 Task: Create a due date automation trigger when advanced on, on the monday after a card is due add fields without custom field "Resume" set to a number lower or equal to 1 and lower or equal to 10 at 11:00 AM.
Action: Mouse moved to (1159, 350)
Screenshot: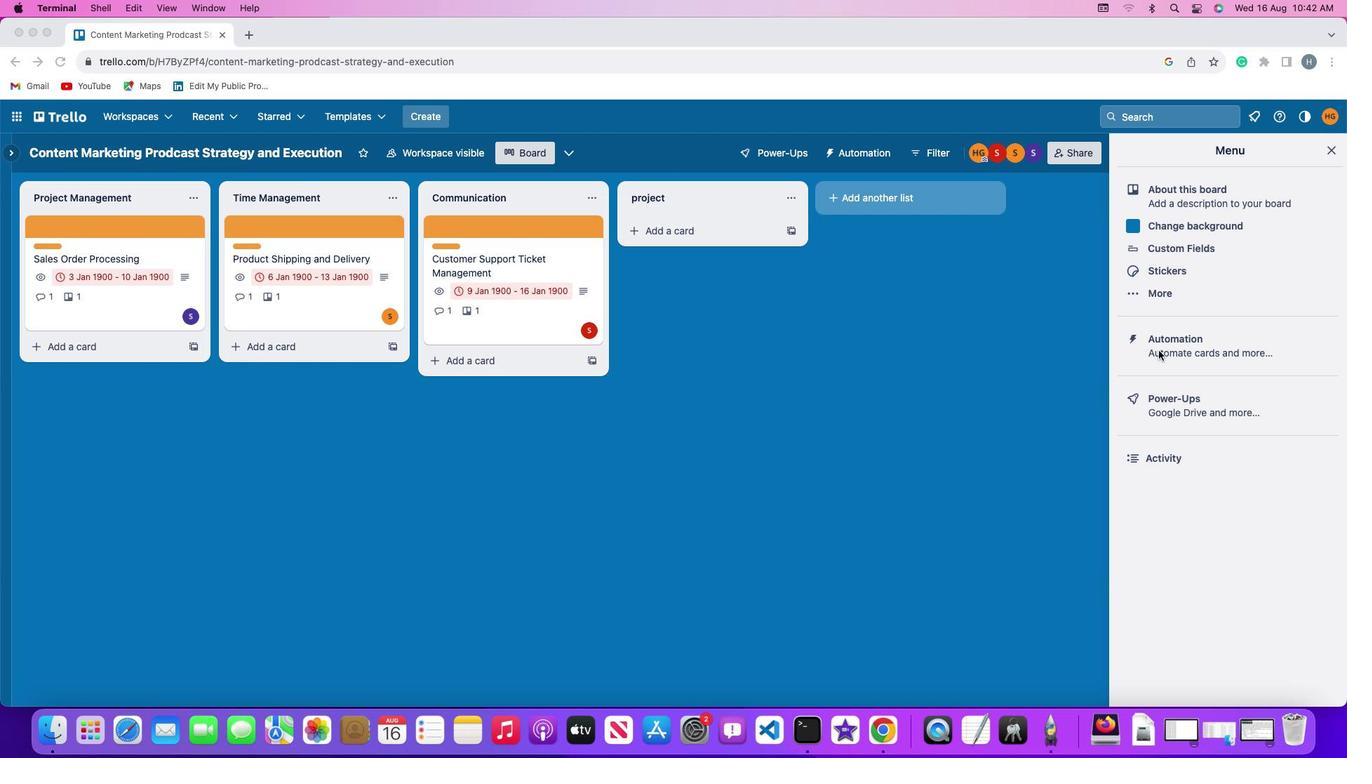 
Action: Mouse pressed left at (1159, 350)
Screenshot: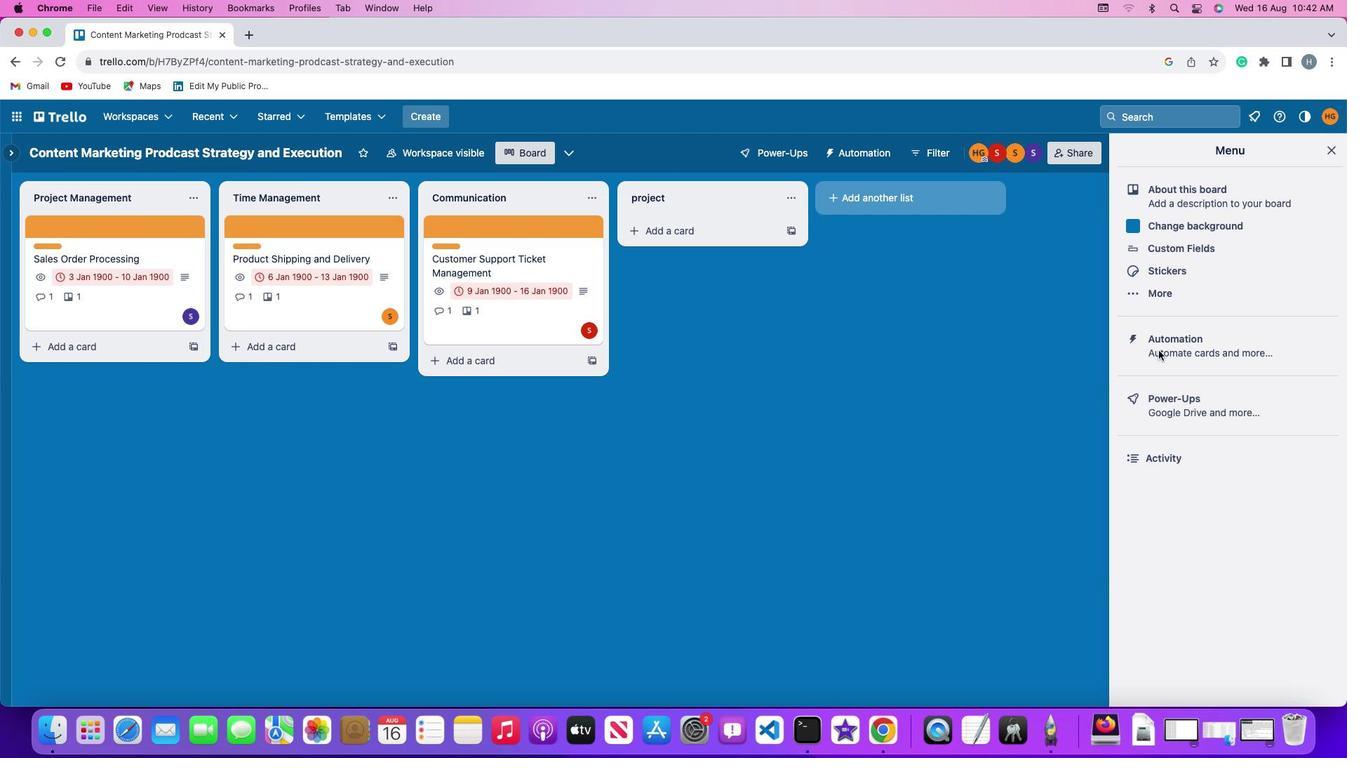 
Action: Mouse pressed left at (1159, 350)
Screenshot: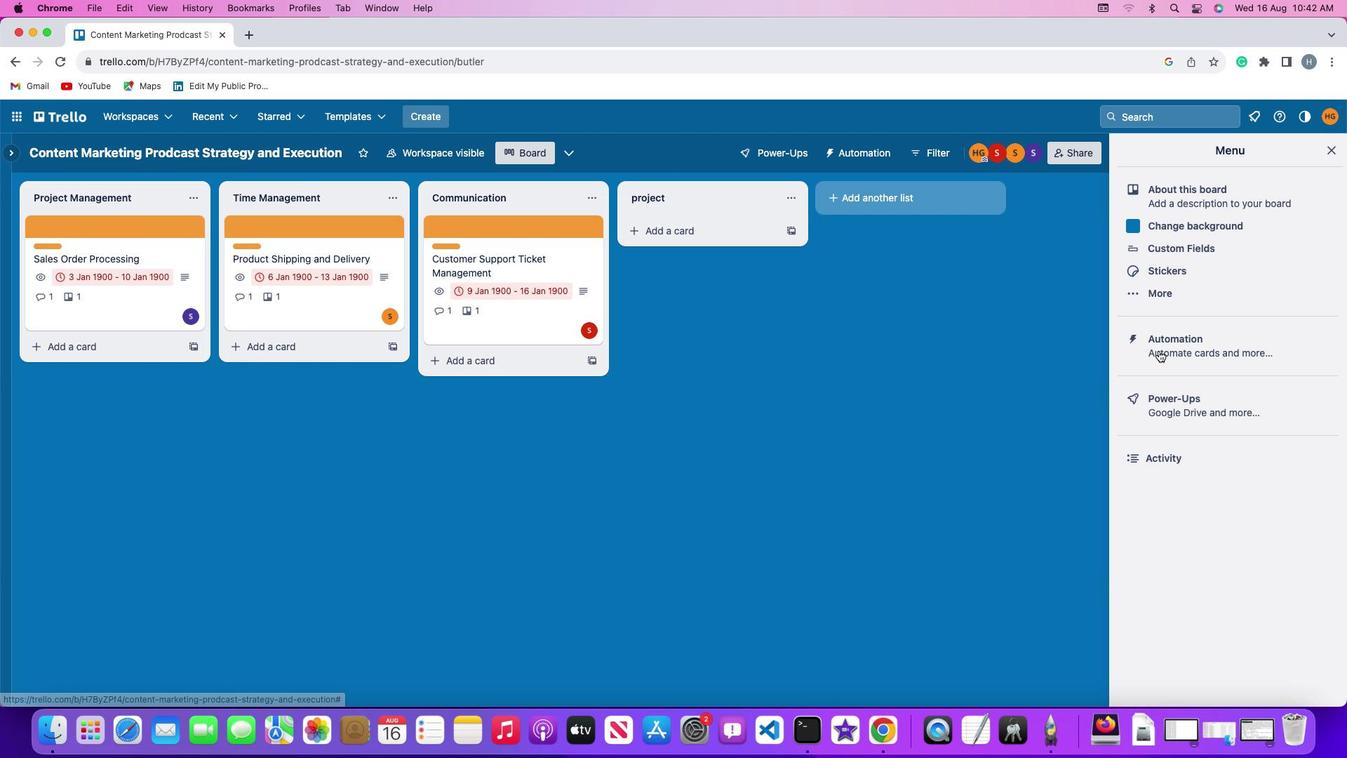 
Action: Mouse moved to (108, 331)
Screenshot: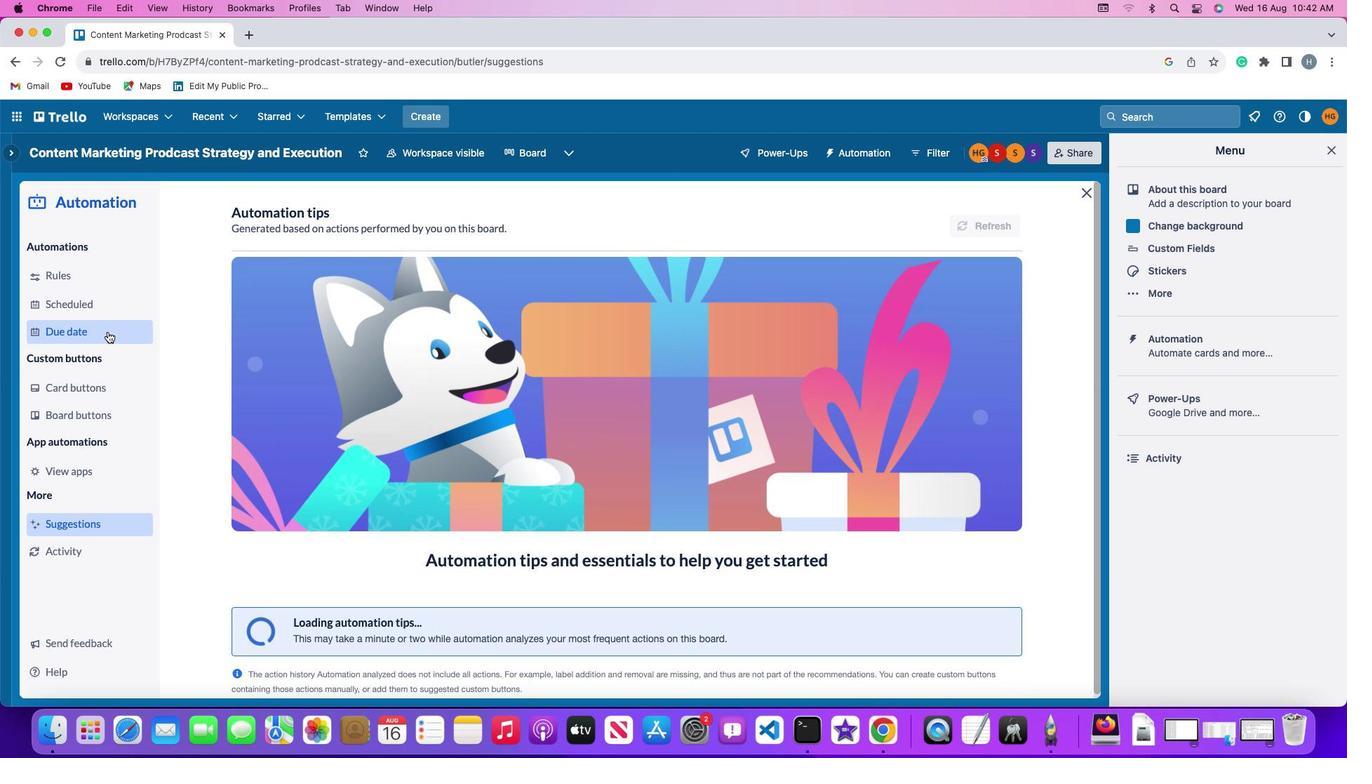 
Action: Mouse pressed left at (108, 331)
Screenshot: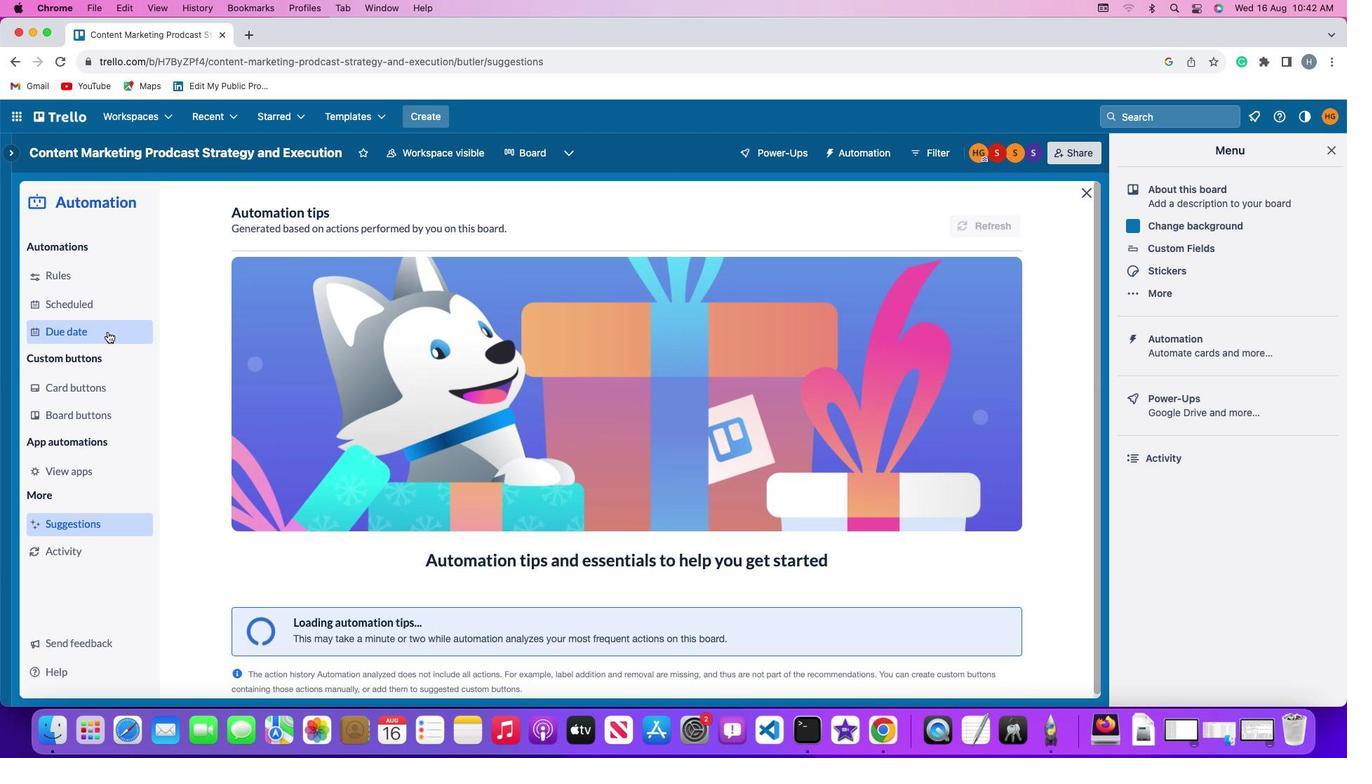 
Action: Mouse moved to (929, 222)
Screenshot: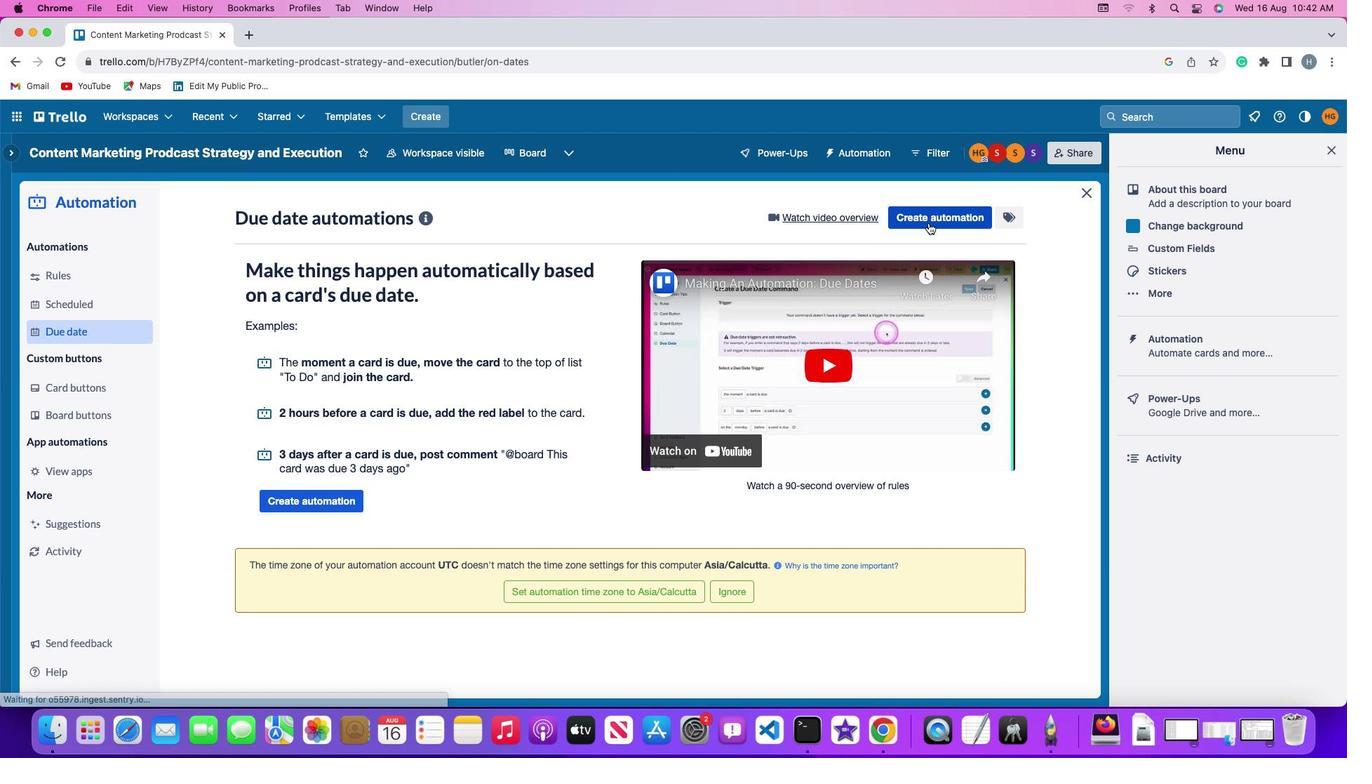 
Action: Mouse pressed left at (929, 222)
Screenshot: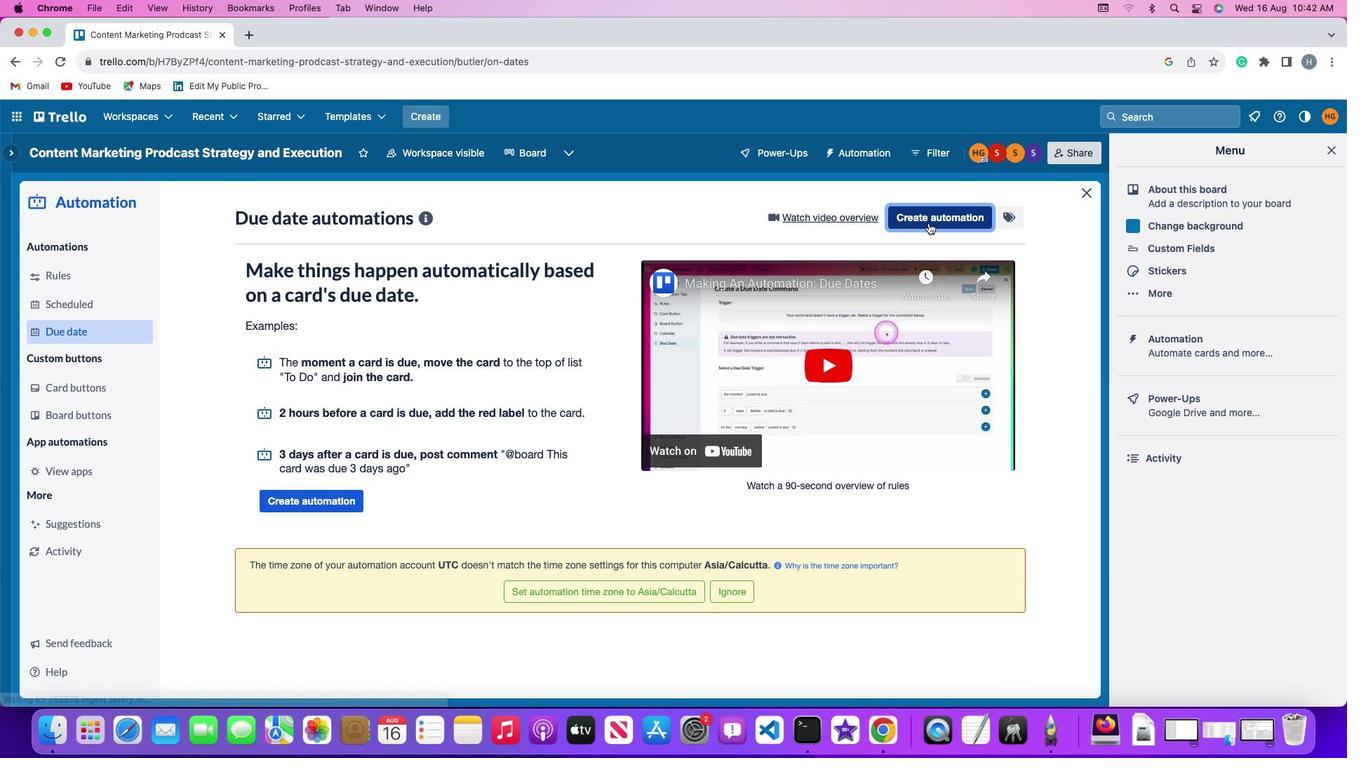 
Action: Mouse moved to (343, 353)
Screenshot: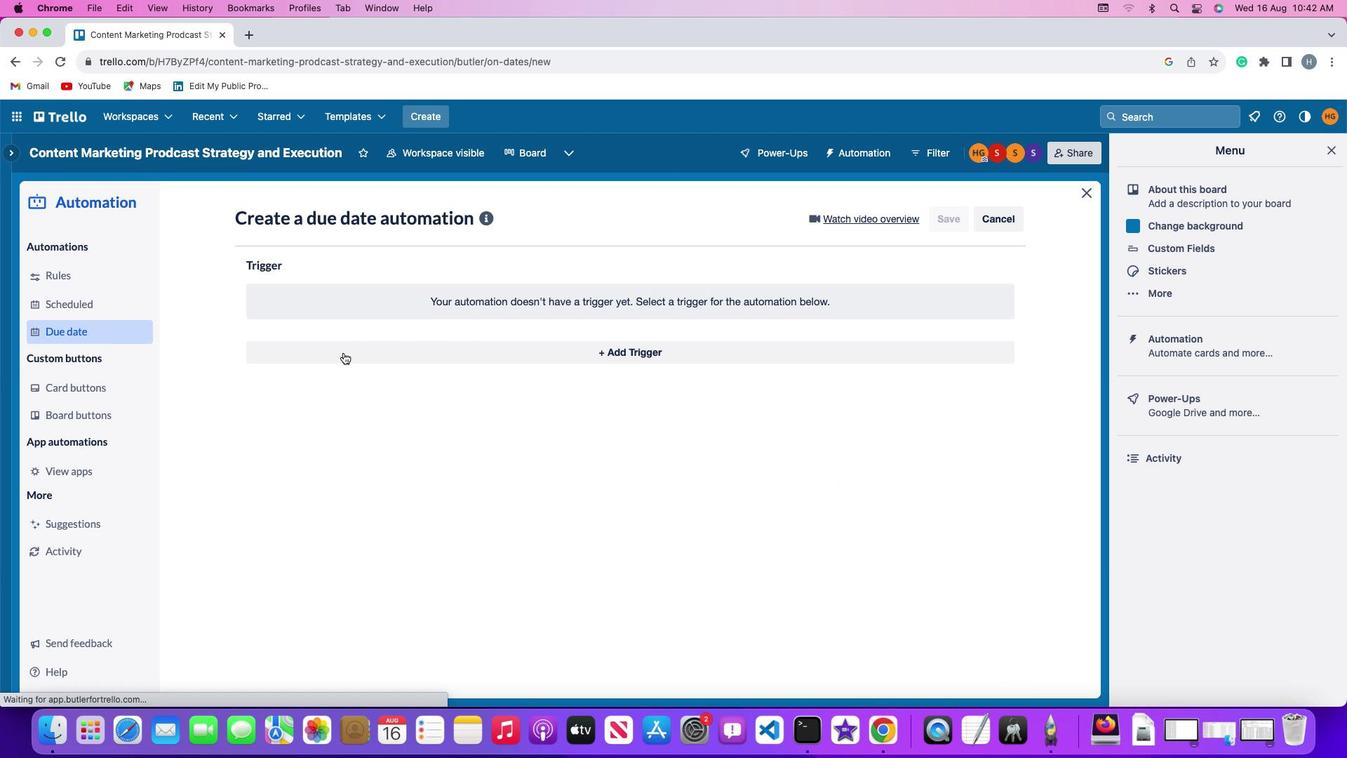 
Action: Mouse pressed left at (343, 353)
Screenshot: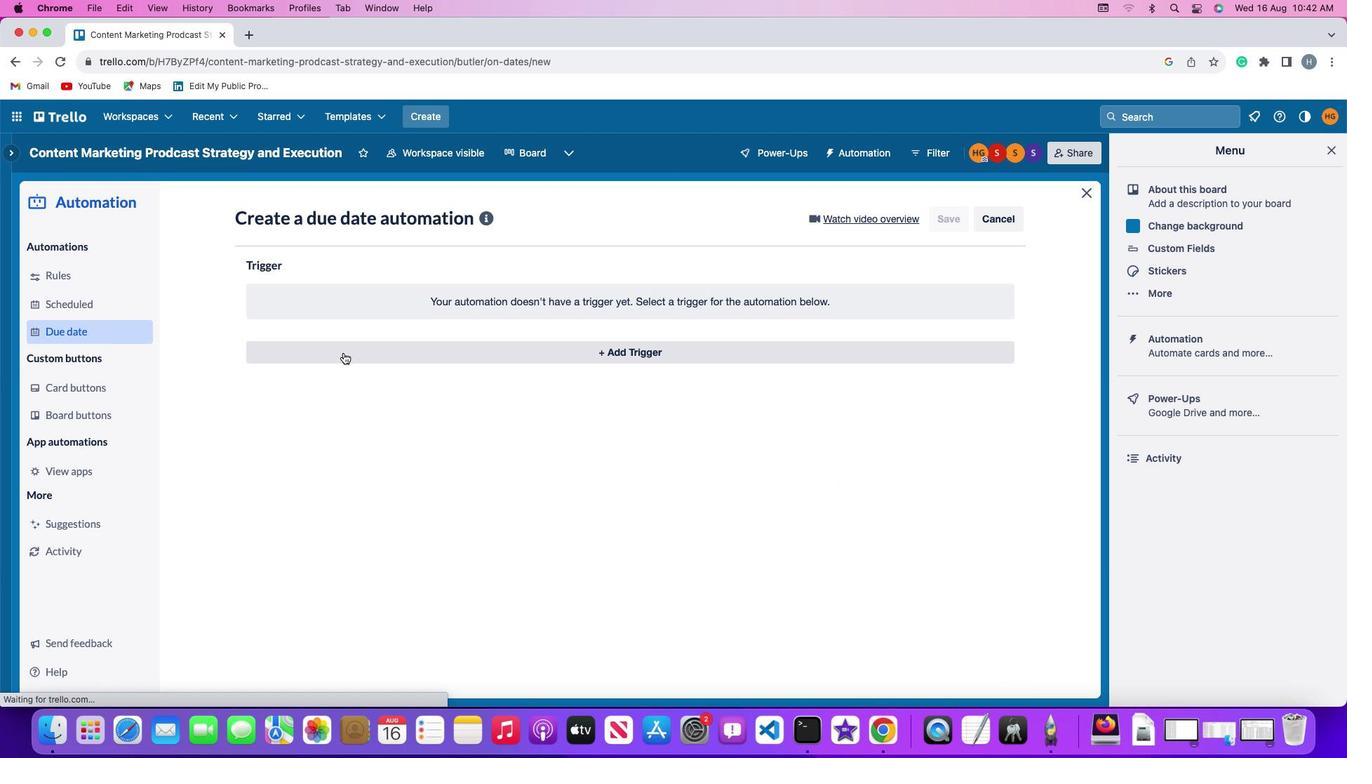 
Action: Mouse moved to (307, 613)
Screenshot: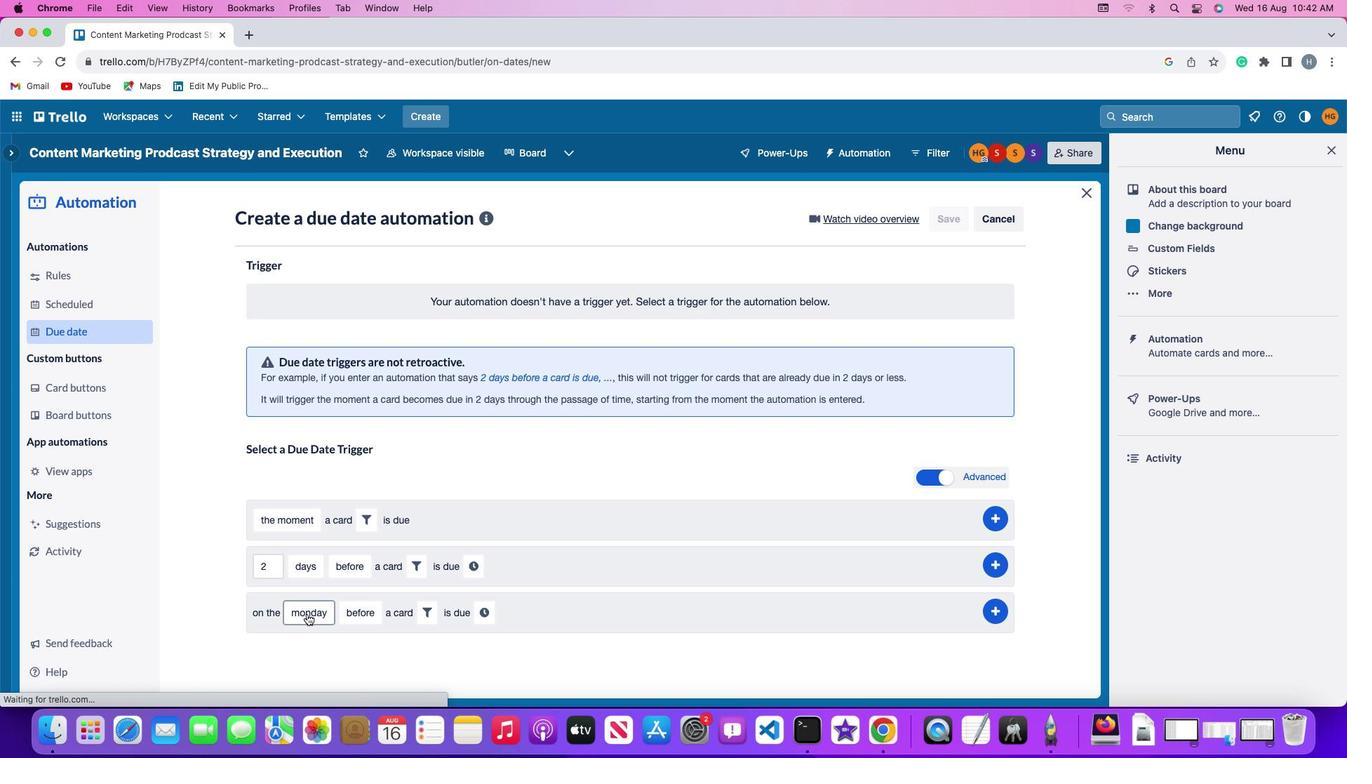 
Action: Mouse pressed left at (307, 613)
Screenshot: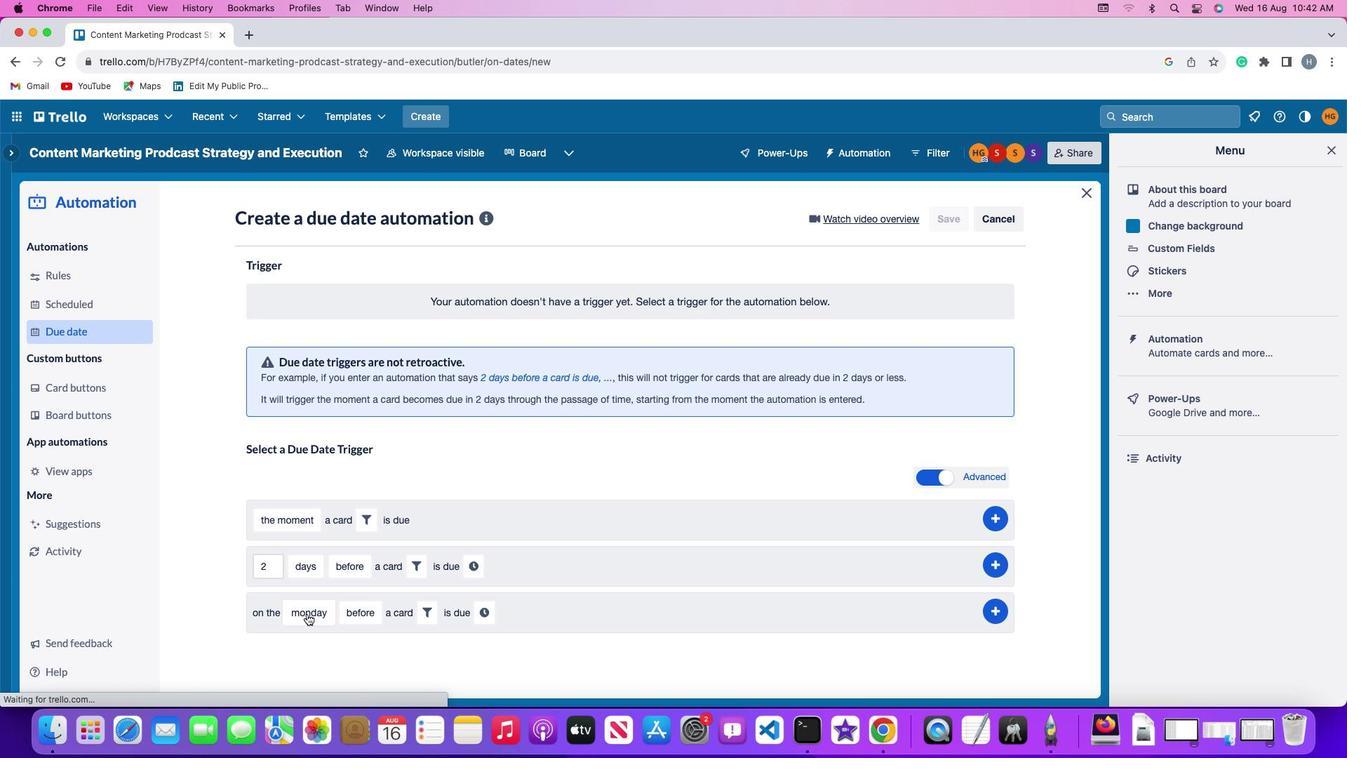 
Action: Mouse moved to (315, 420)
Screenshot: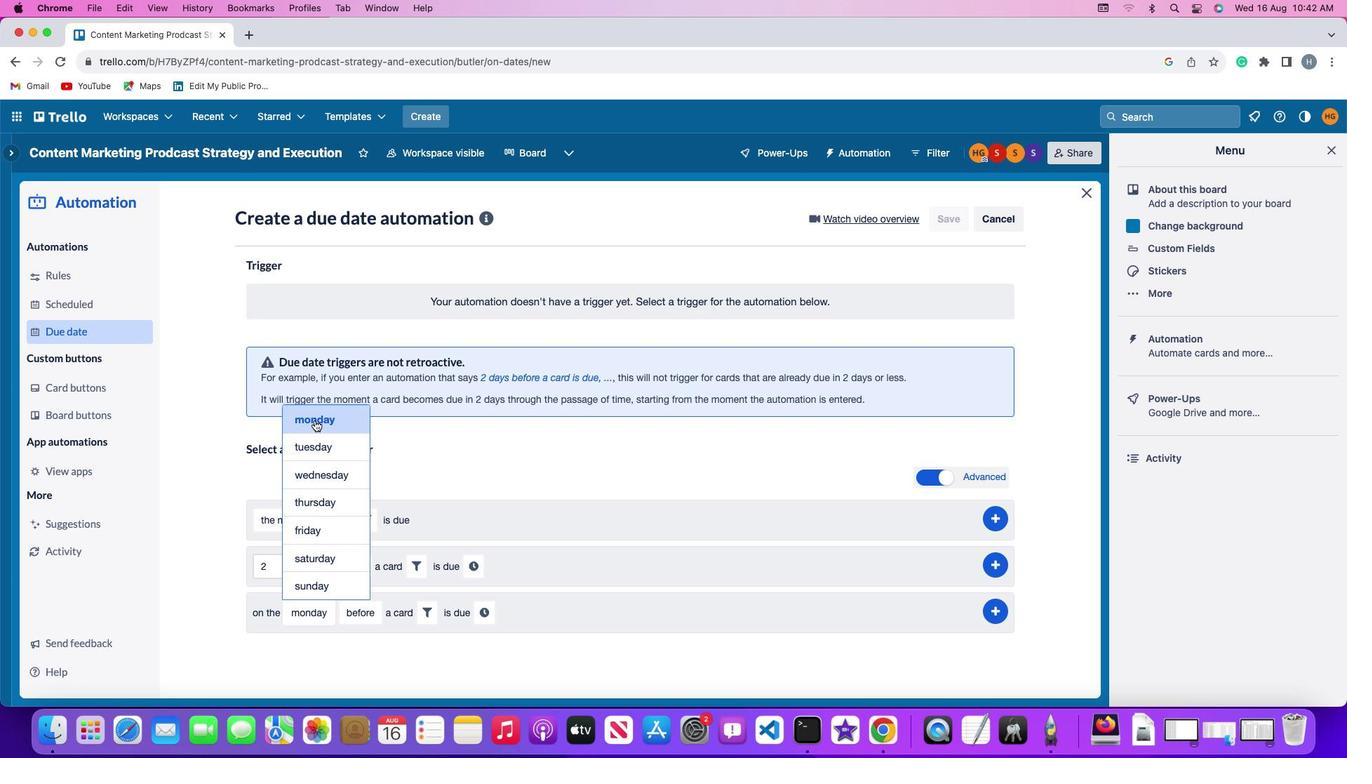 
Action: Mouse pressed left at (315, 420)
Screenshot: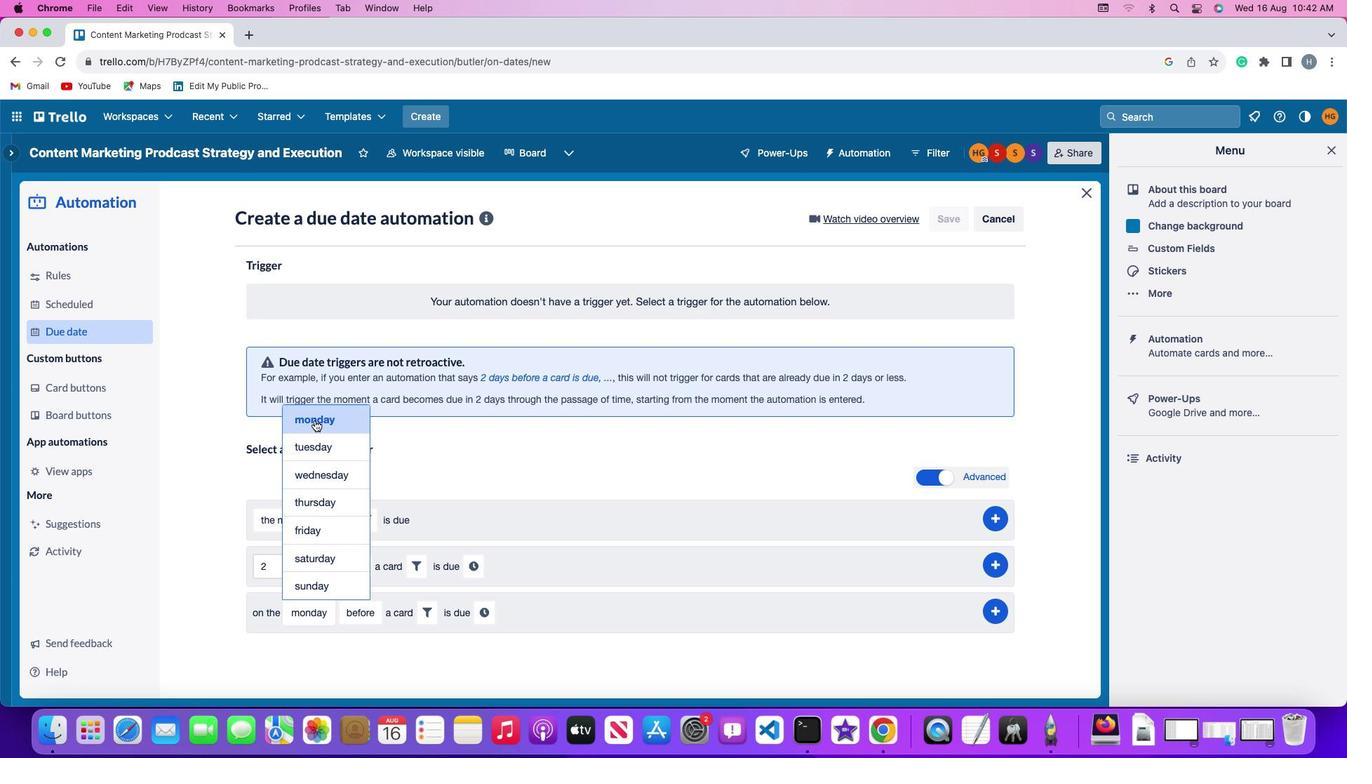 
Action: Mouse moved to (358, 609)
Screenshot: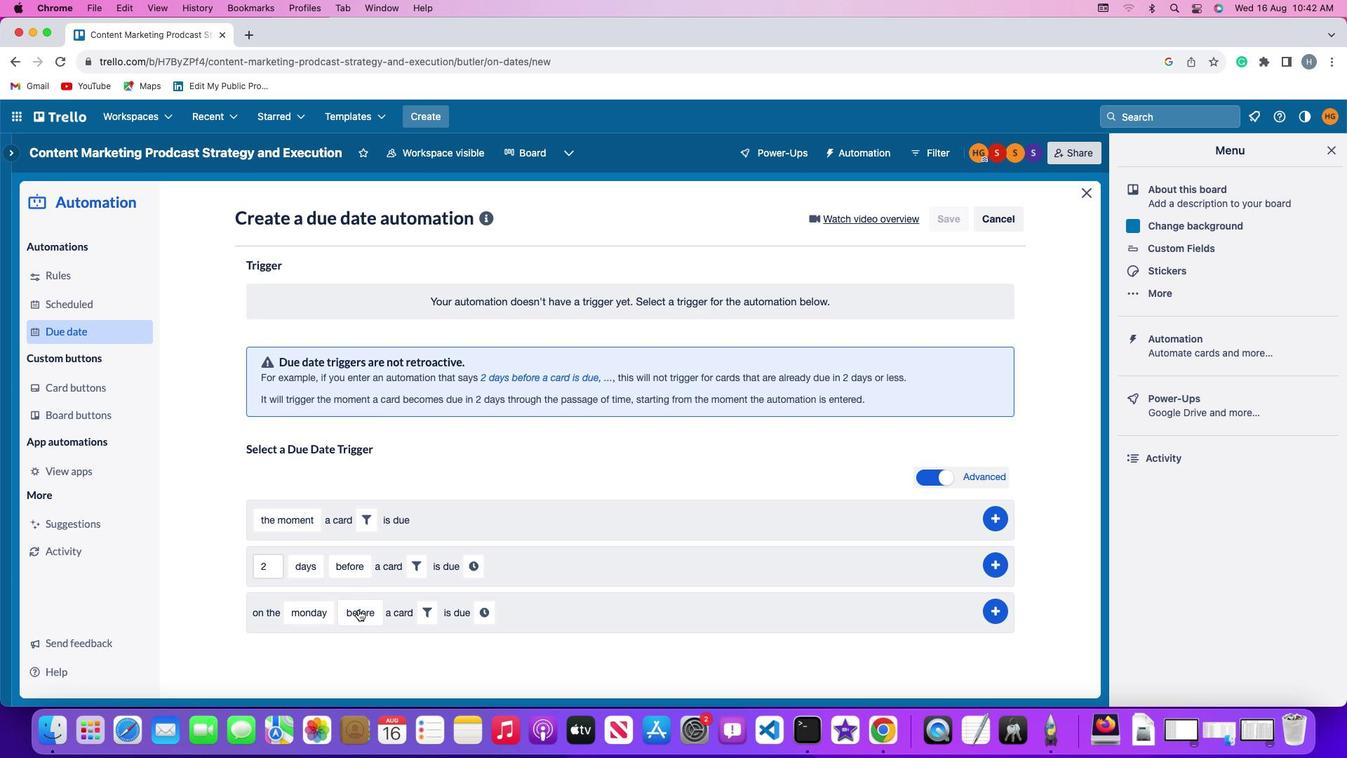 
Action: Mouse pressed left at (358, 609)
Screenshot: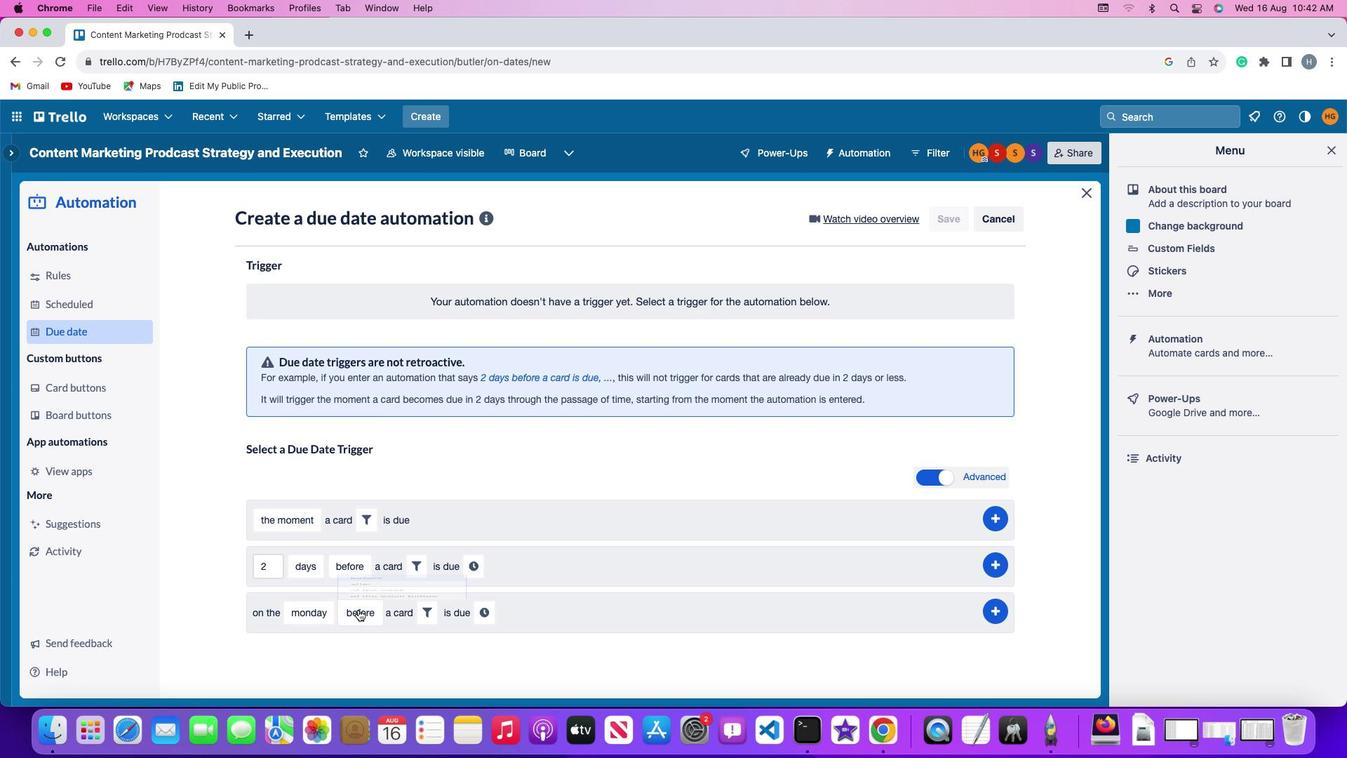 
Action: Mouse moved to (378, 533)
Screenshot: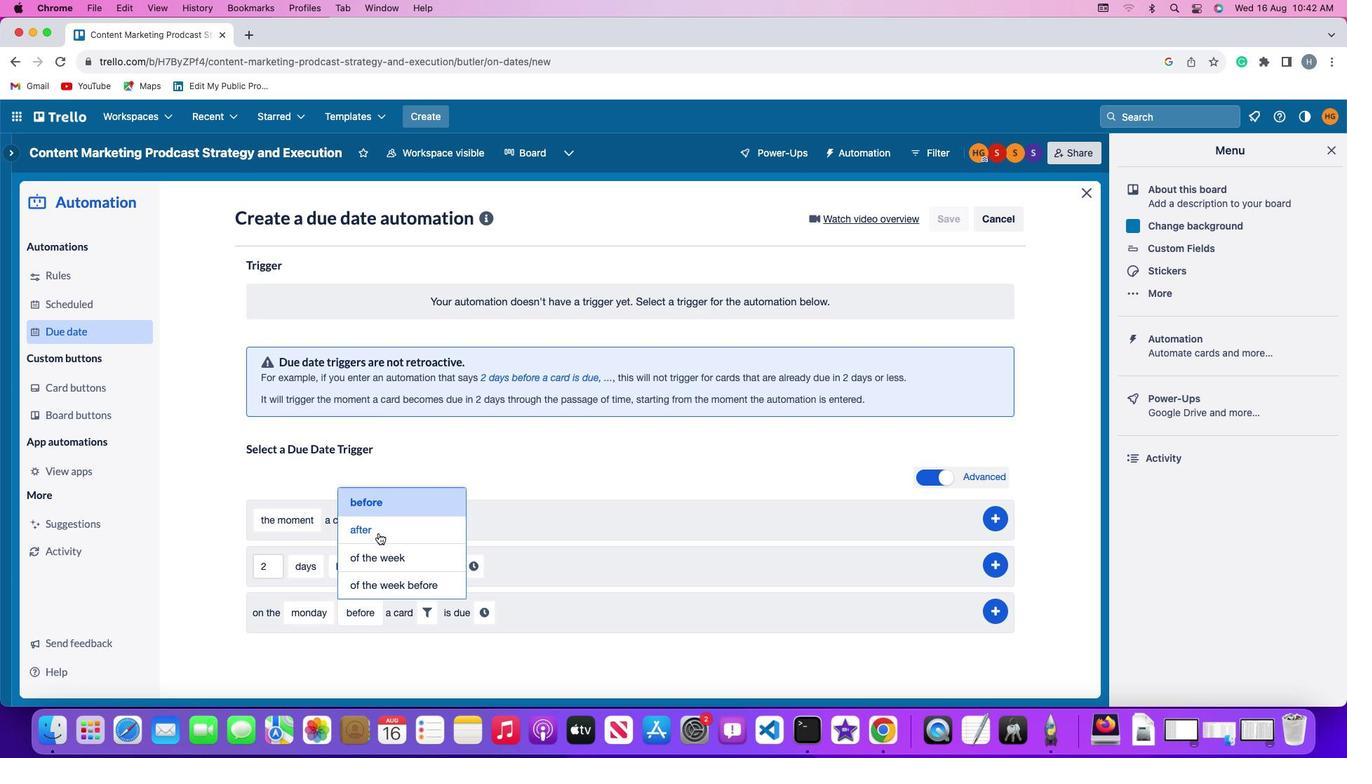 
Action: Mouse pressed left at (378, 533)
Screenshot: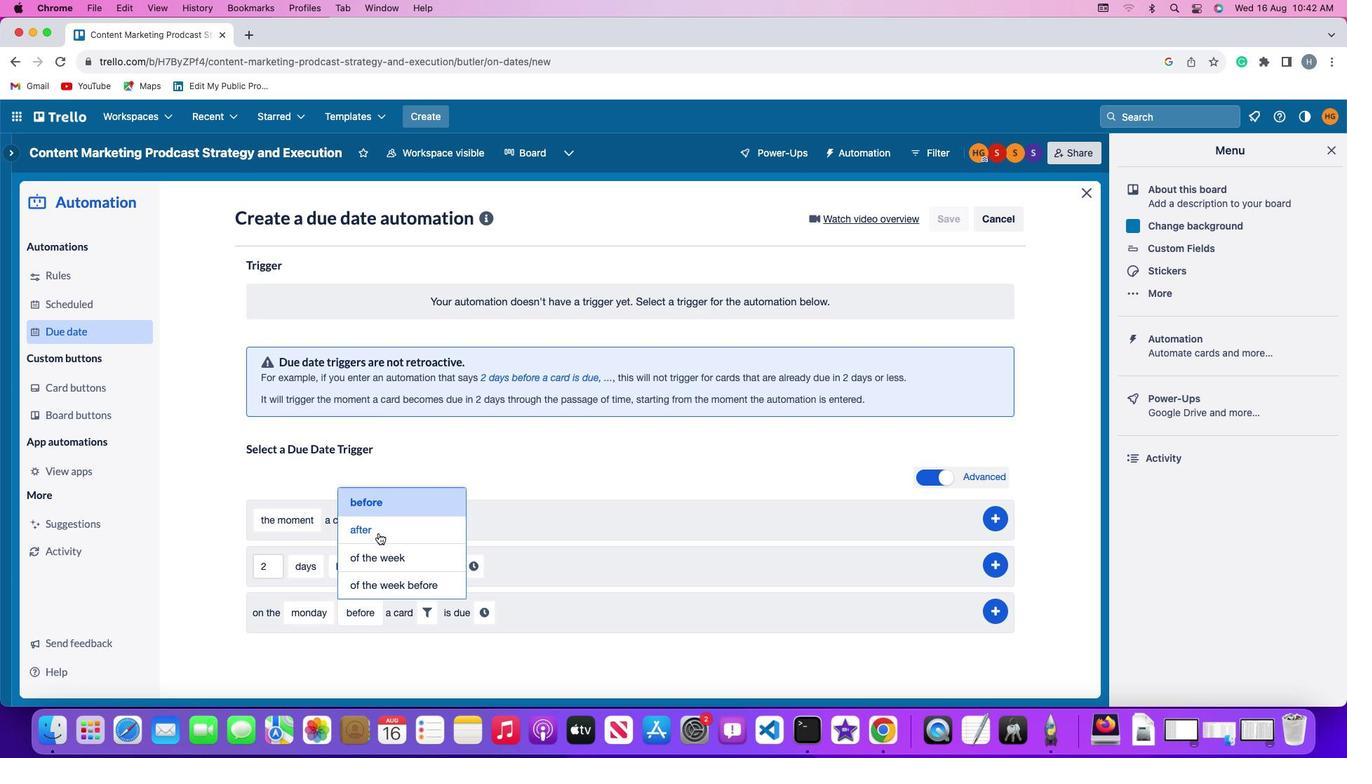 
Action: Mouse moved to (419, 617)
Screenshot: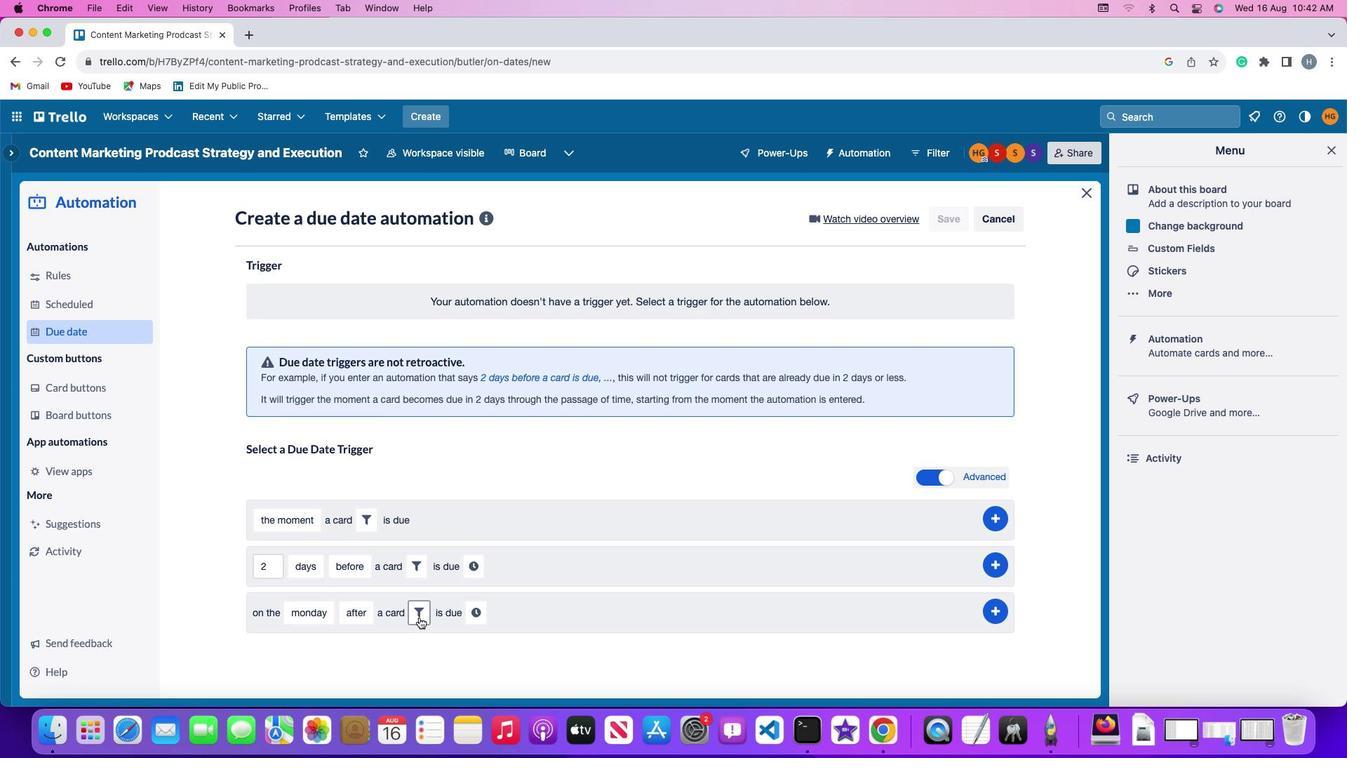 
Action: Mouse pressed left at (419, 617)
Screenshot: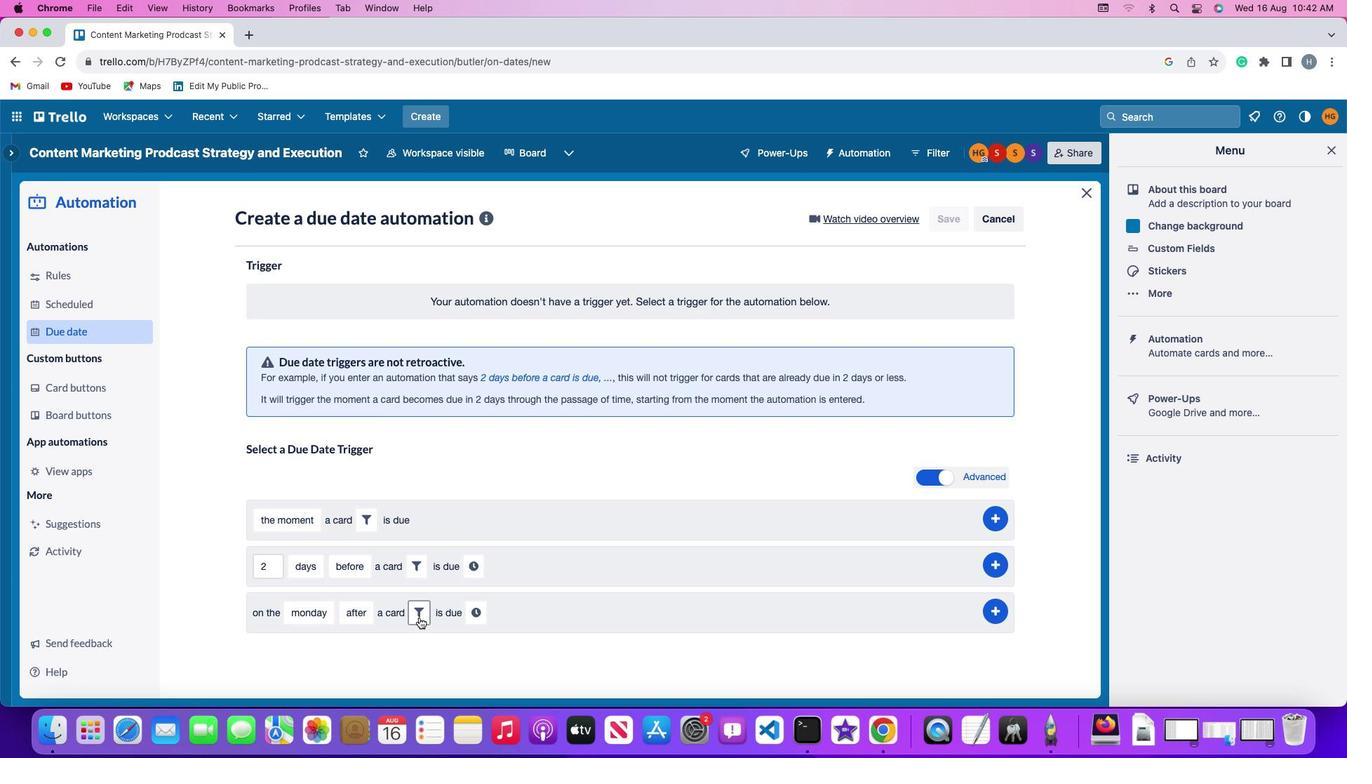 
Action: Mouse moved to (643, 653)
Screenshot: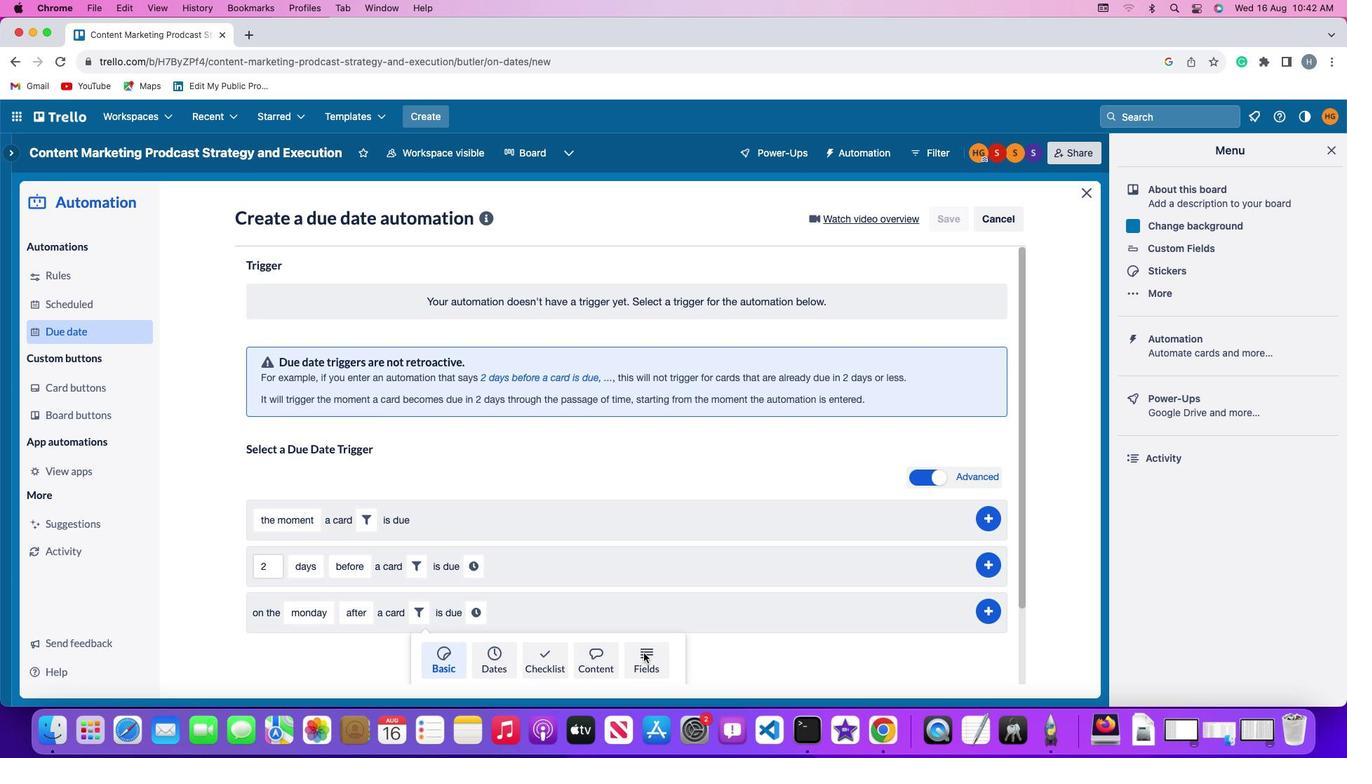 
Action: Mouse pressed left at (643, 653)
Screenshot: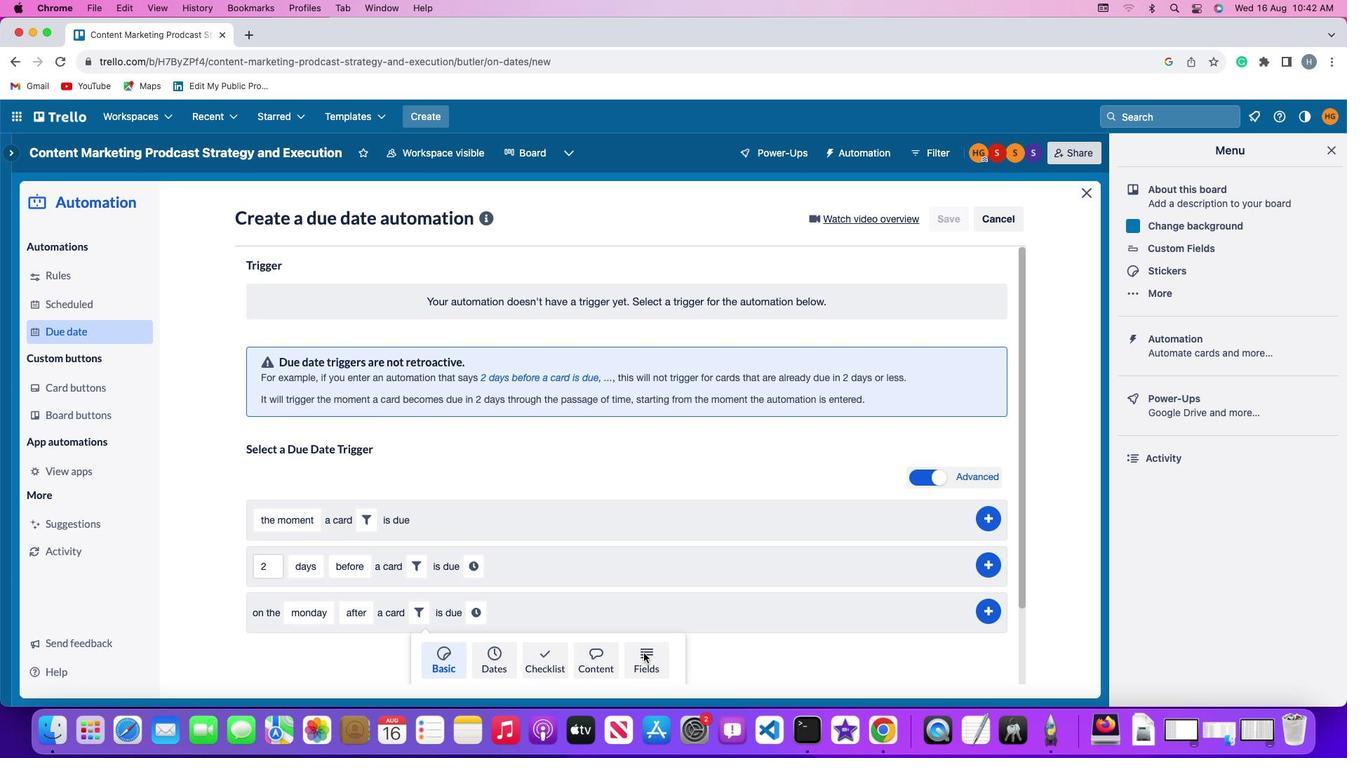 
Action: Mouse moved to (390, 649)
Screenshot: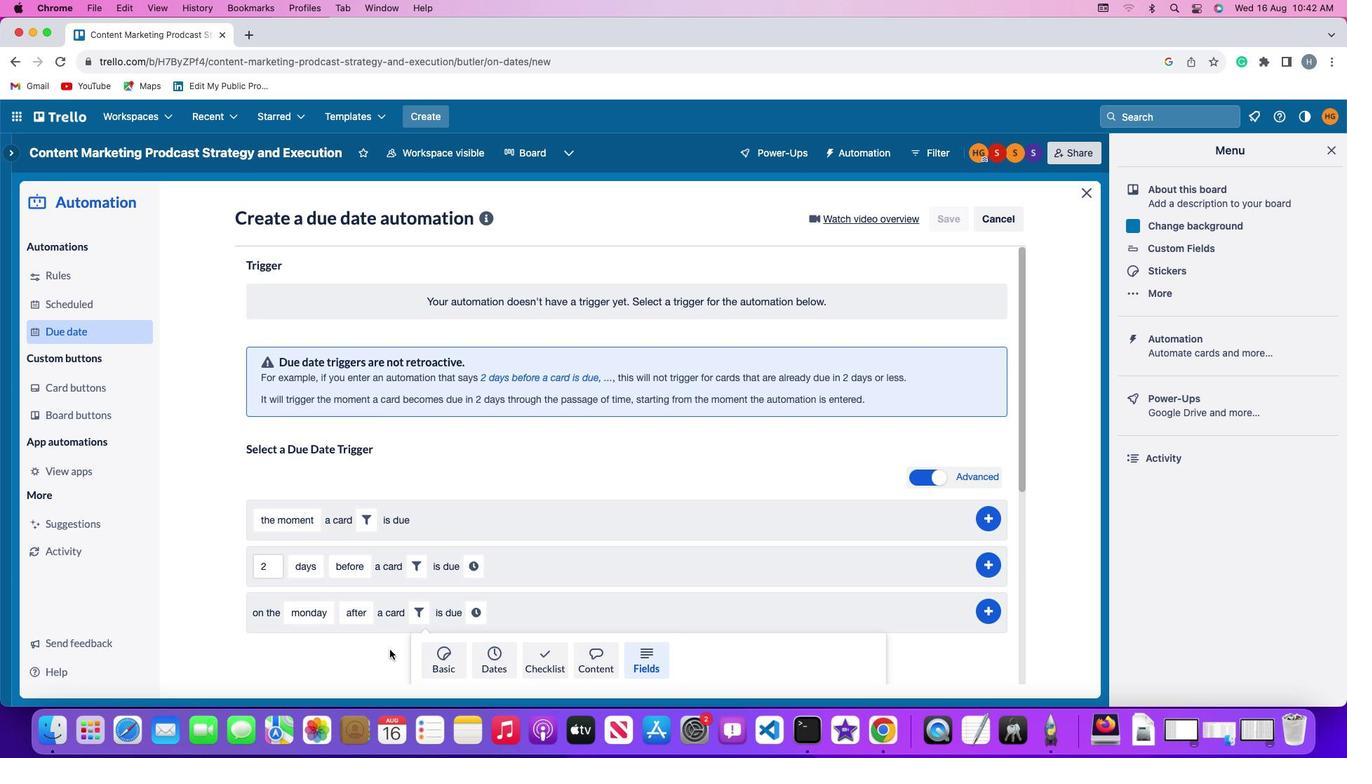 
Action: Mouse scrolled (390, 649) with delta (0, 0)
Screenshot: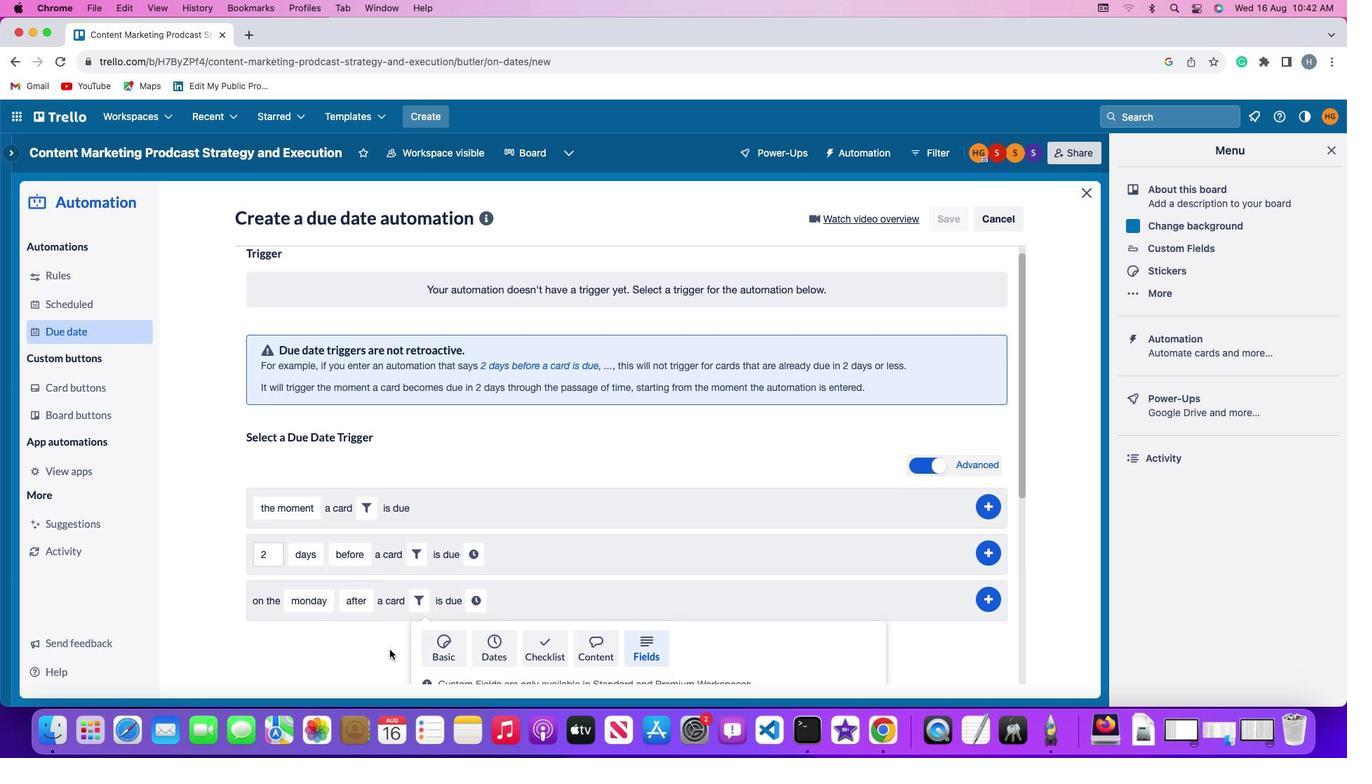 
Action: Mouse scrolled (390, 649) with delta (0, 0)
Screenshot: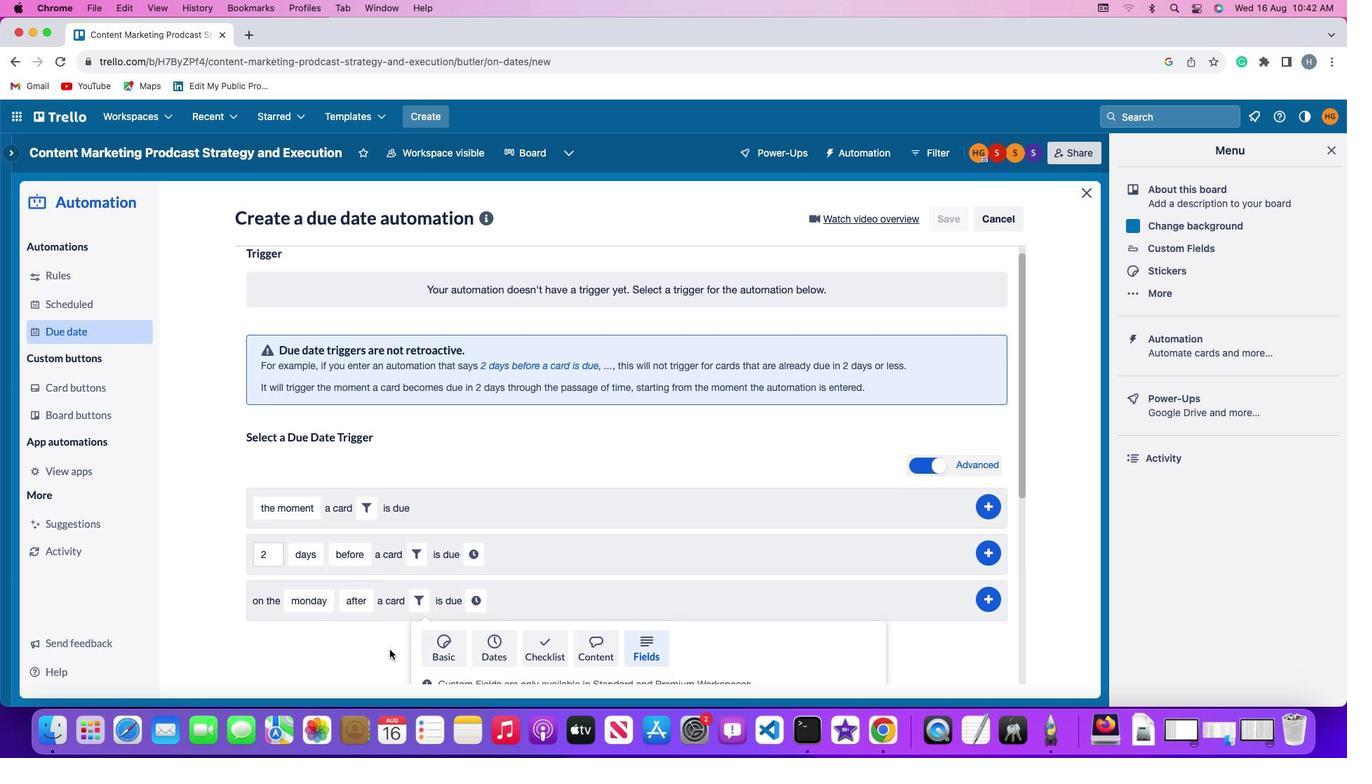 
Action: Mouse scrolled (390, 649) with delta (0, -2)
Screenshot: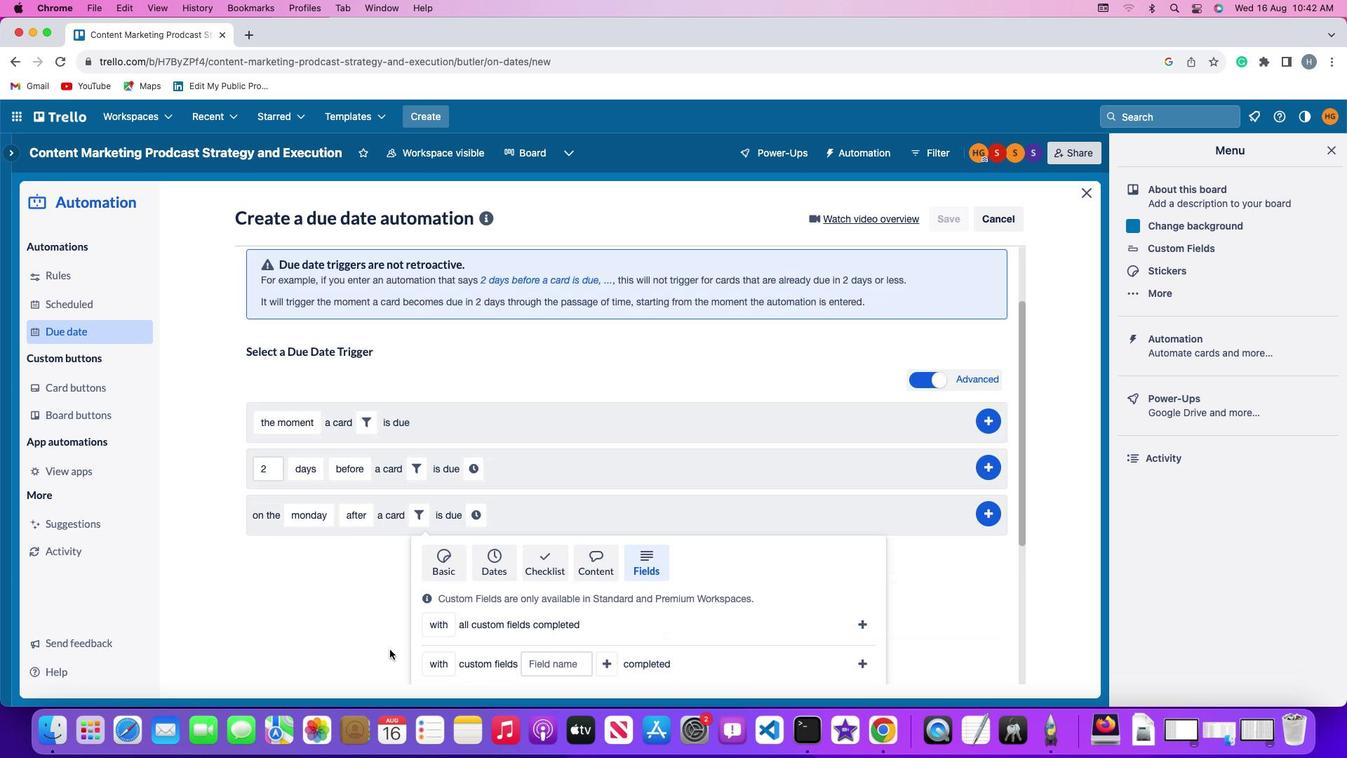 
Action: Mouse scrolled (390, 649) with delta (0, -3)
Screenshot: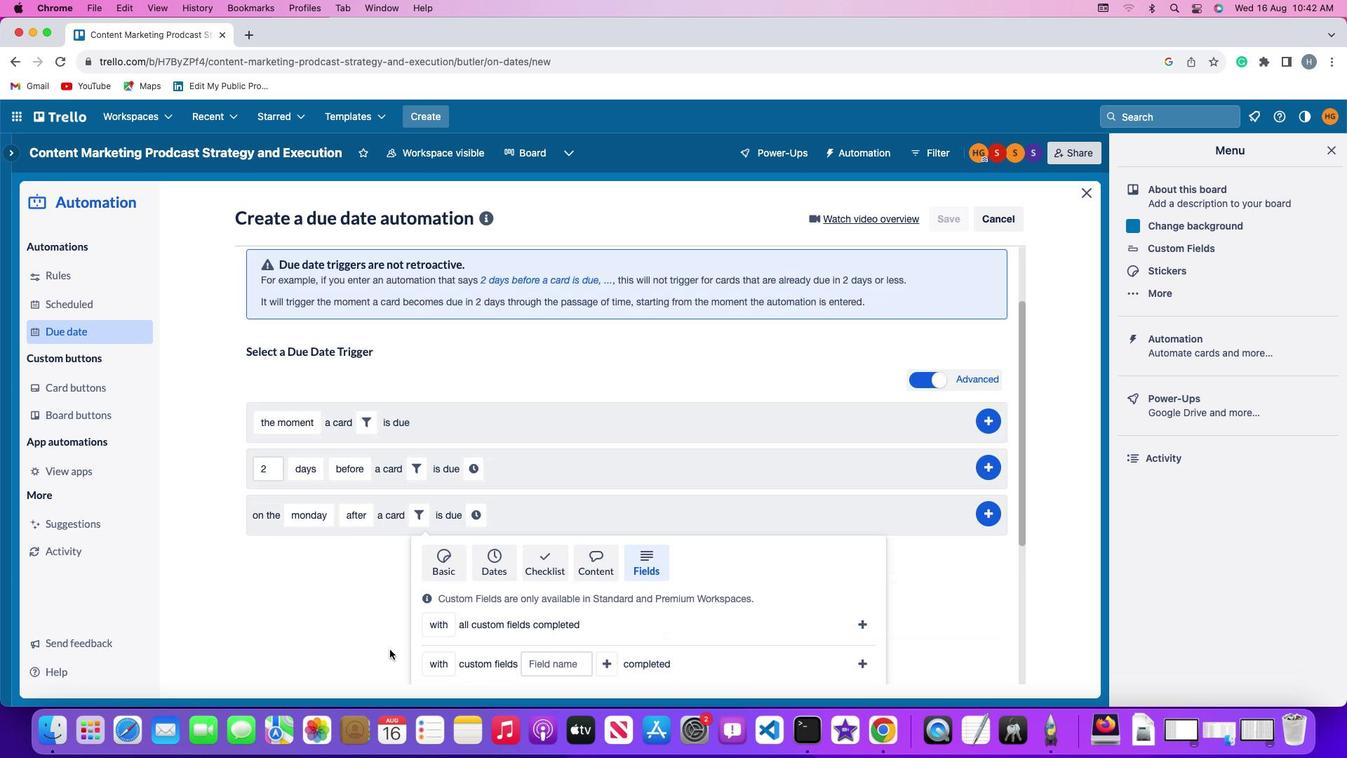 
Action: Mouse scrolled (390, 649) with delta (0, -4)
Screenshot: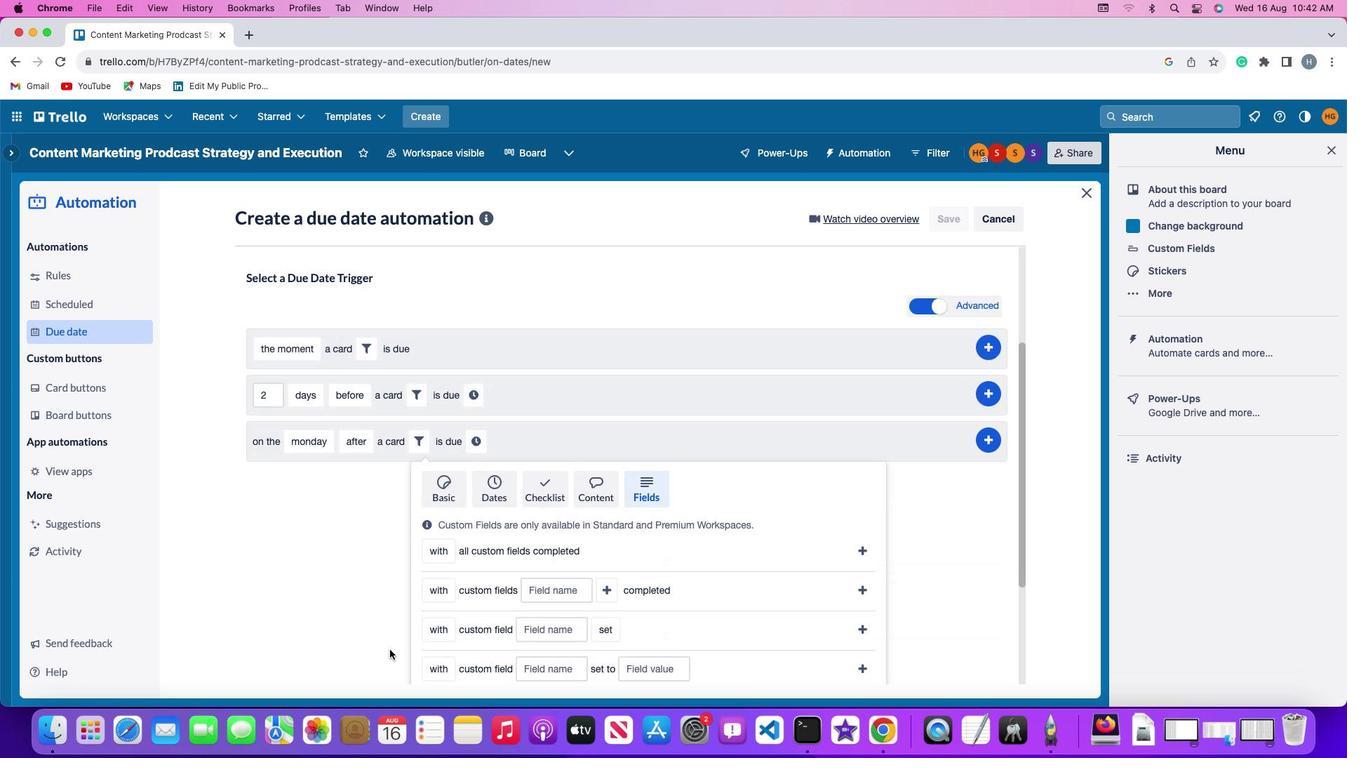 
Action: Mouse scrolled (390, 649) with delta (0, 0)
Screenshot: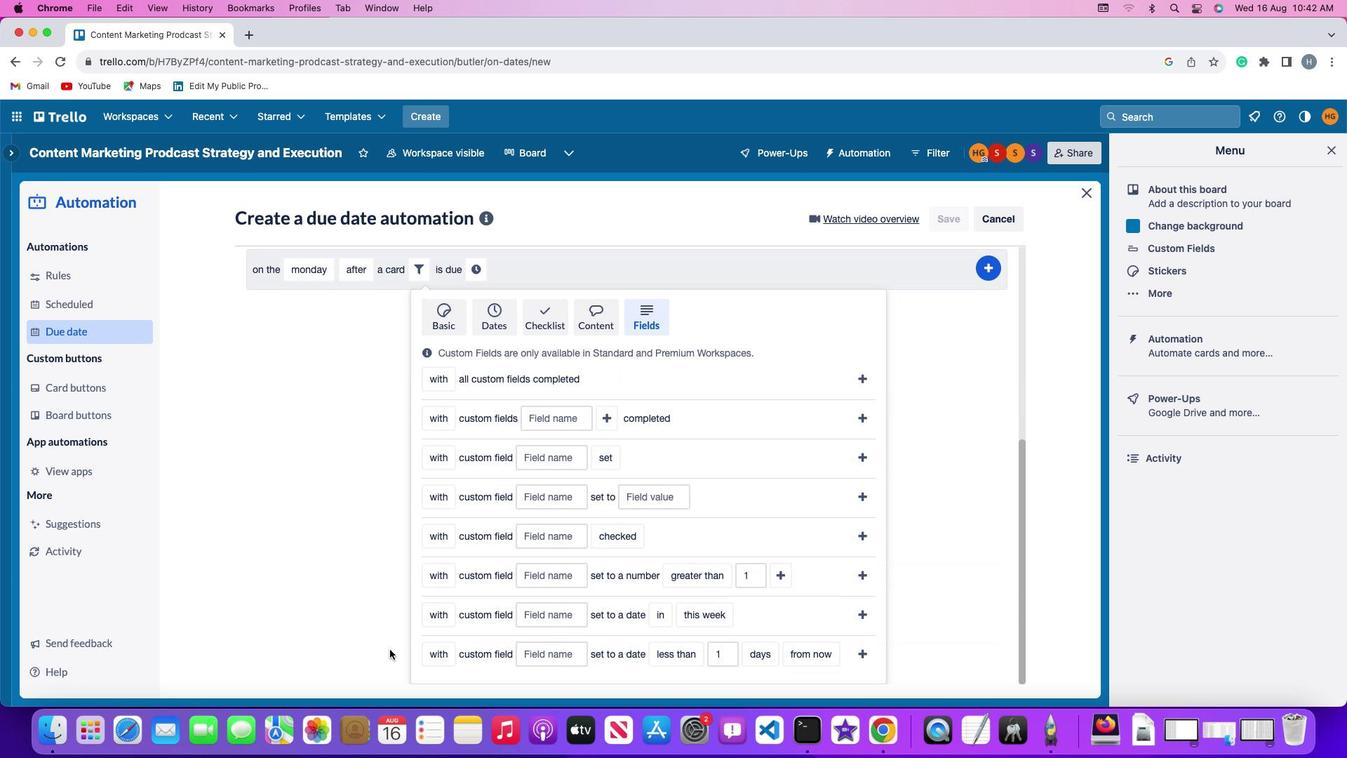 
Action: Mouse scrolled (390, 649) with delta (0, 0)
Screenshot: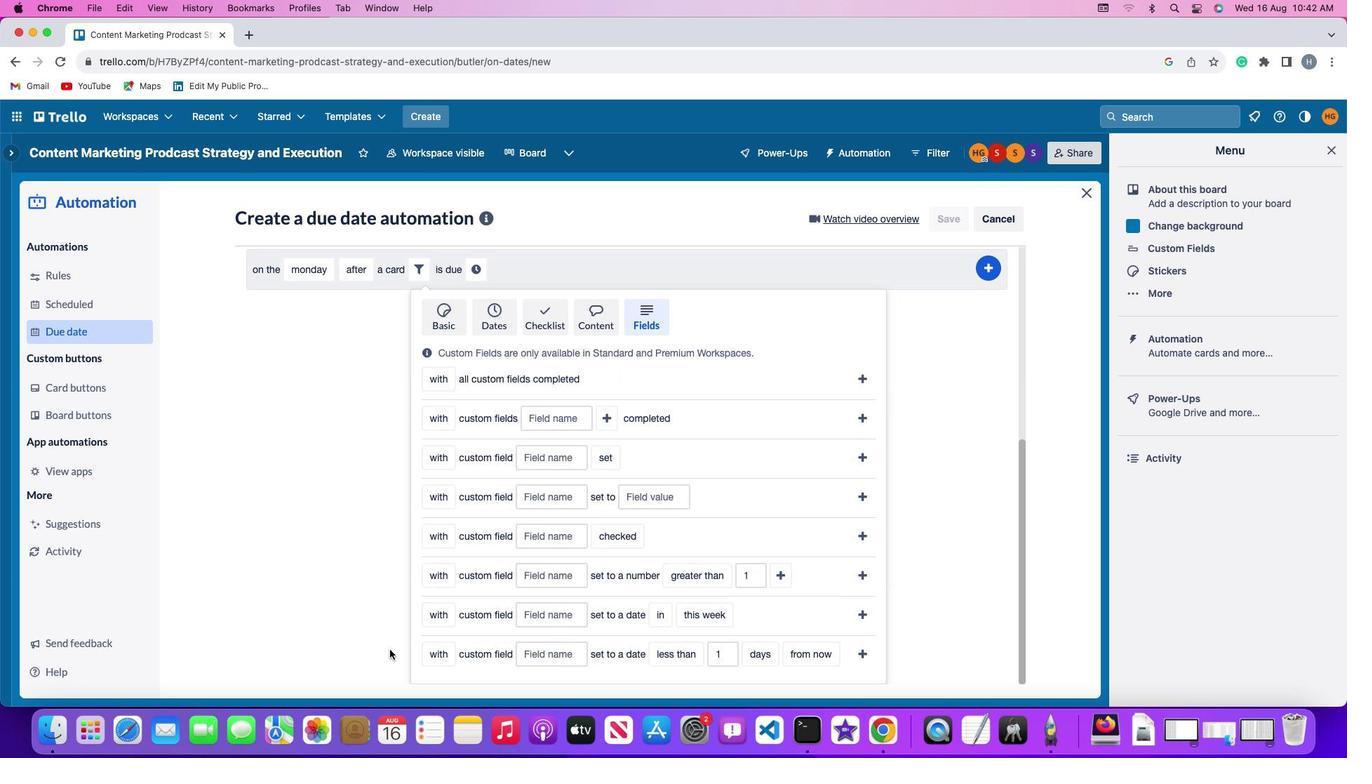 
Action: Mouse scrolled (390, 649) with delta (0, -2)
Screenshot: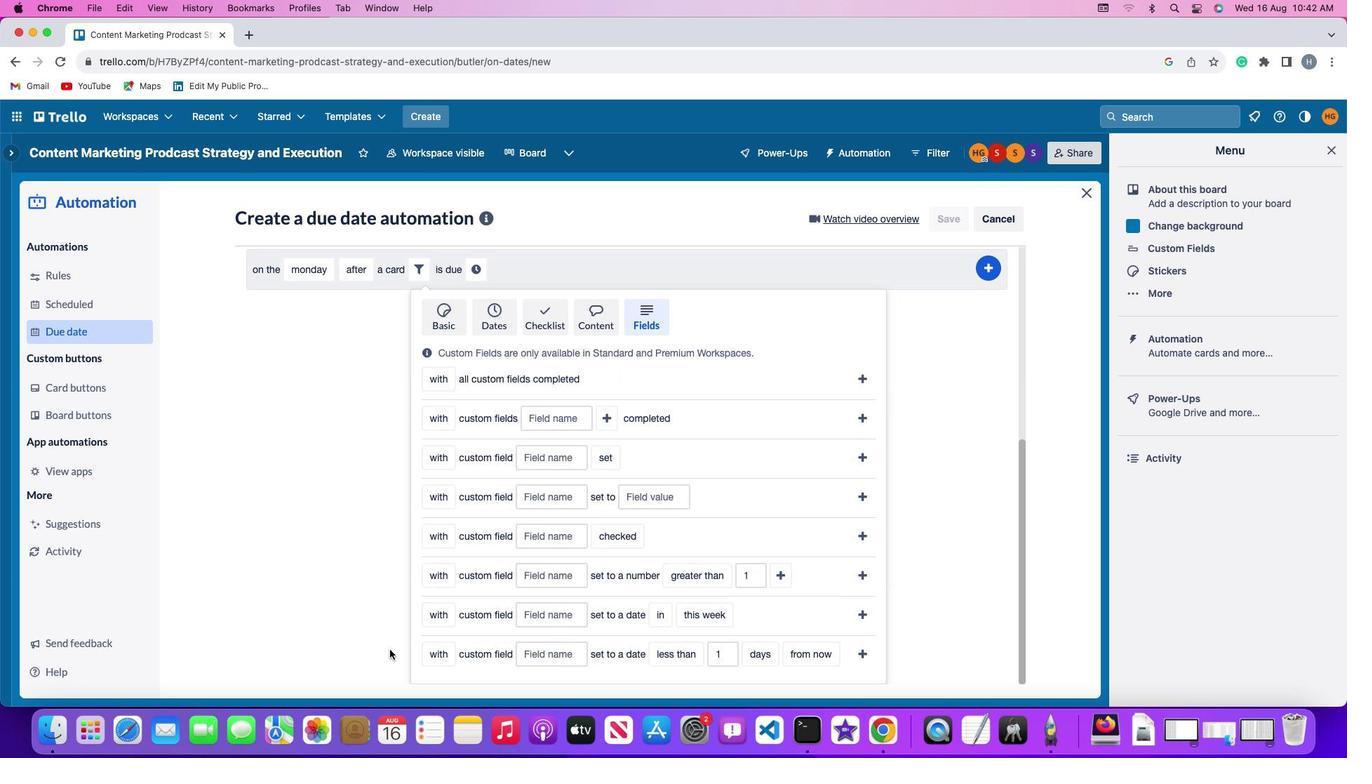 
Action: Mouse scrolled (390, 649) with delta (0, -3)
Screenshot: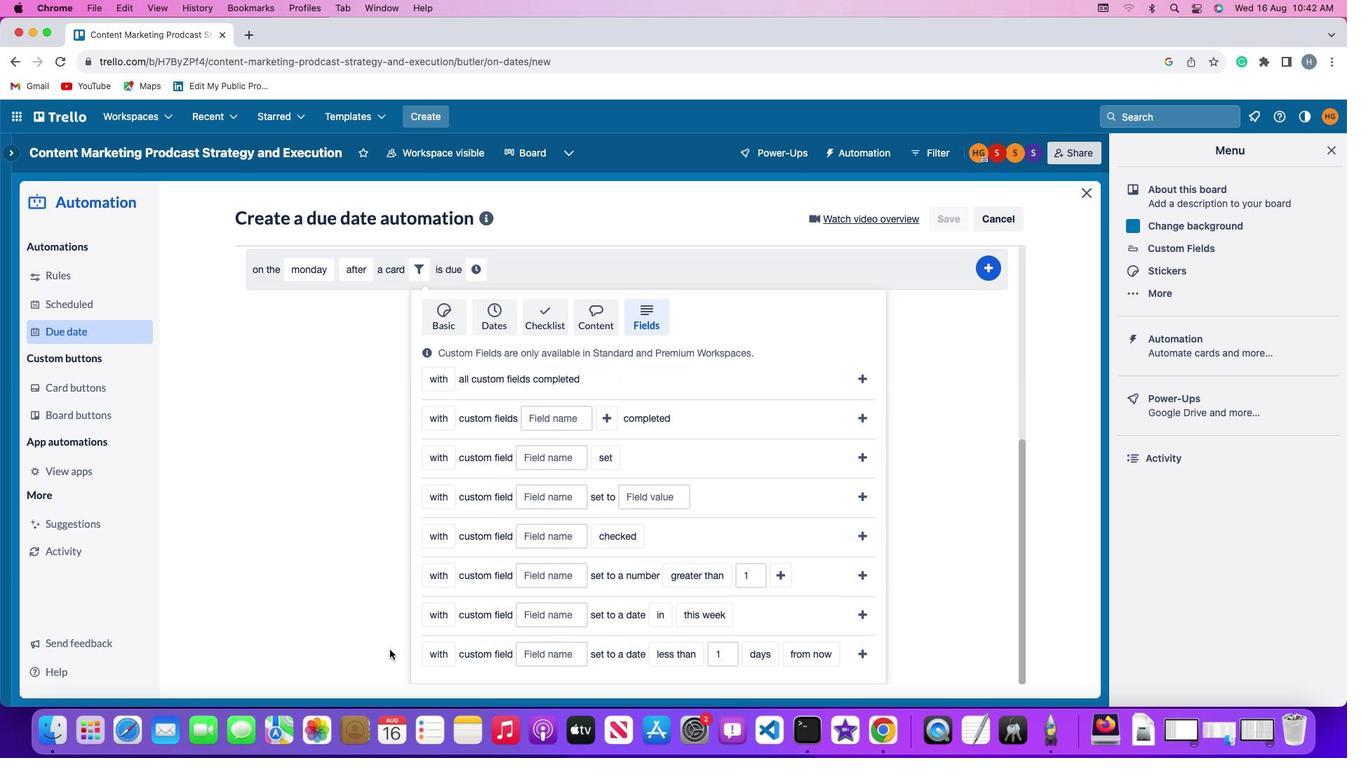 
Action: Mouse scrolled (390, 649) with delta (0, -4)
Screenshot: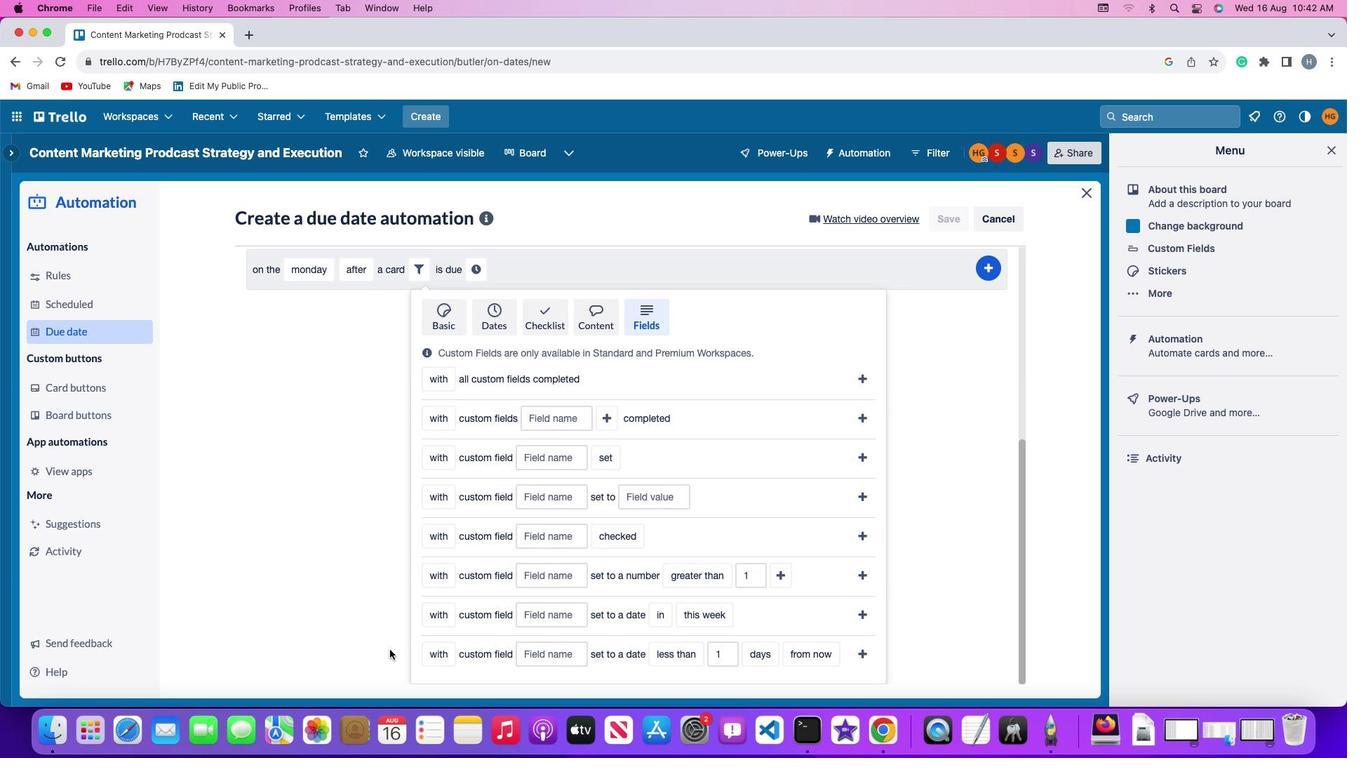 
Action: Mouse moved to (431, 574)
Screenshot: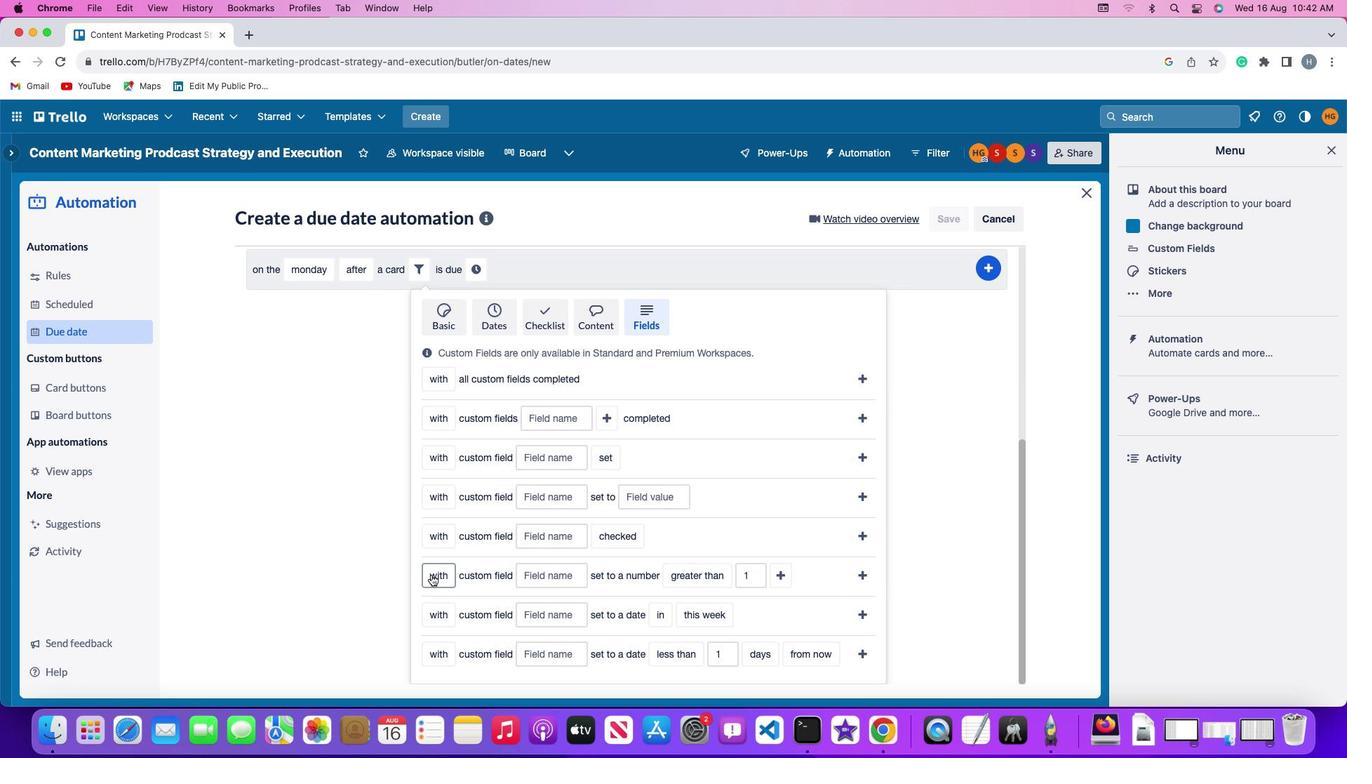 
Action: Mouse pressed left at (431, 574)
Screenshot: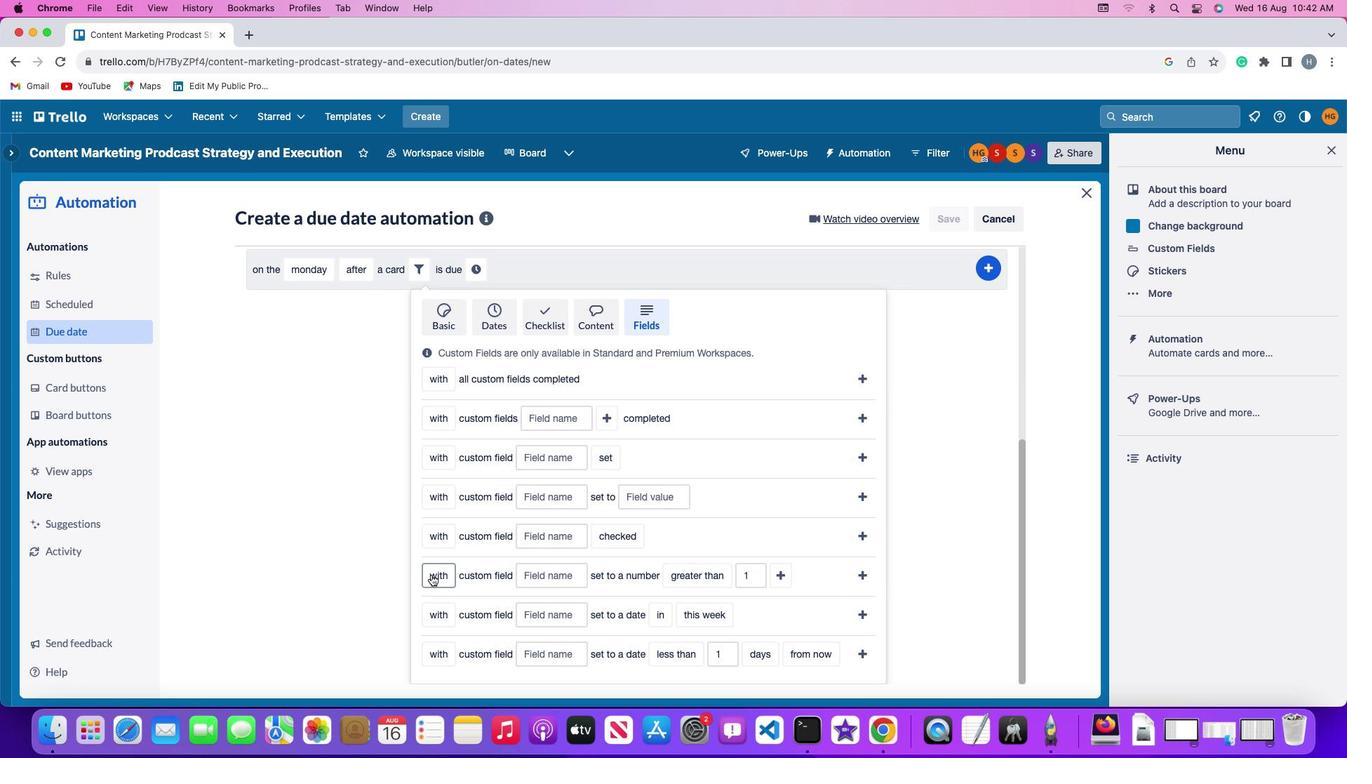 
Action: Mouse moved to (449, 636)
Screenshot: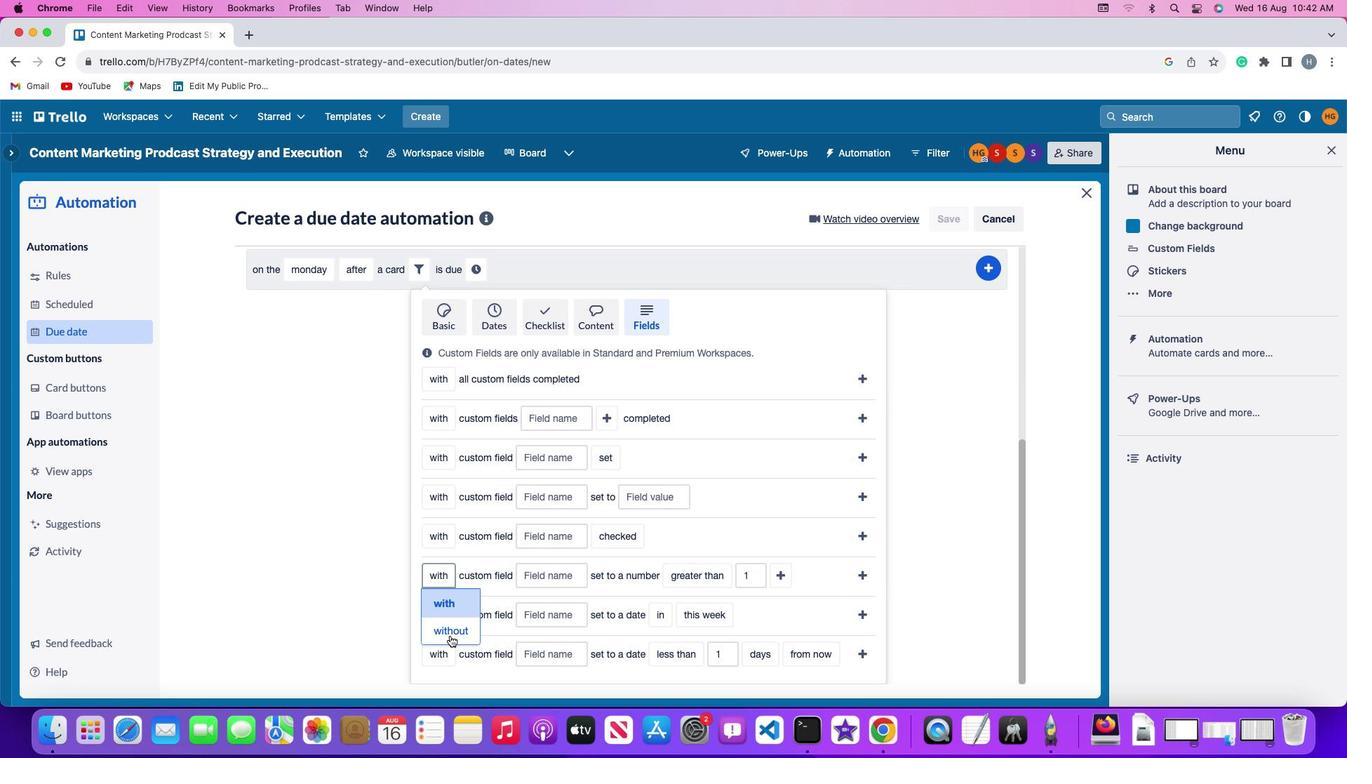
Action: Mouse pressed left at (449, 636)
Screenshot: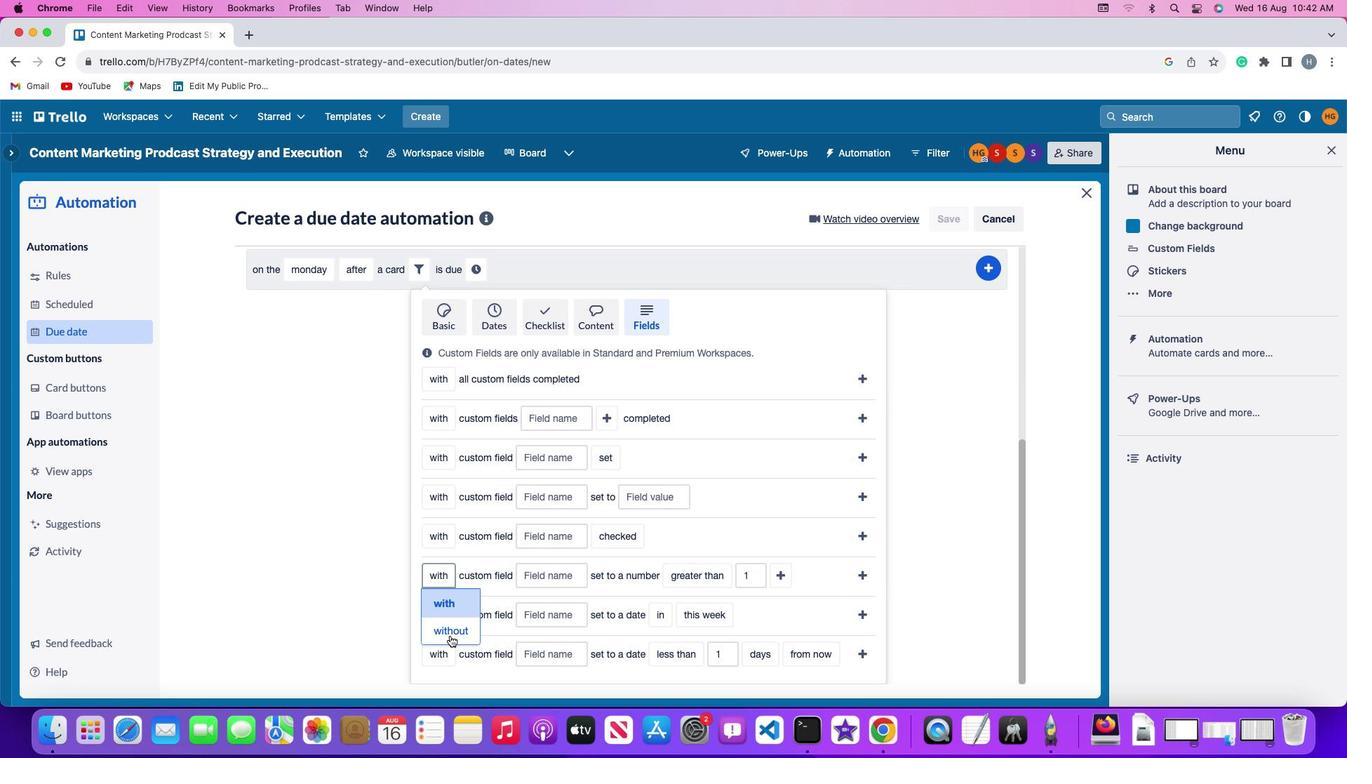 
Action: Mouse moved to (553, 570)
Screenshot: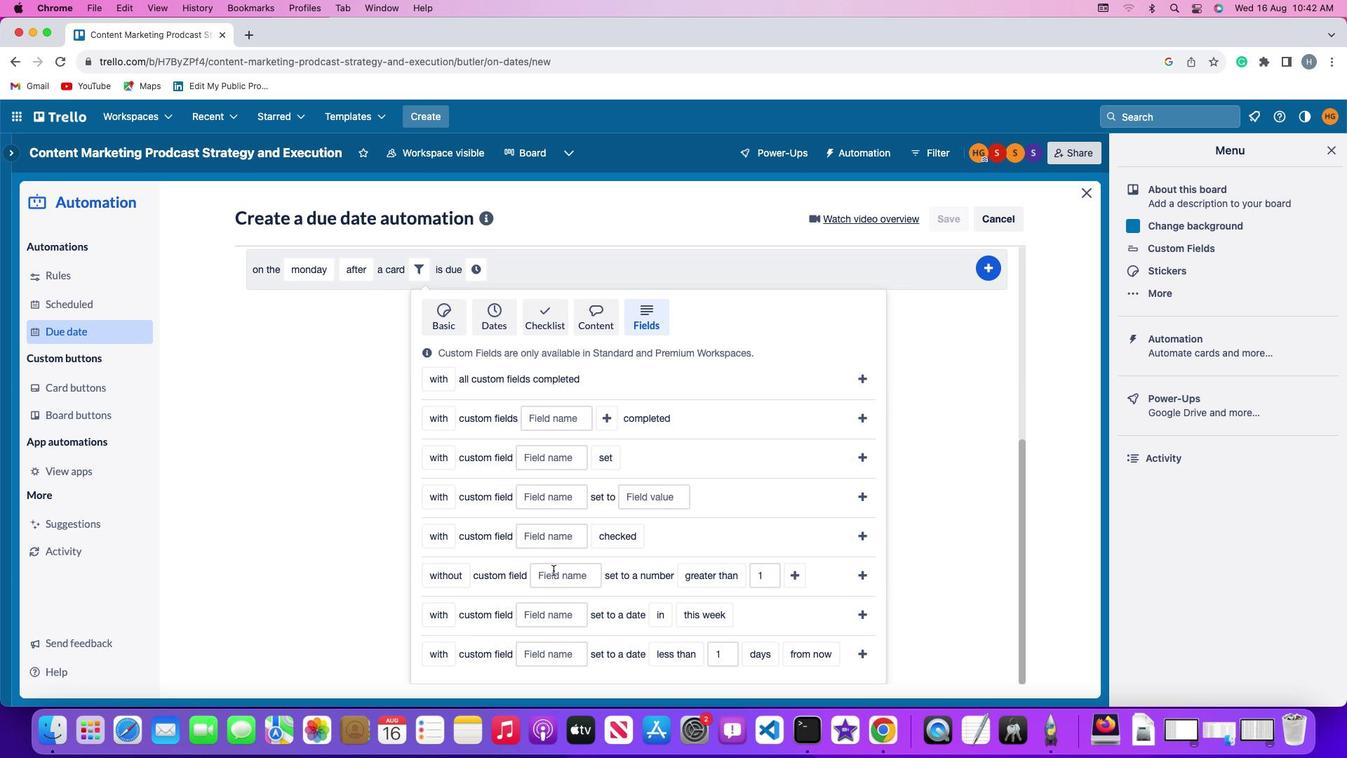 
Action: Mouse pressed left at (553, 570)
Screenshot: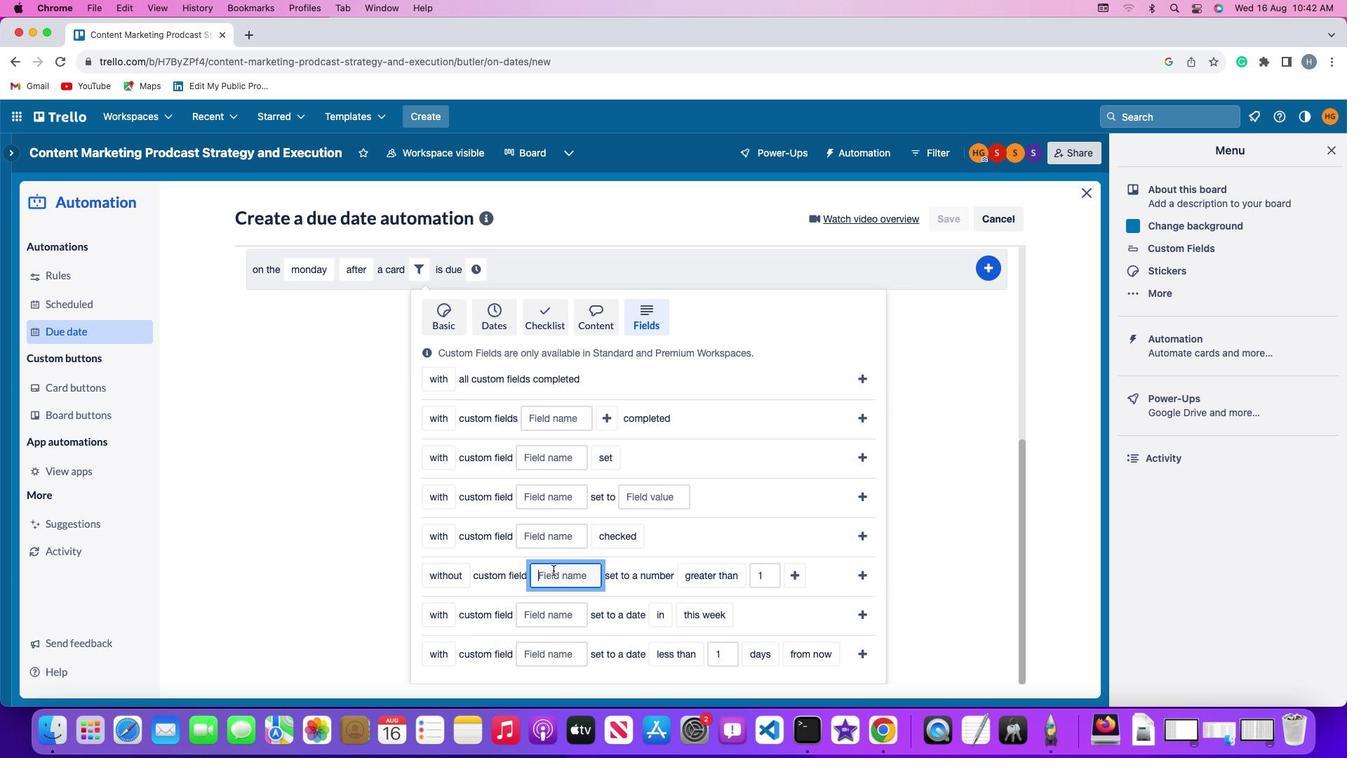
Action: Key pressed Key.shift'R''e''s''u''m''e'
Screenshot: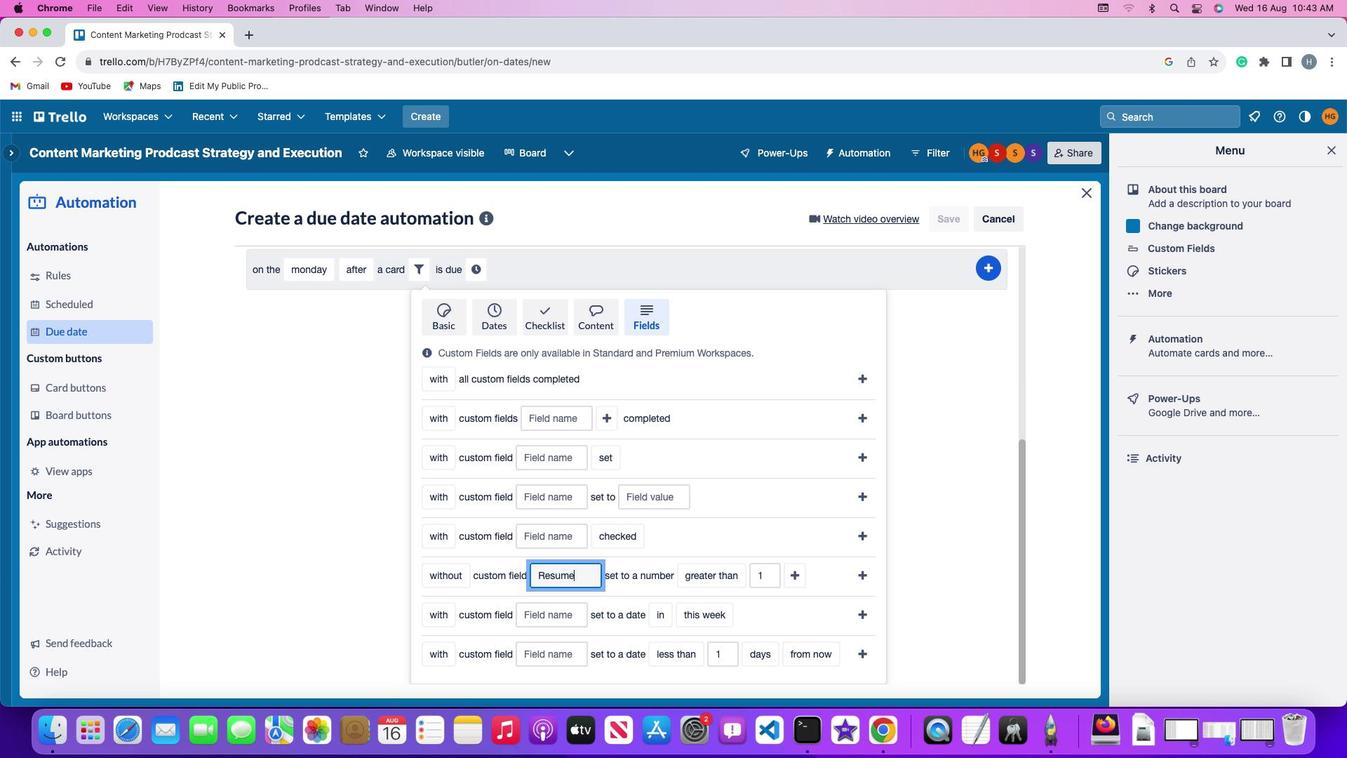 
Action: Mouse moved to (715, 572)
Screenshot: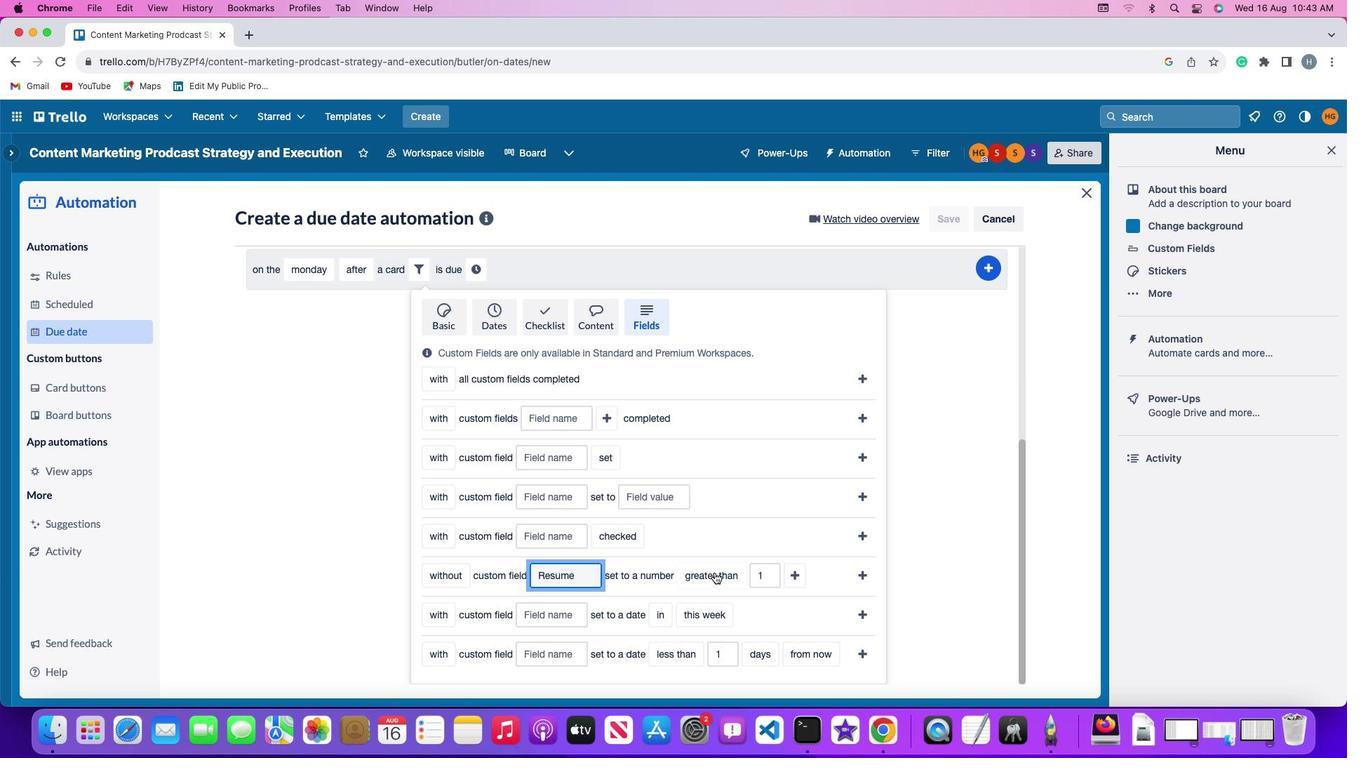 
Action: Mouse pressed left at (715, 572)
Screenshot: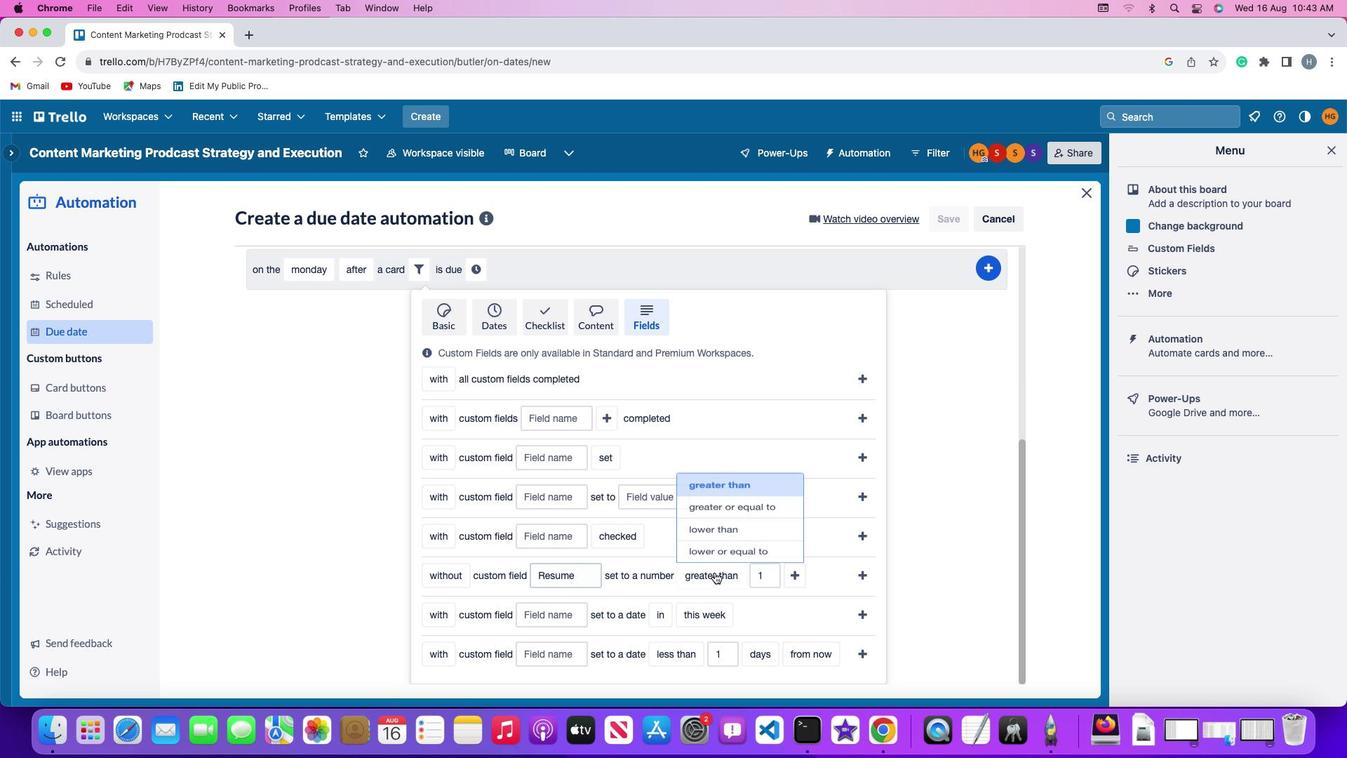 
Action: Mouse moved to (715, 537)
Screenshot: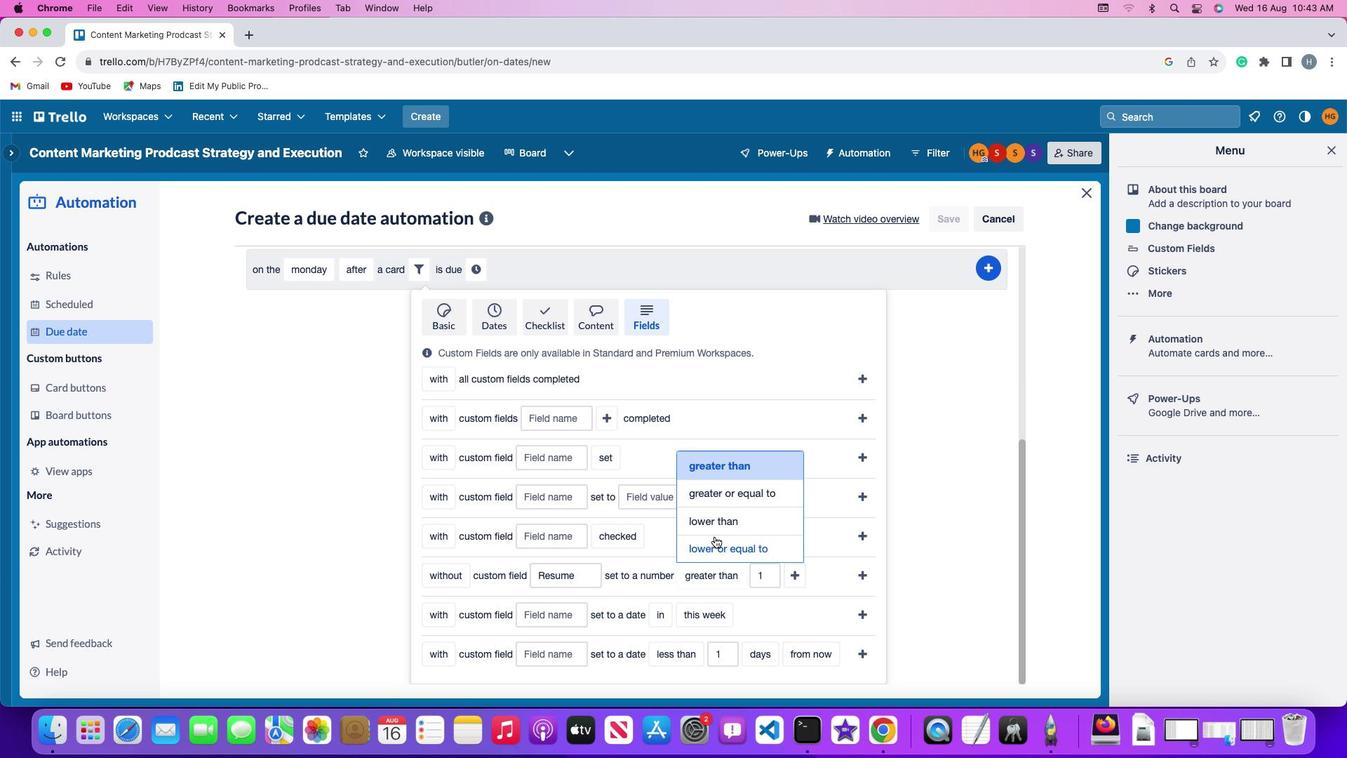 
Action: Mouse pressed left at (715, 537)
Screenshot: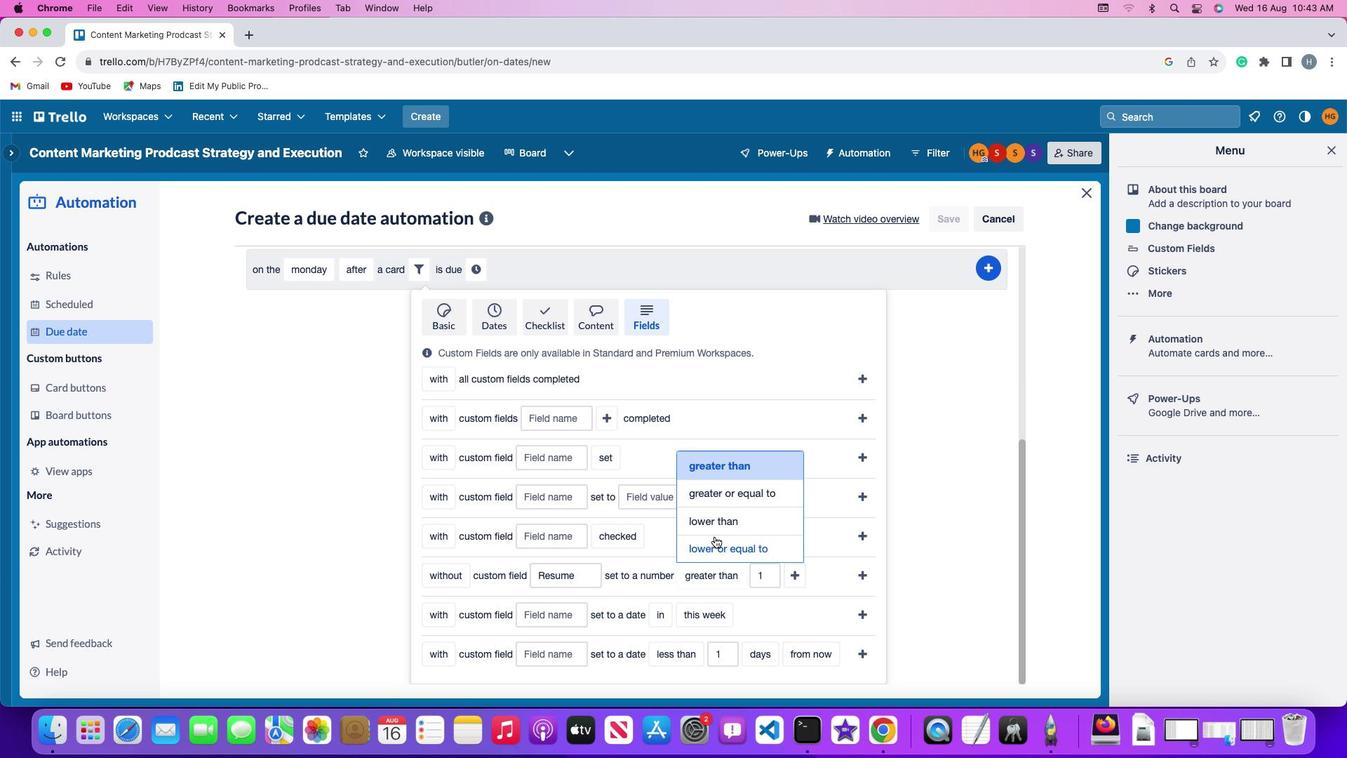 
Action: Mouse moved to (780, 573)
Screenshot: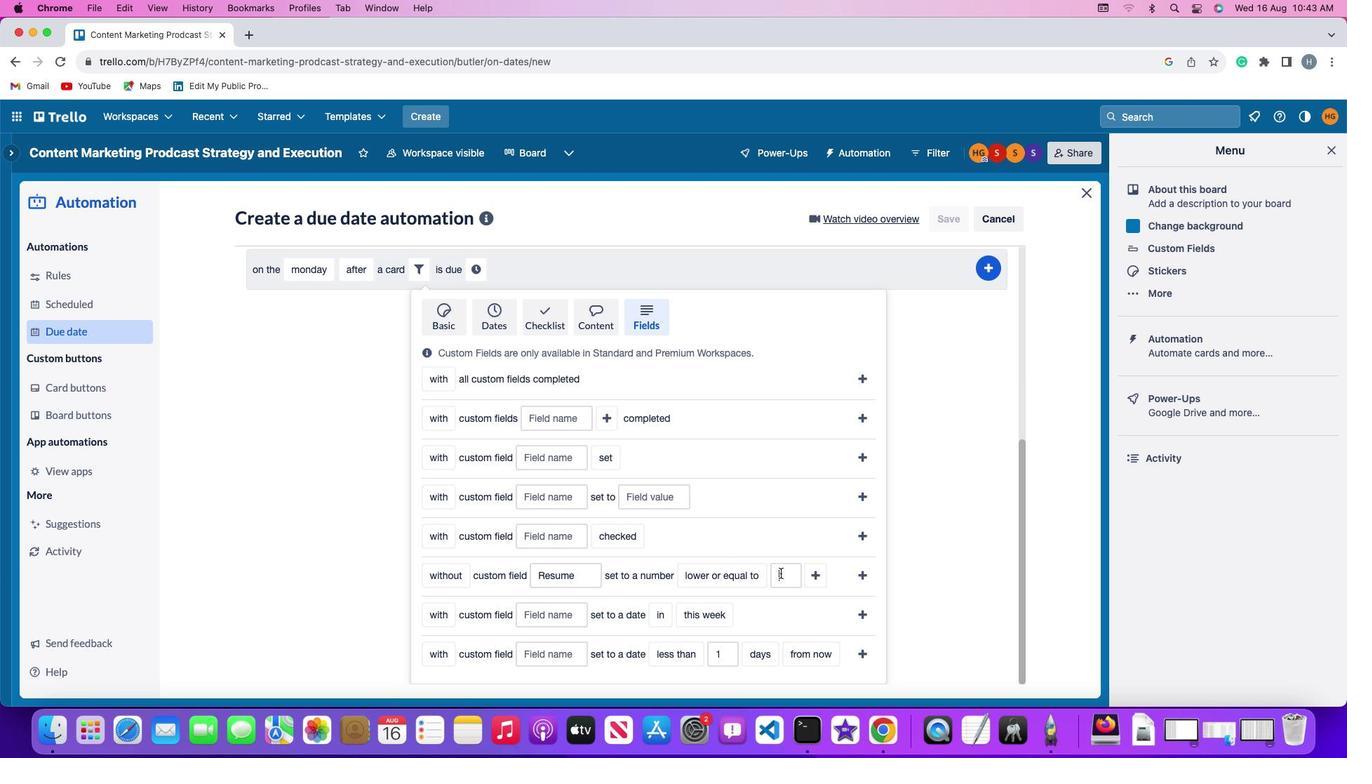 
Action: Mouse pressed left at (780, 573)
Screenshot: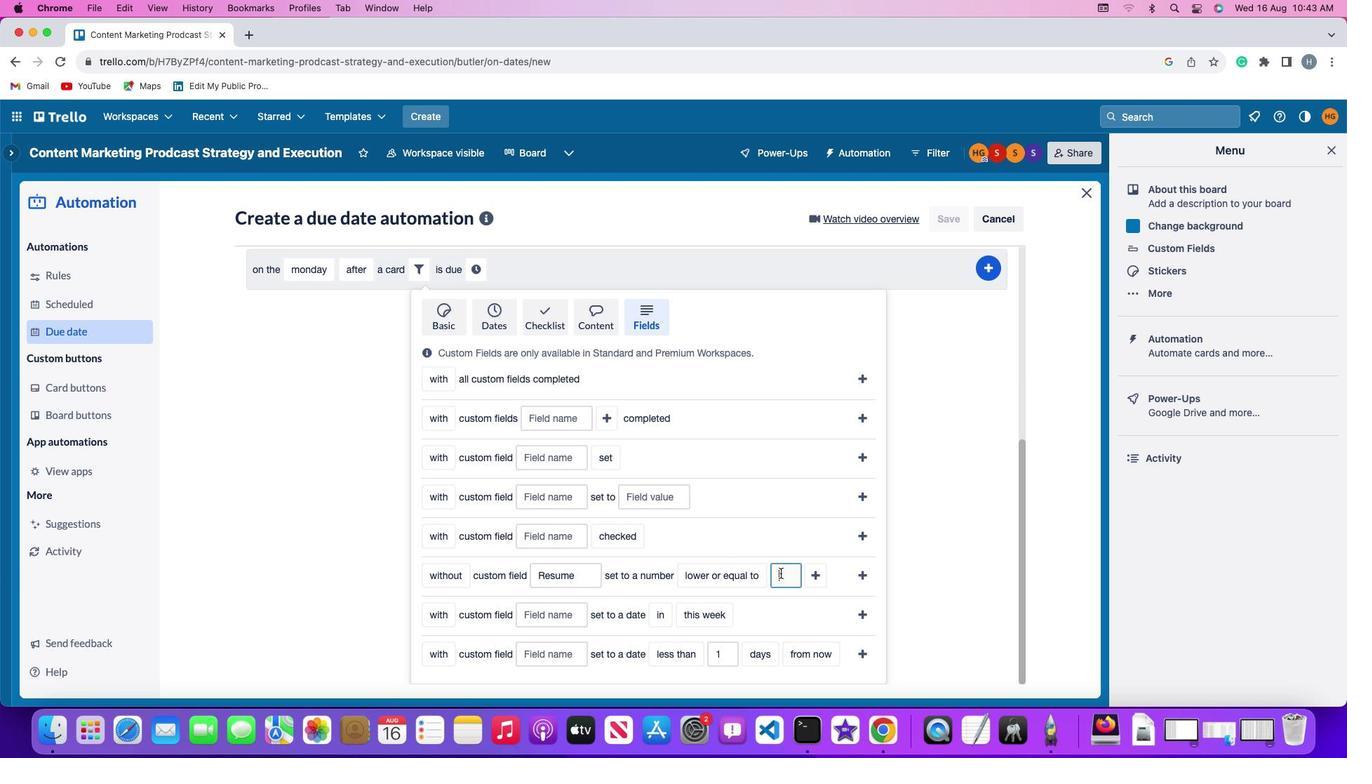 
Action: Mouse moved to (798, 579)
Screenshot: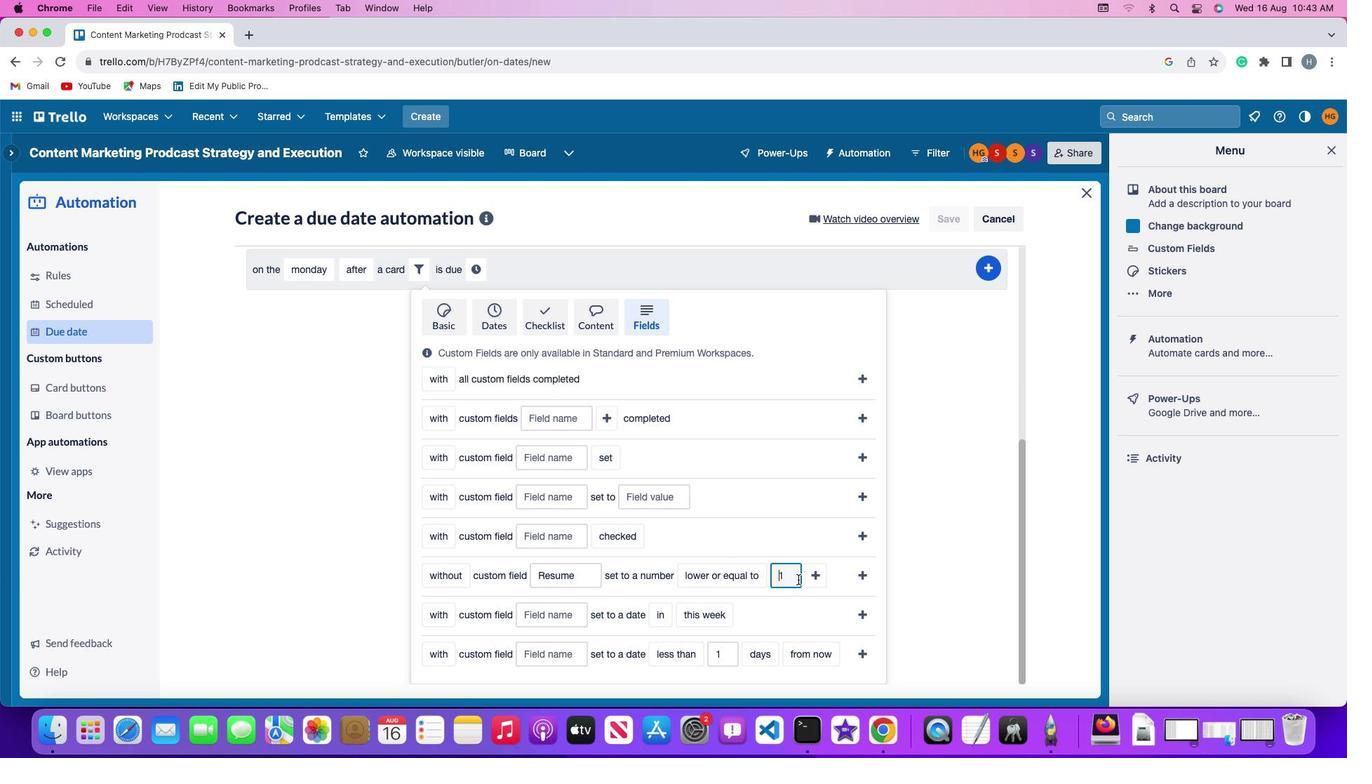 
Action: Mouse pressed left at (798, 579)
Screenshot: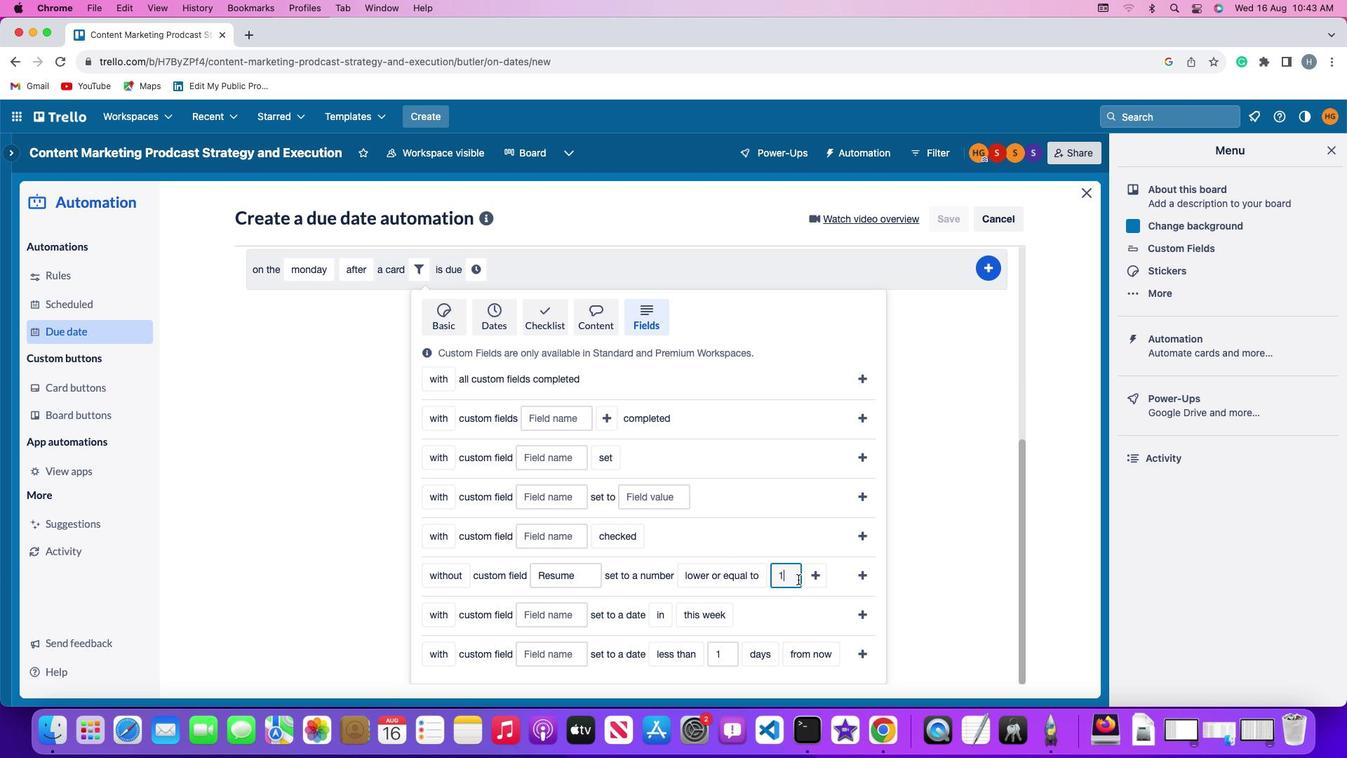 
Action: Mouse moved to (795, 578)
Screenshot: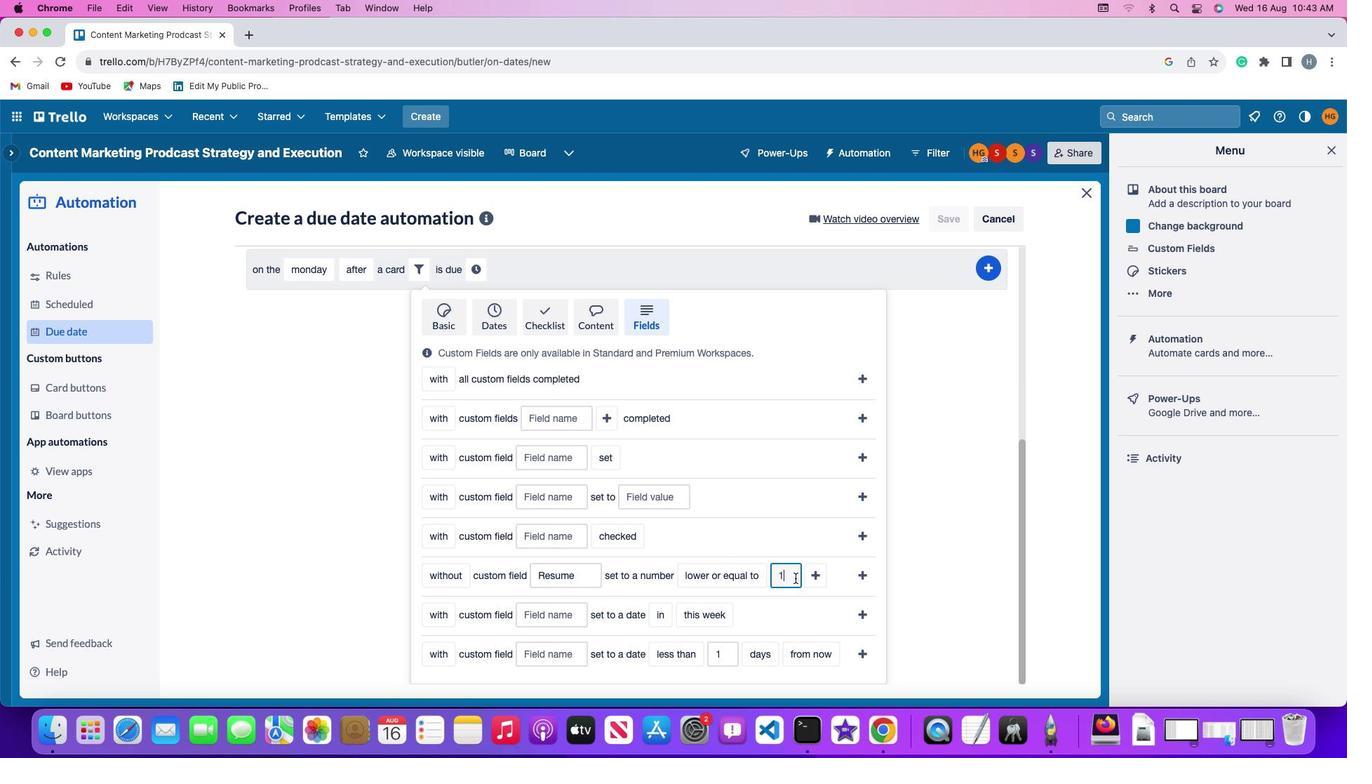 
Action: Key pressed Key.backspace
Screenshot: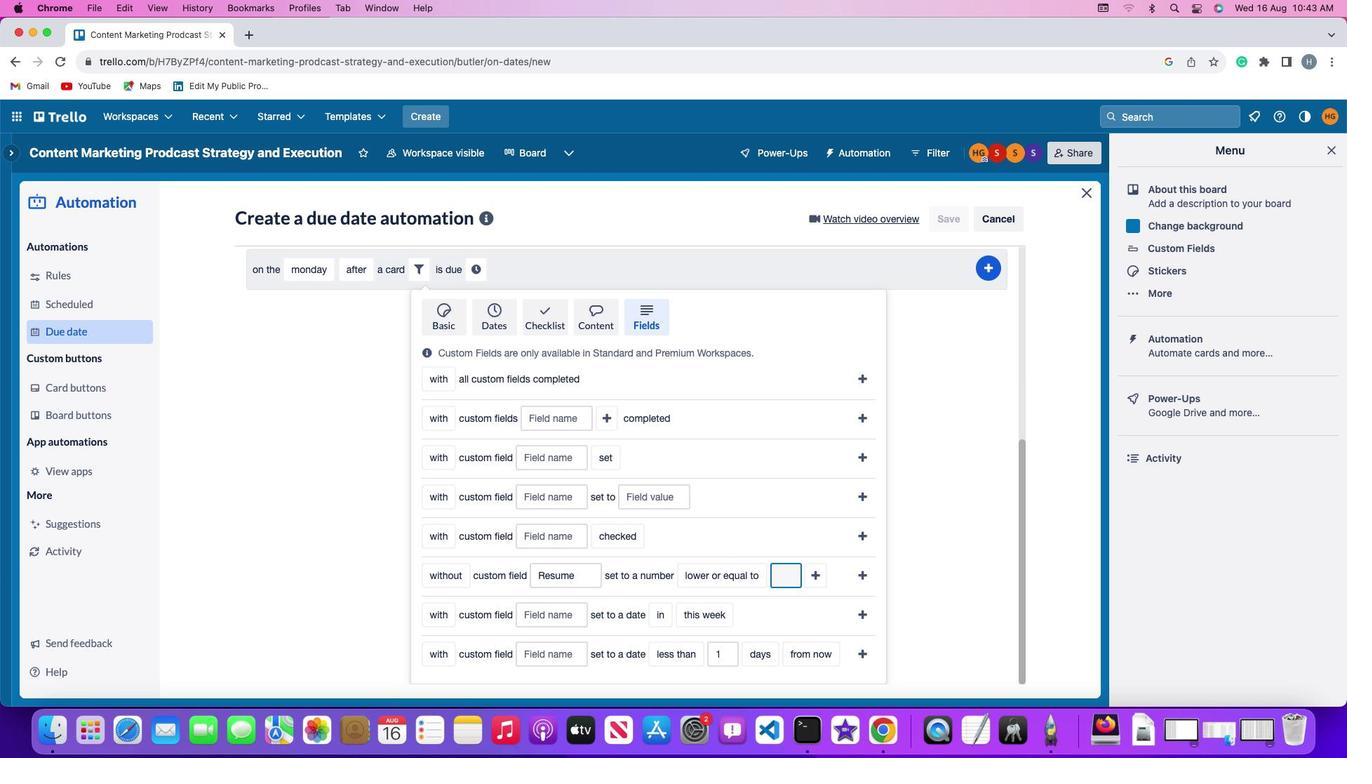 
Action: Mouse moved to (796, 577)
Screenshot: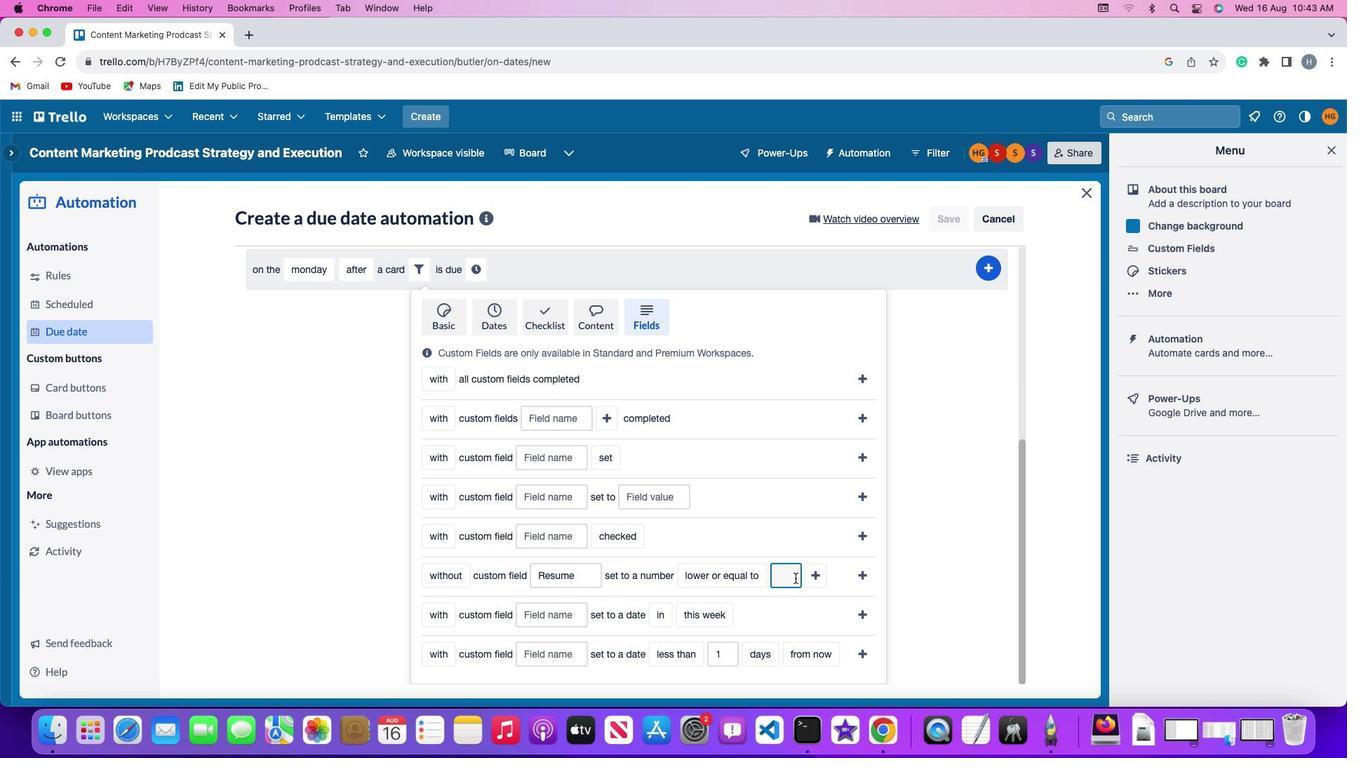 
Action: Key pressed '1'
Screenshot: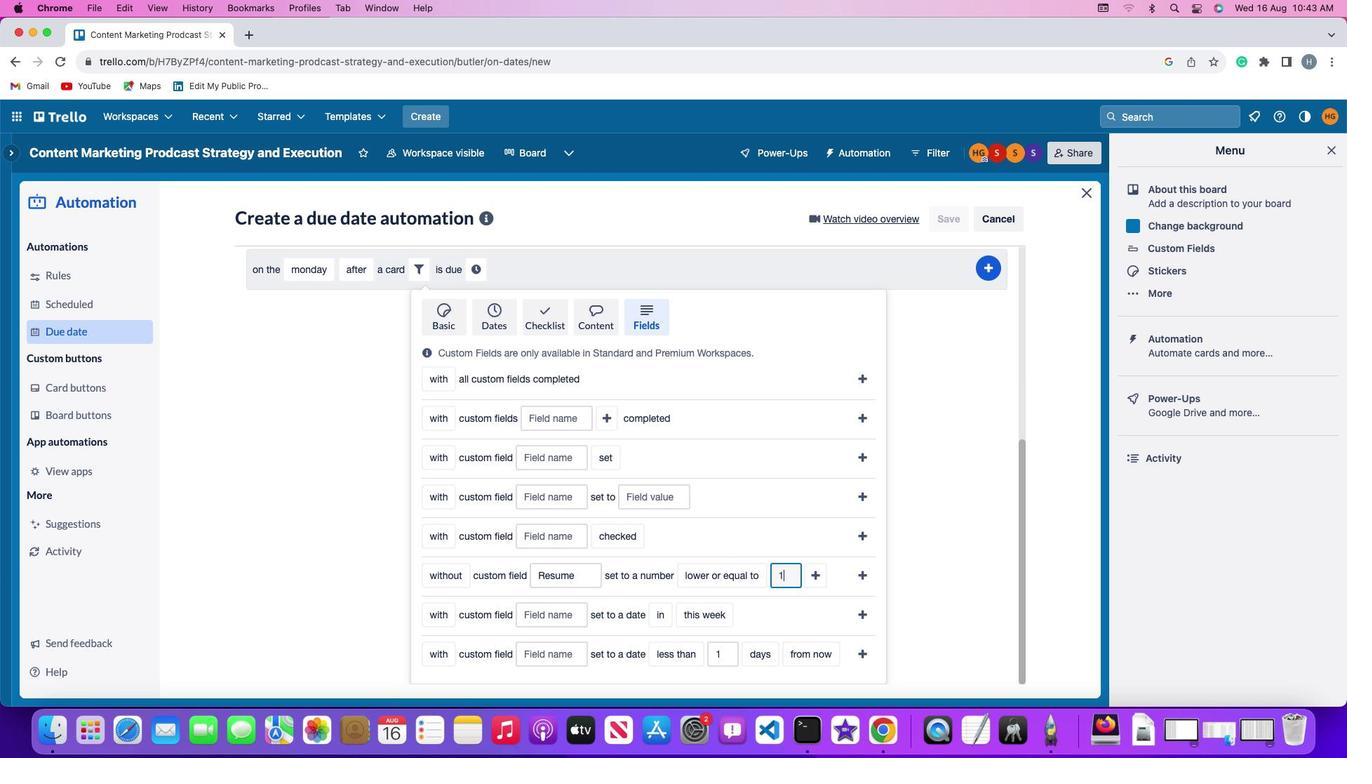 
Action: Mouse moved to (813, 574)
Screenshot: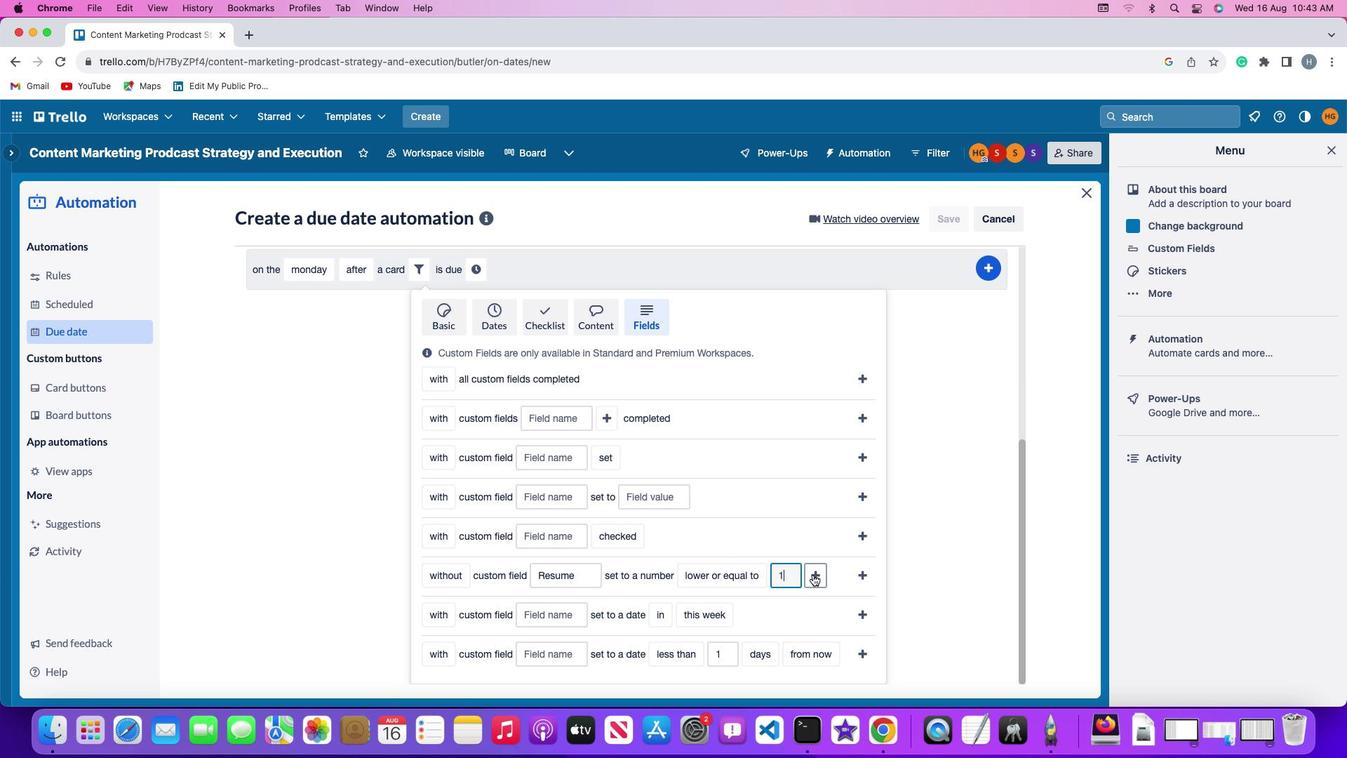 
Action: Mouse pressed left at (813, 574)
Screenshot: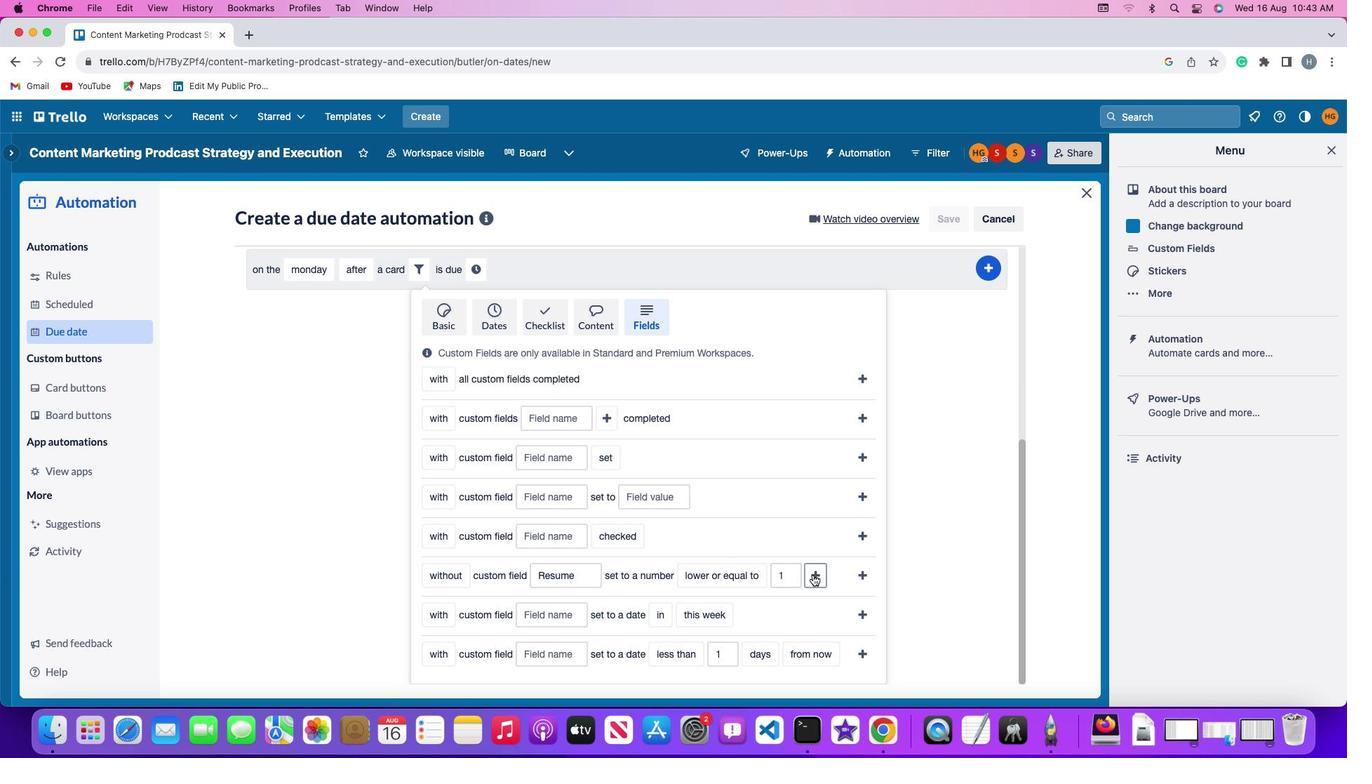 
Action: Mouse moved to (863, 584)
Screenshot: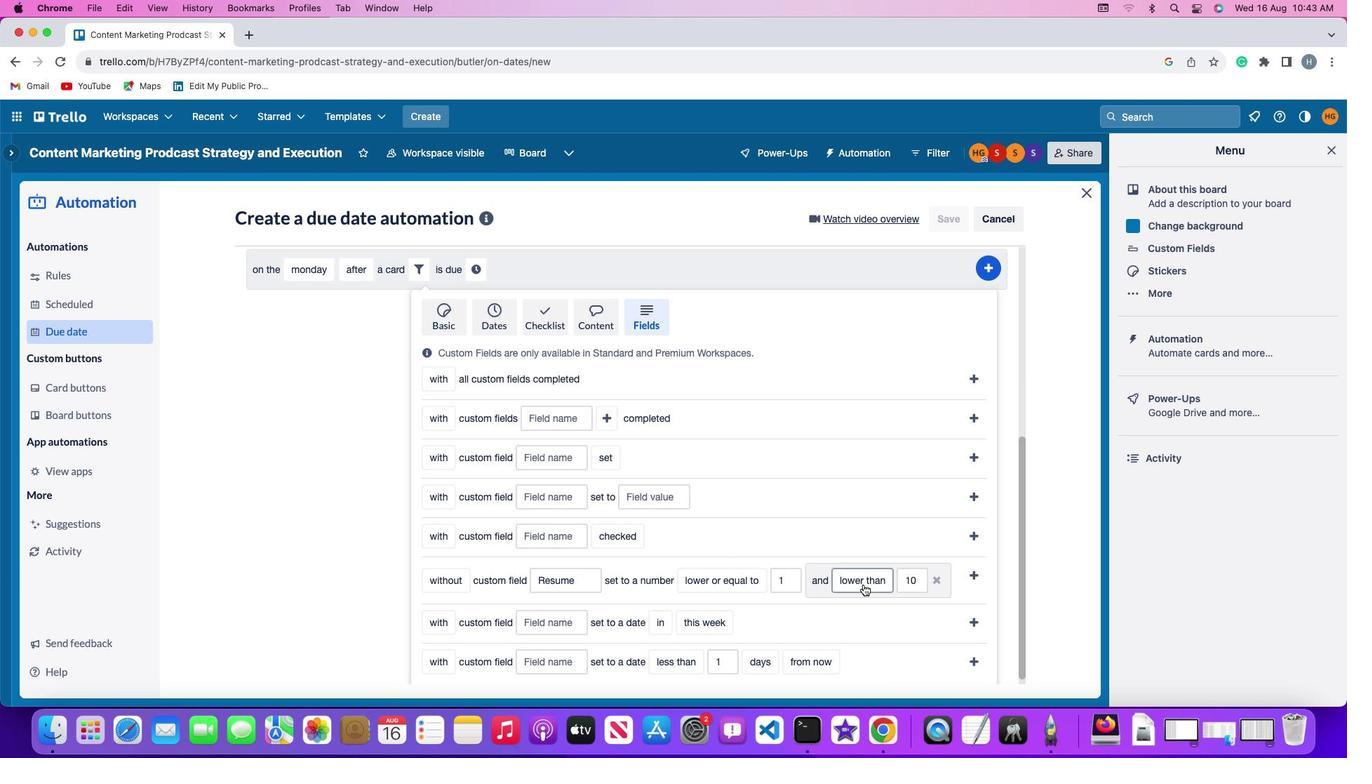 
Action: Mouse pressed left at (863, 584)
Screenshot: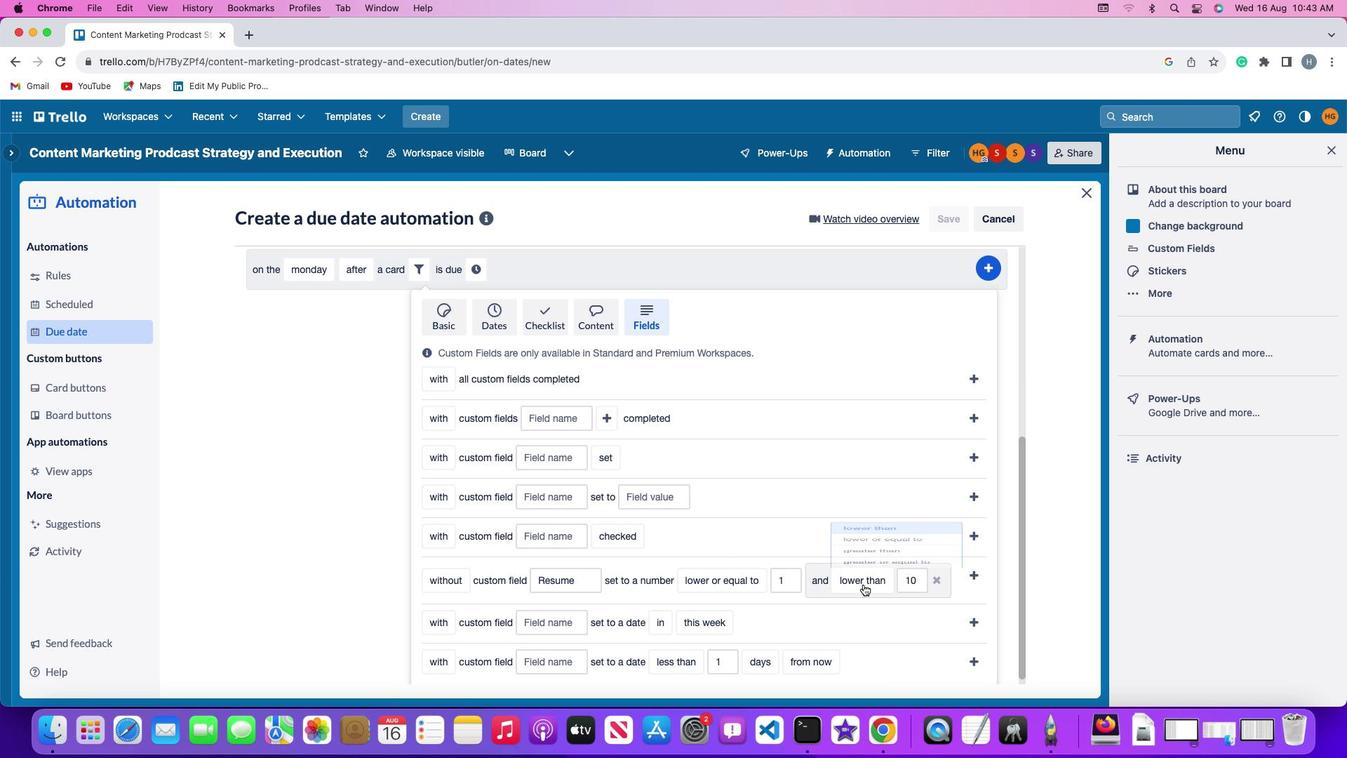 
Action: Mouse moved to (869, 492)
Screenshot: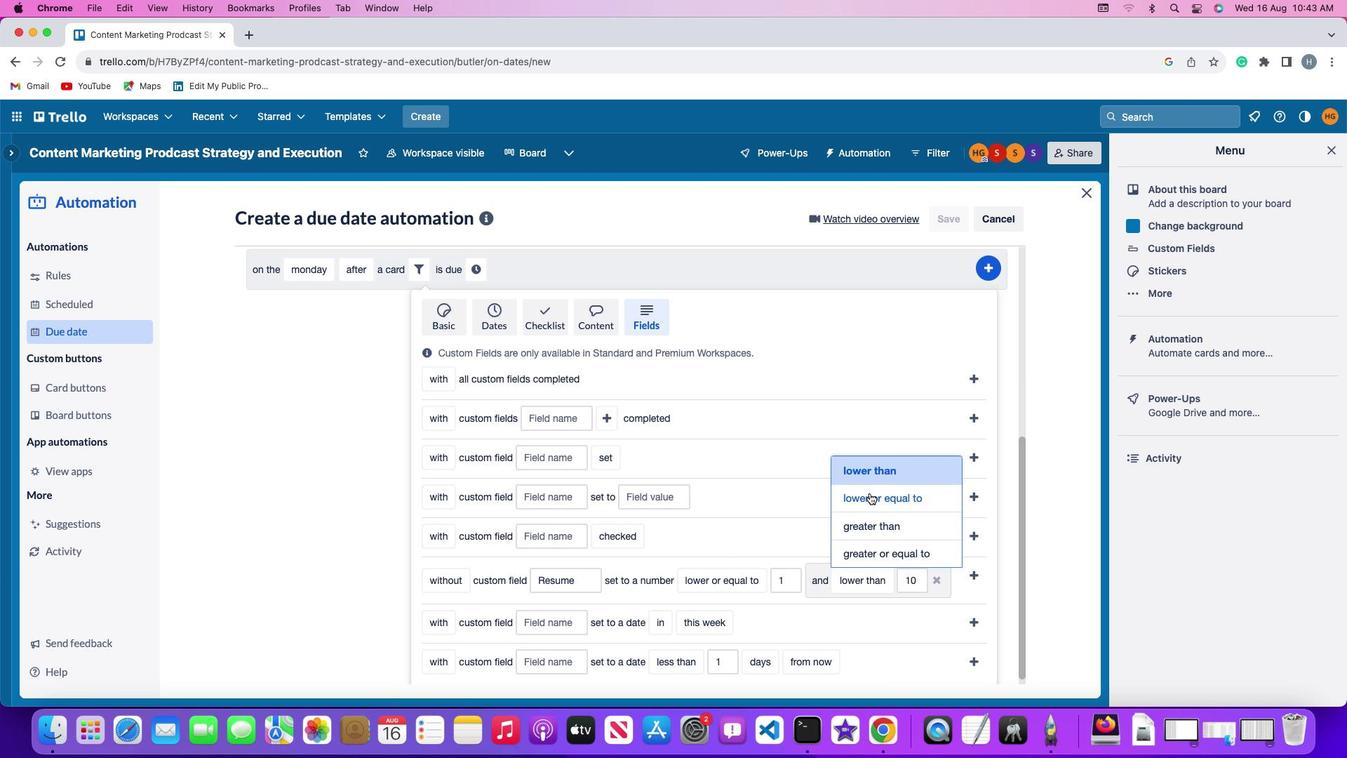 
Action: Mouse pressed left at (869, 492)
Screenshot: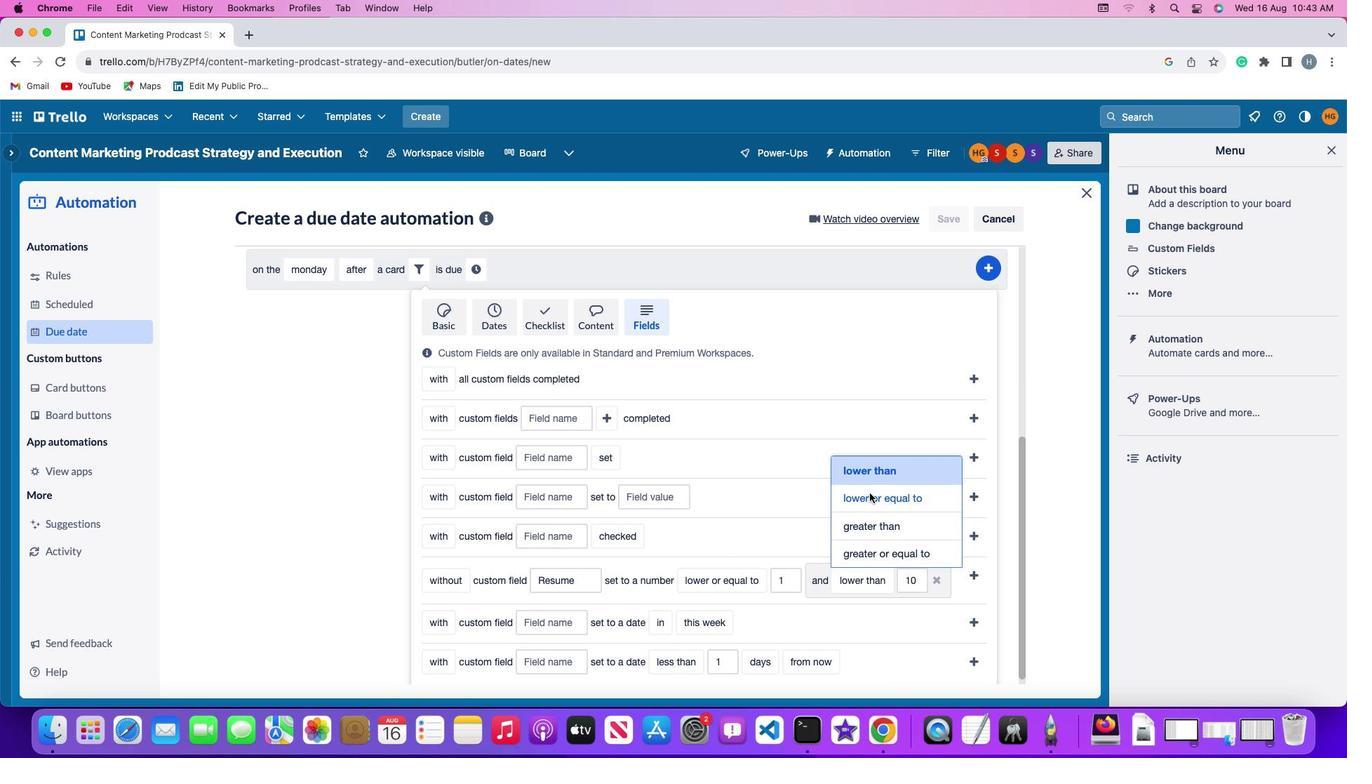 
Action: Mouse moved to (566, 601)
Screenshot: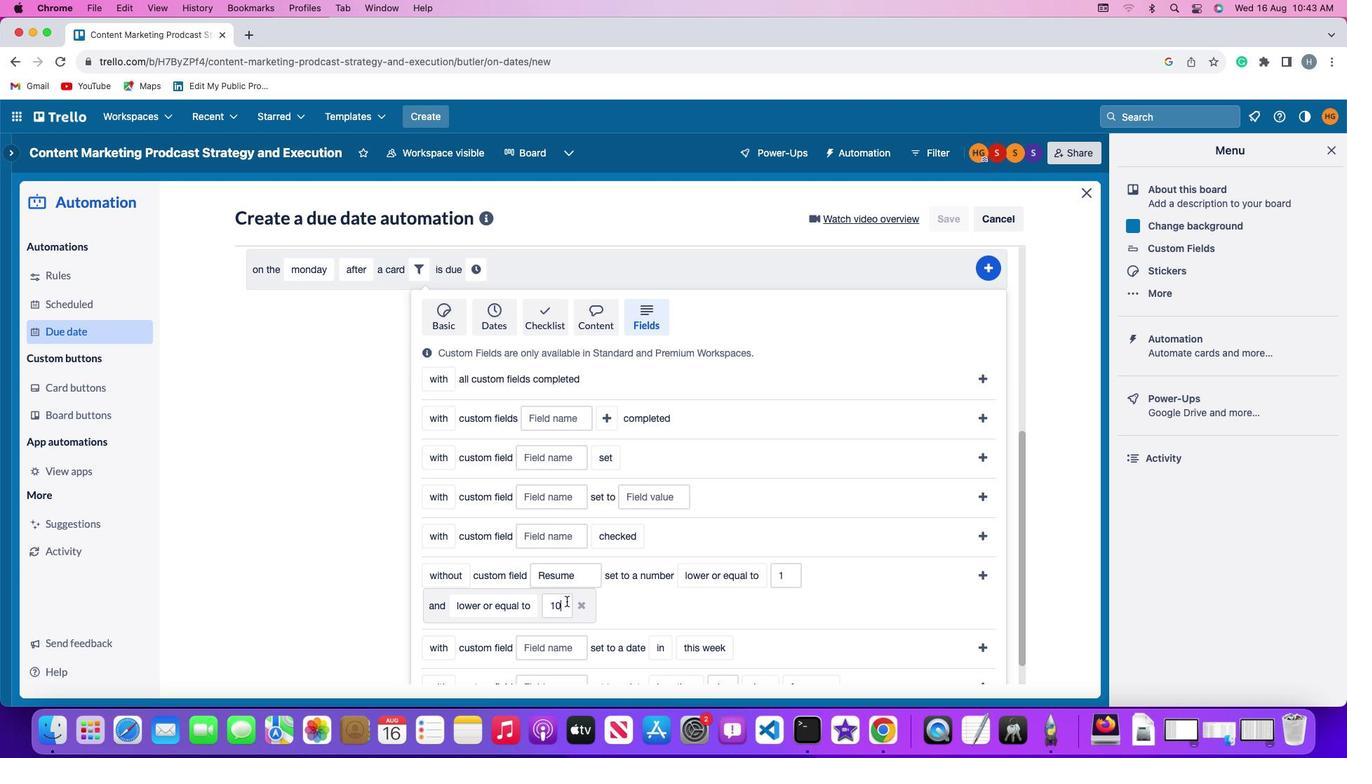 
Action: Mouse pressed left at (566, 601)
Screenshot: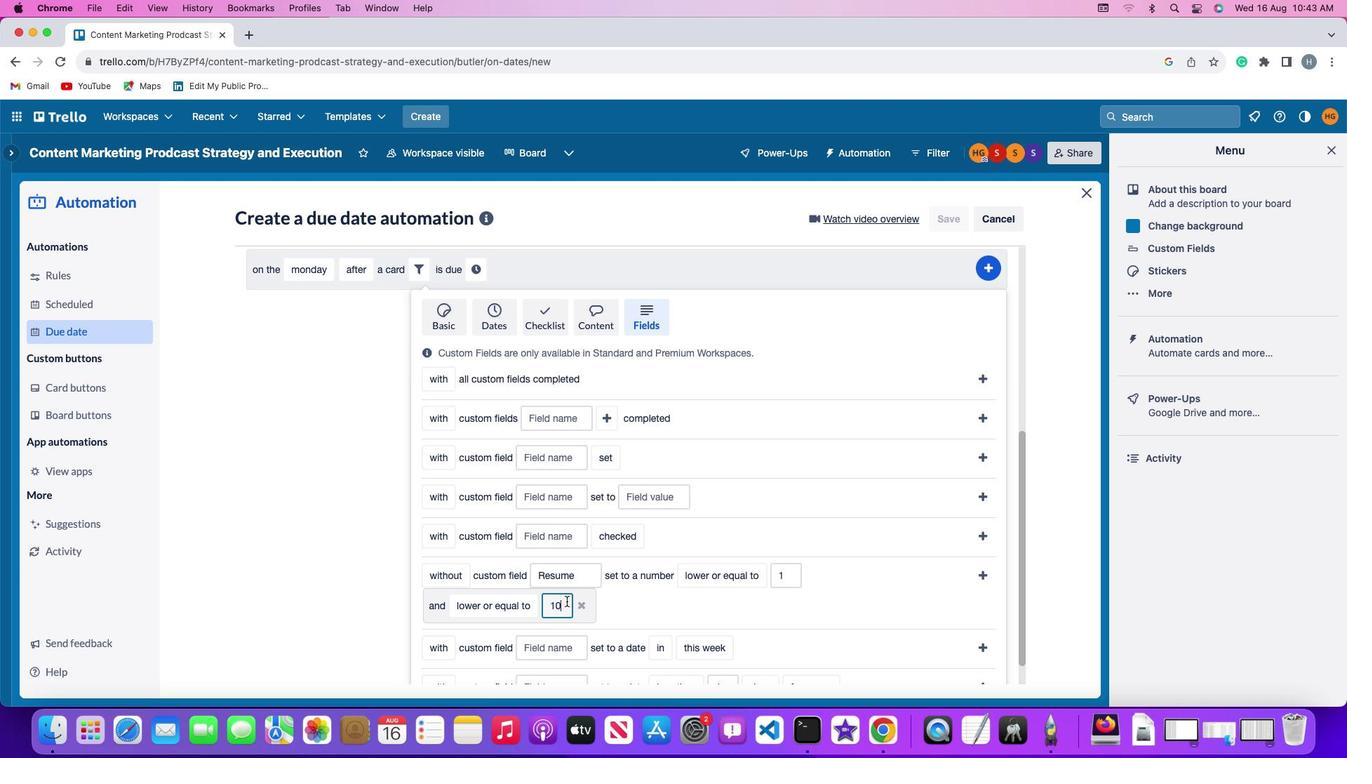 
Action: Key pressed Key.backspaceKey.backspace
Screenshot: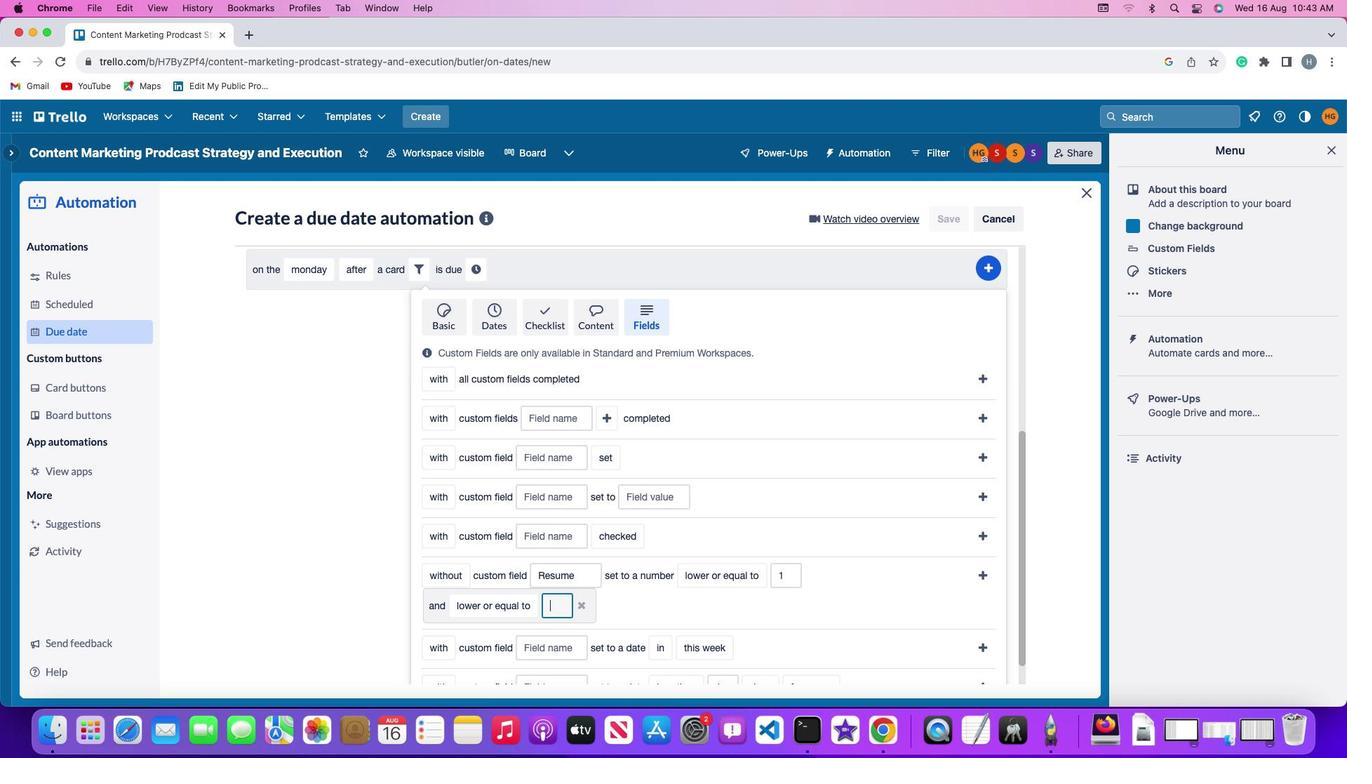 
Action: Mouse moved to (566, 600)
Screenshot: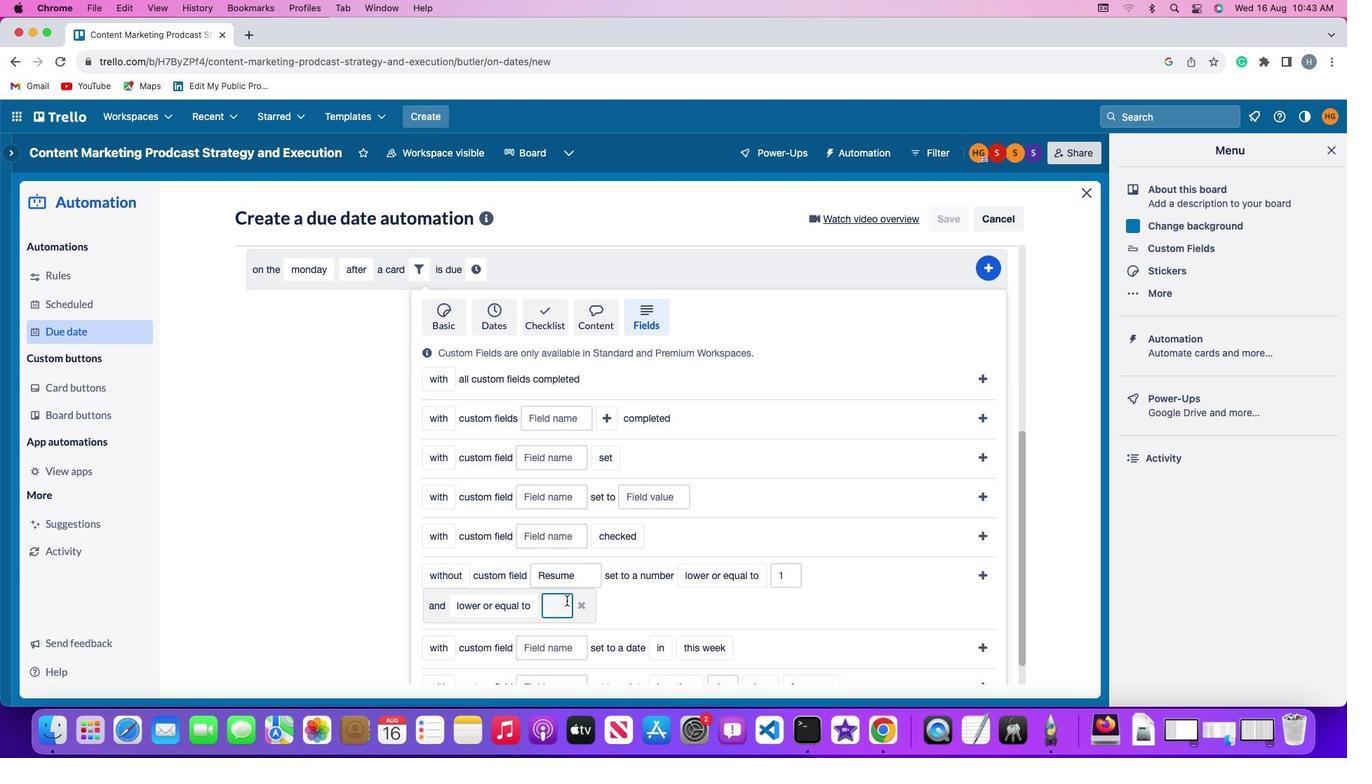 
Action: Key pressed '1''0'
Screenshot: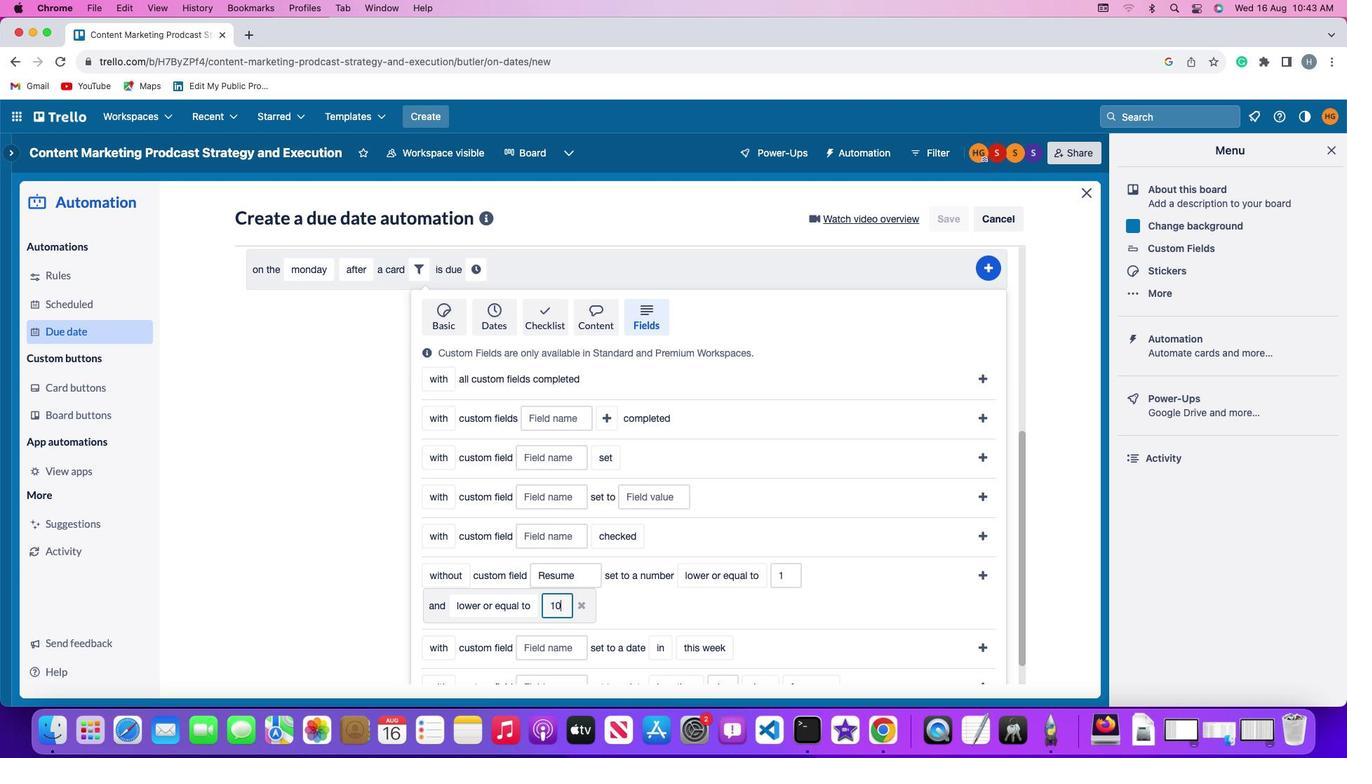 
Action: Mouse moved to (986, 571)
Screenshot: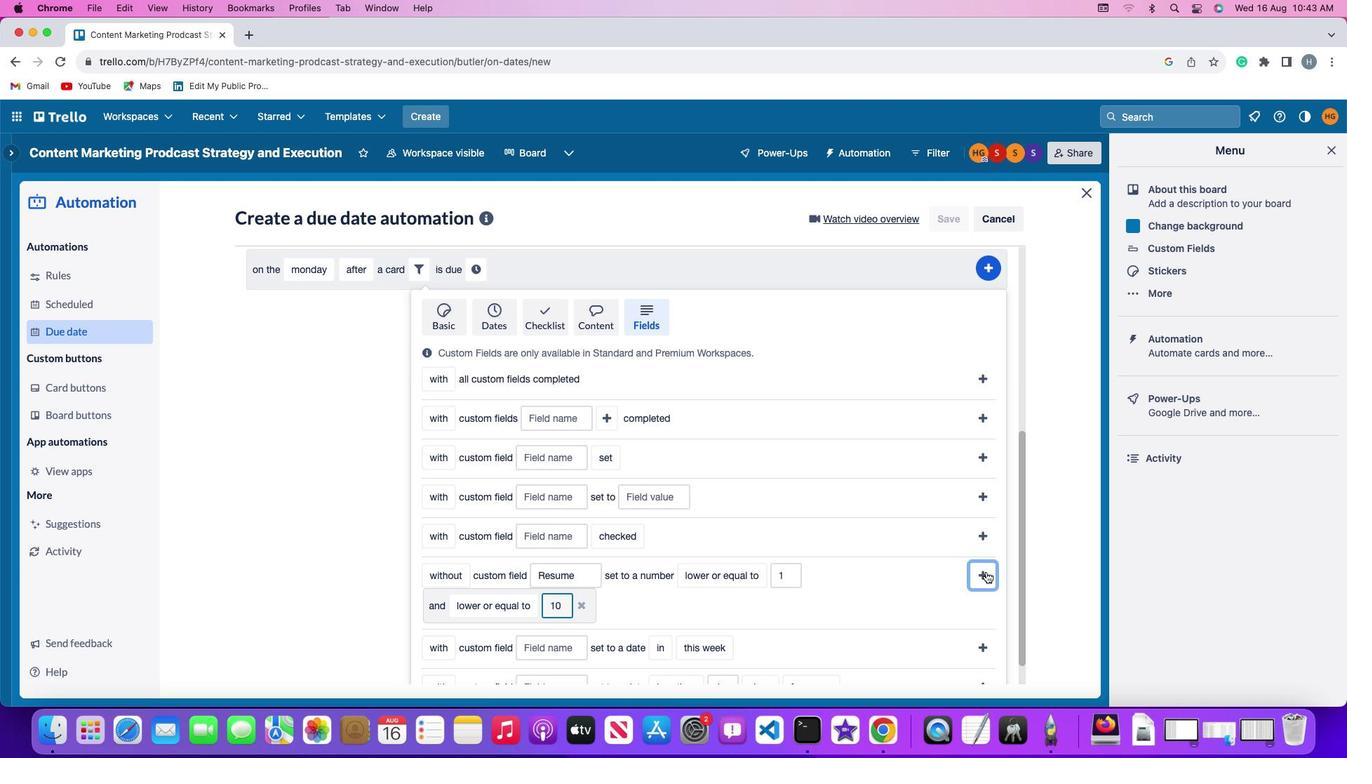 
Action: Mouse pressed left at (986, 571)
Screenshot: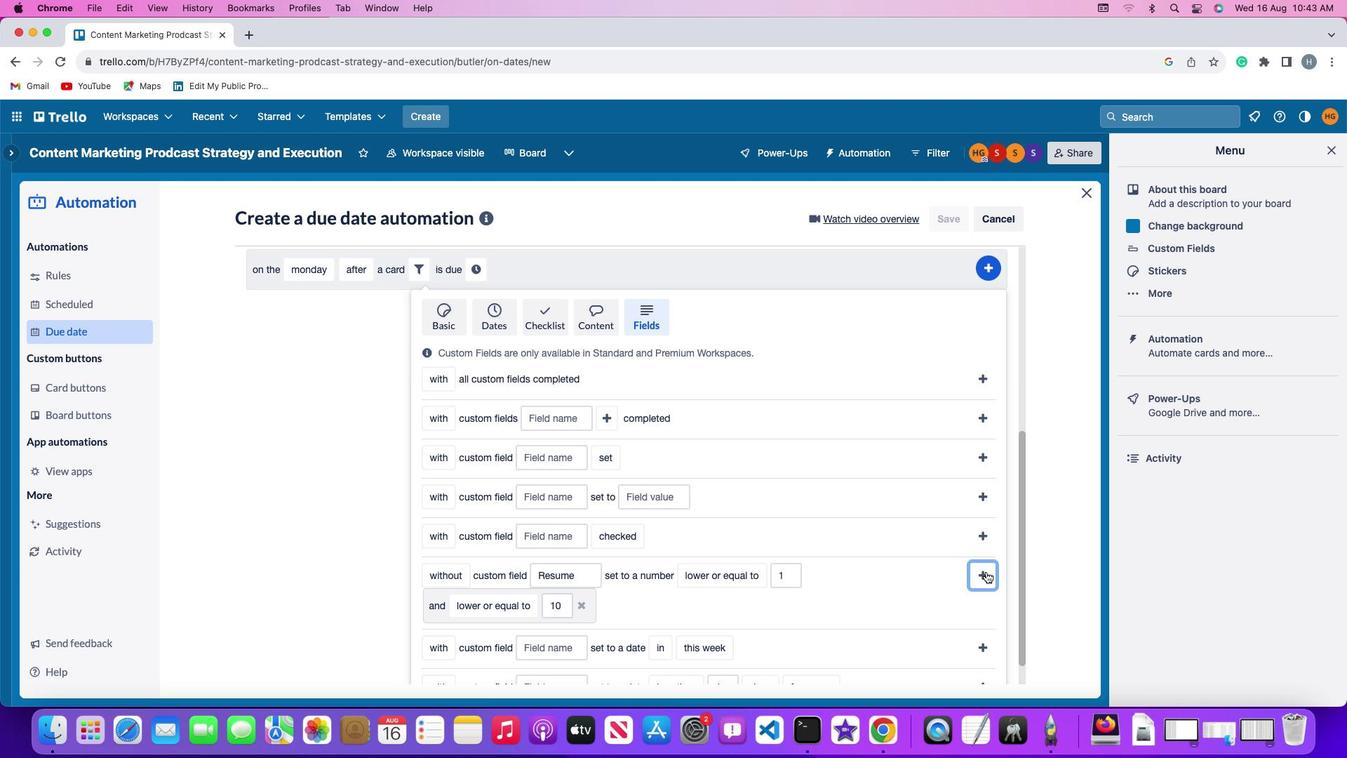 
Action: Mouse moved to (908, 604)
Screenshot: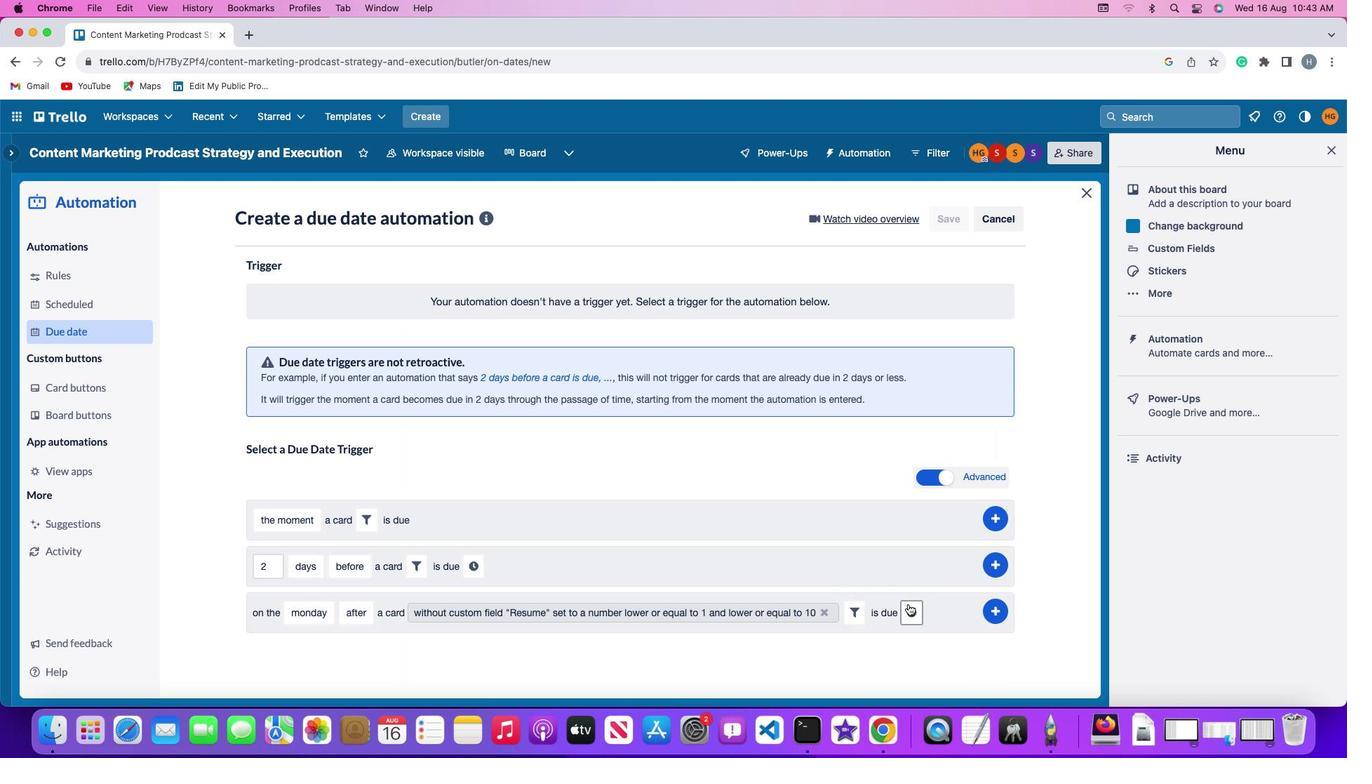 
Action: Mouse pressed left at (908, 604)
Screenshot: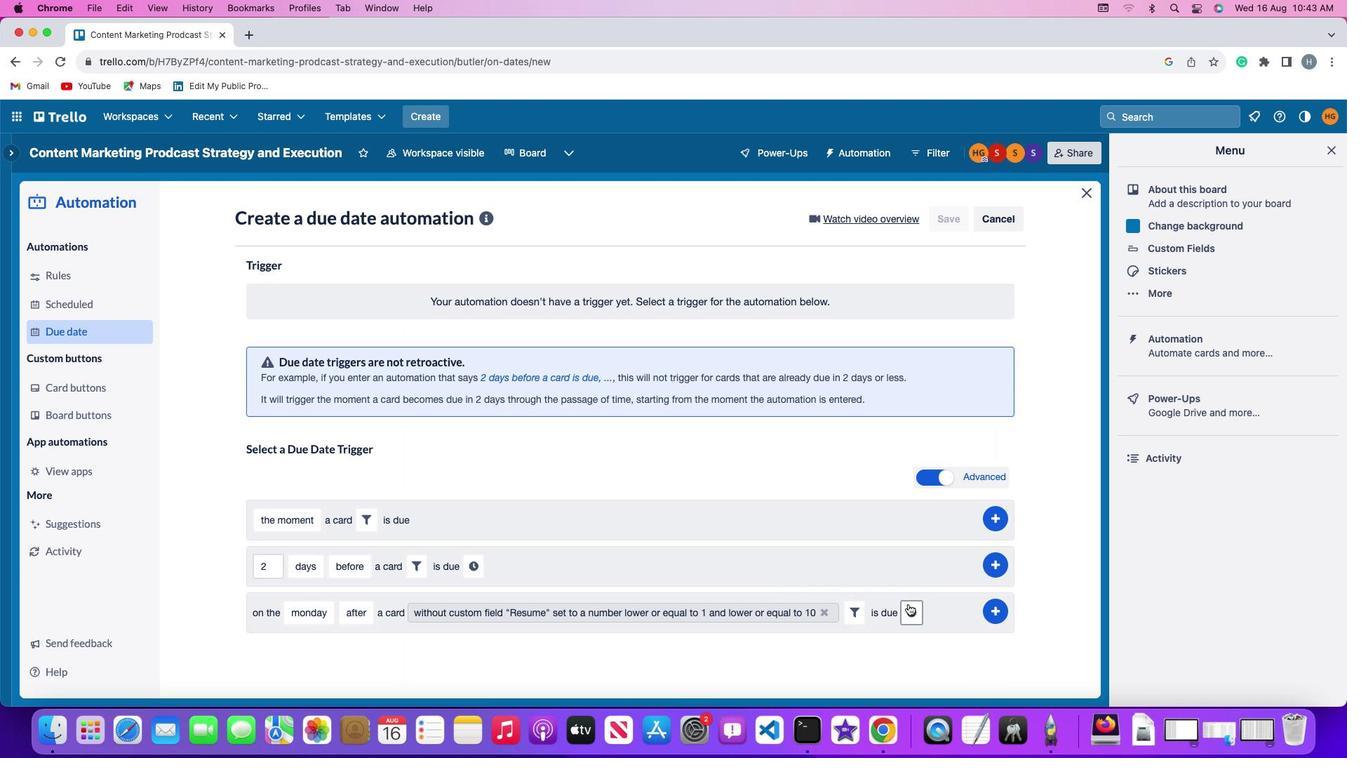 
Action: Mouse moved to (294, 643)
Screenshot: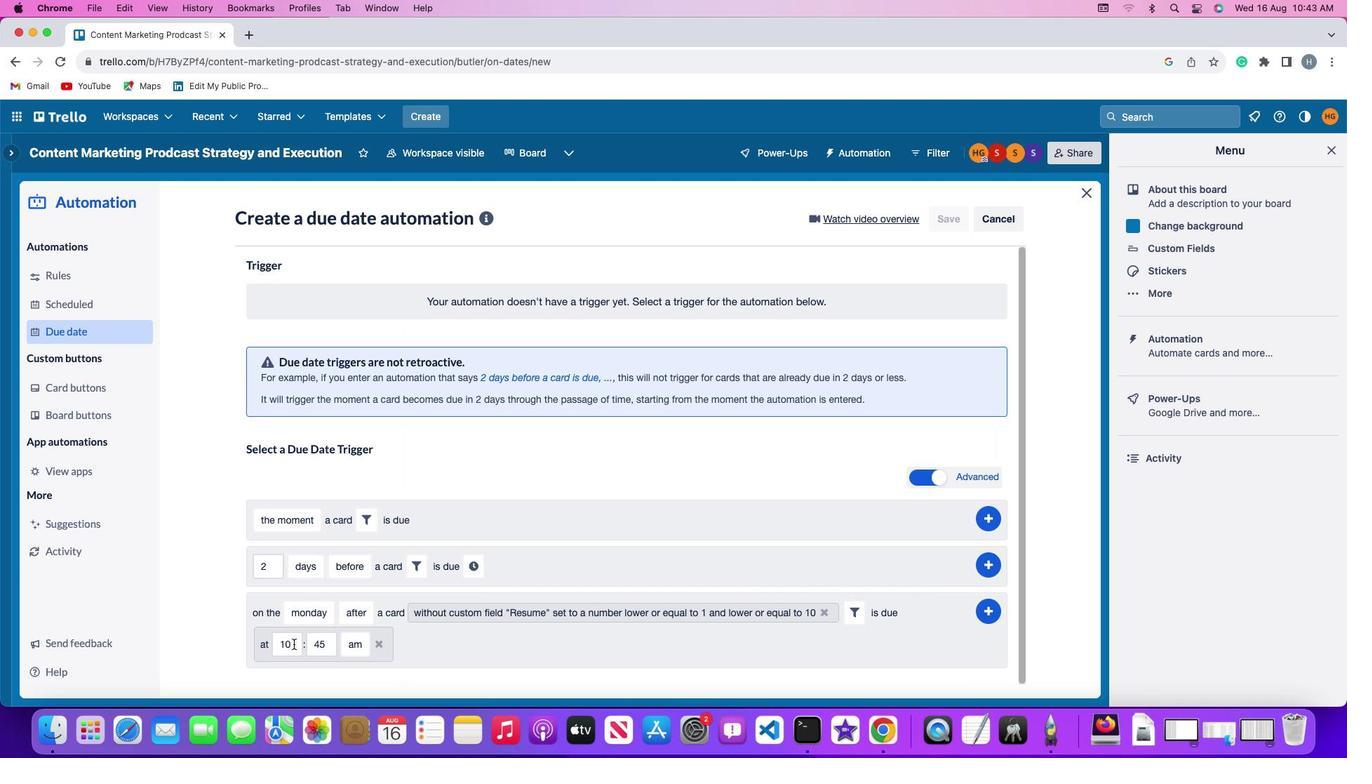 
Action: Mouse pressed left at (294, 643)
Screenshot: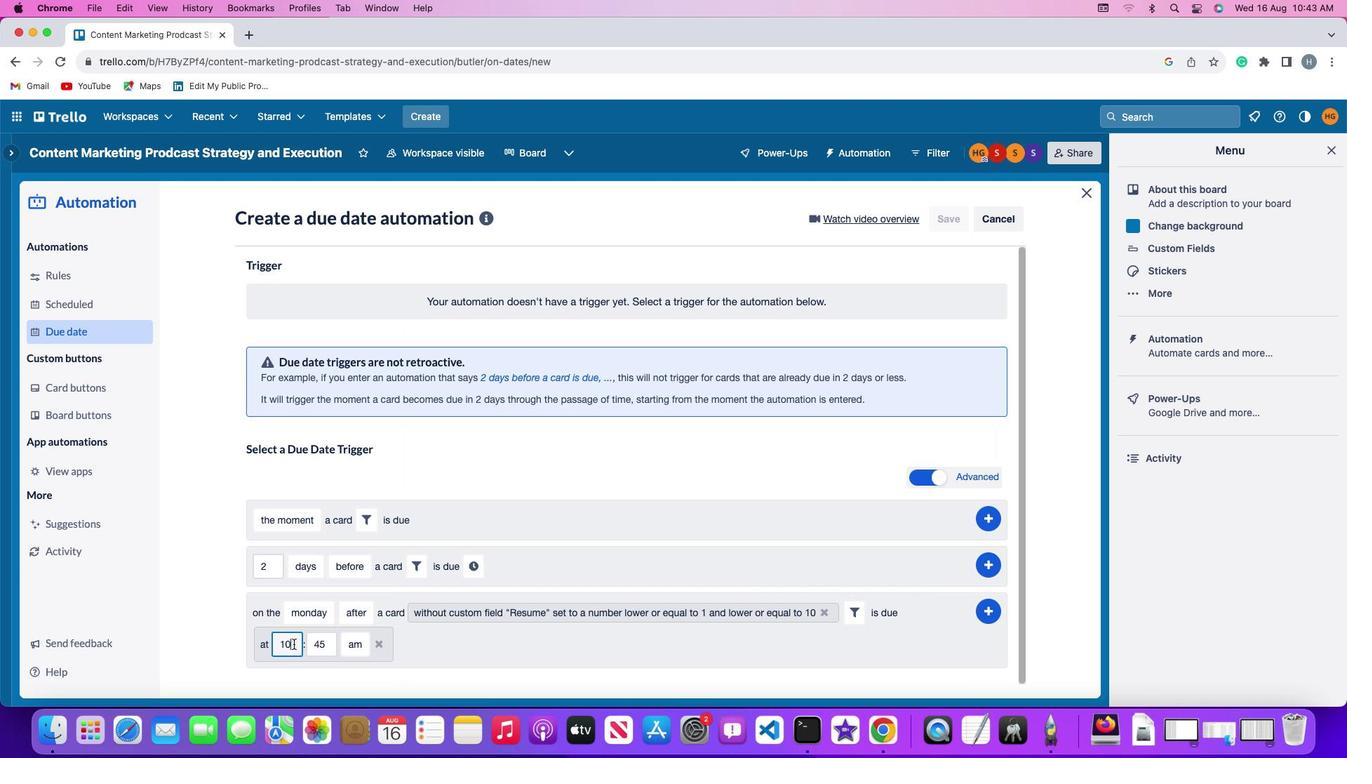 
Action: Key pressed Key.backspaceKey.backspace'1''1'
Screenshot: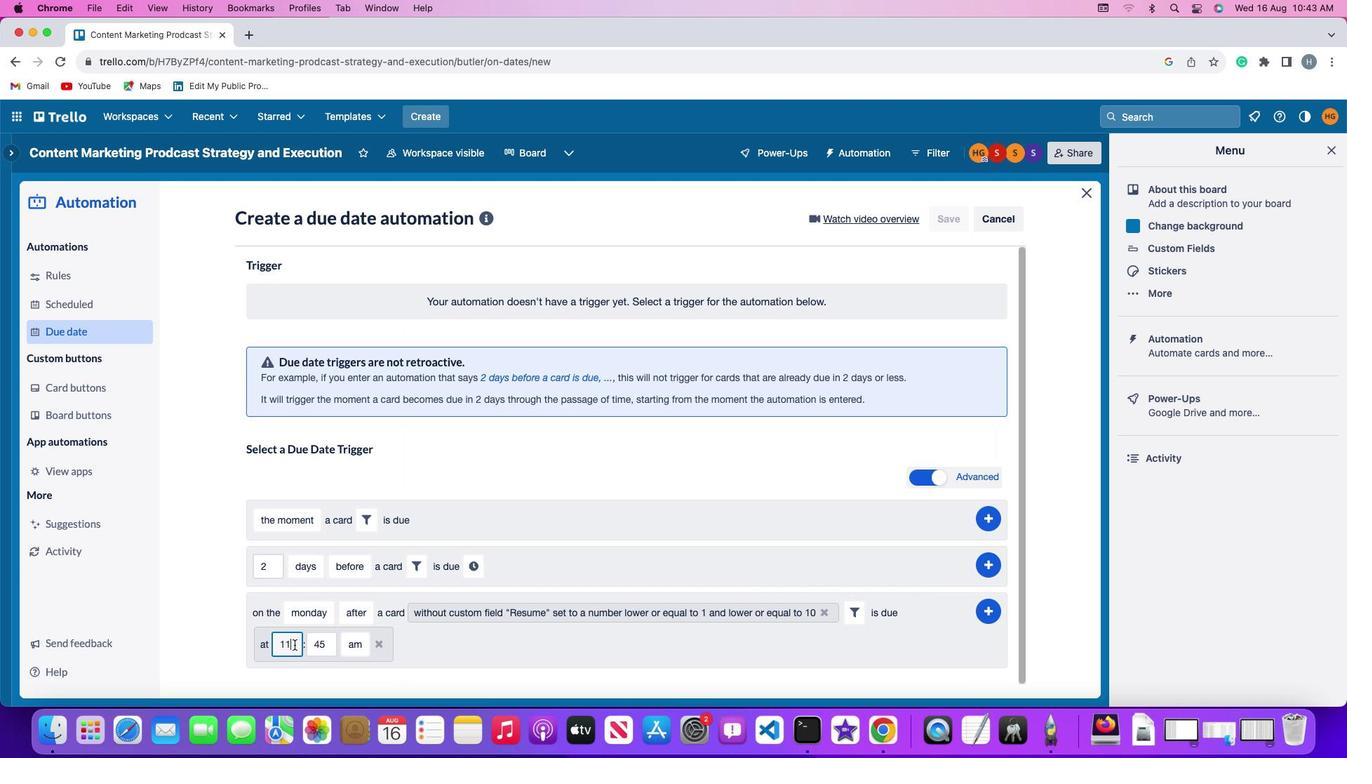 
Action: Mouse moved to (327, 647)
Screenshot: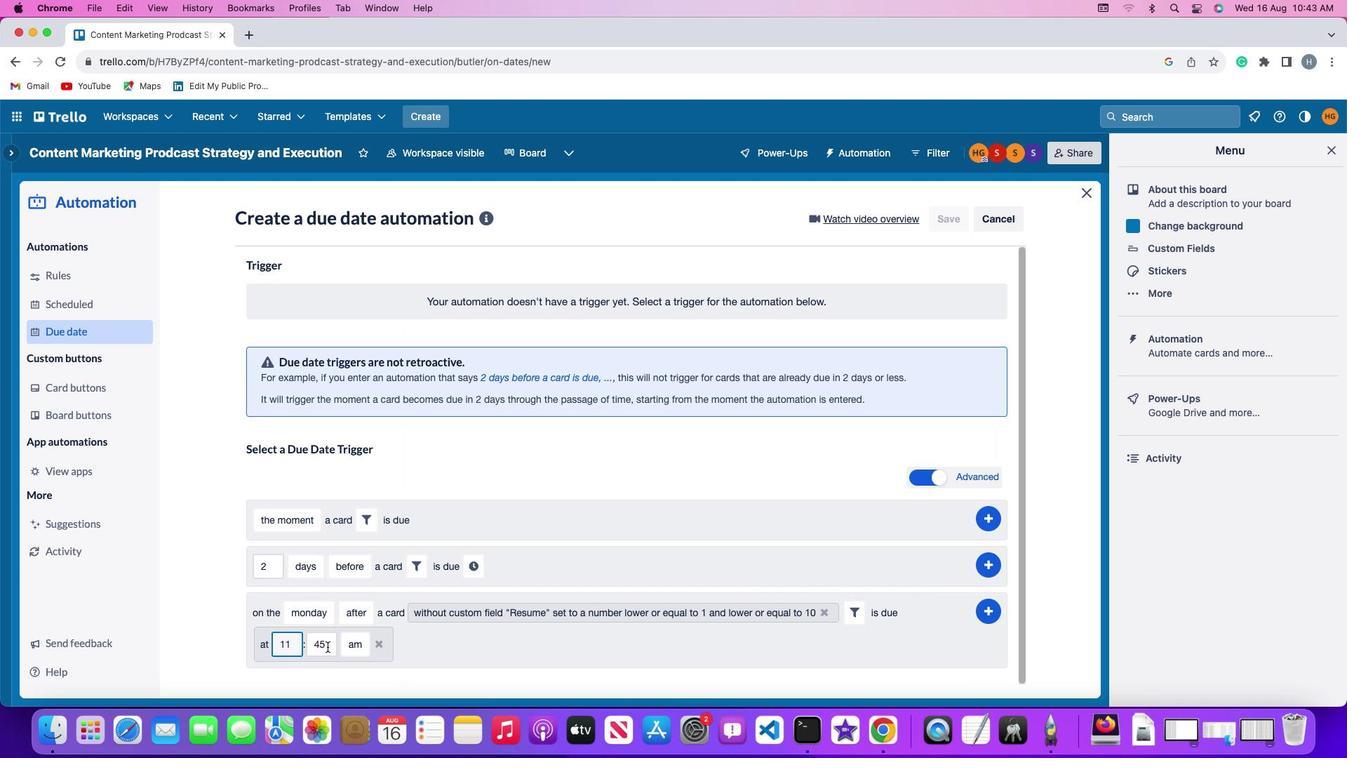 
Action: Mouse pressed left at (327, 647)
Screenshot: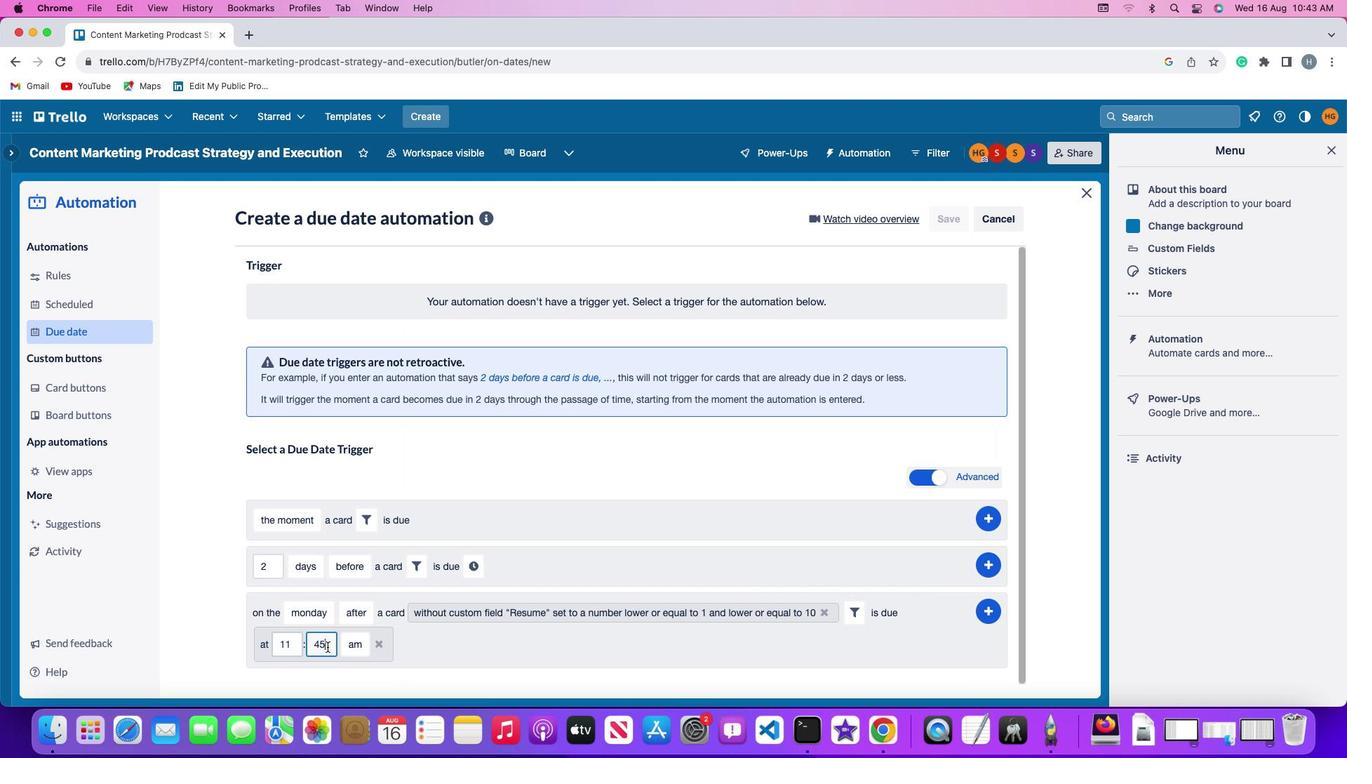 
Action: Key pressed Key.backspaceKey.backspace
Screenshot: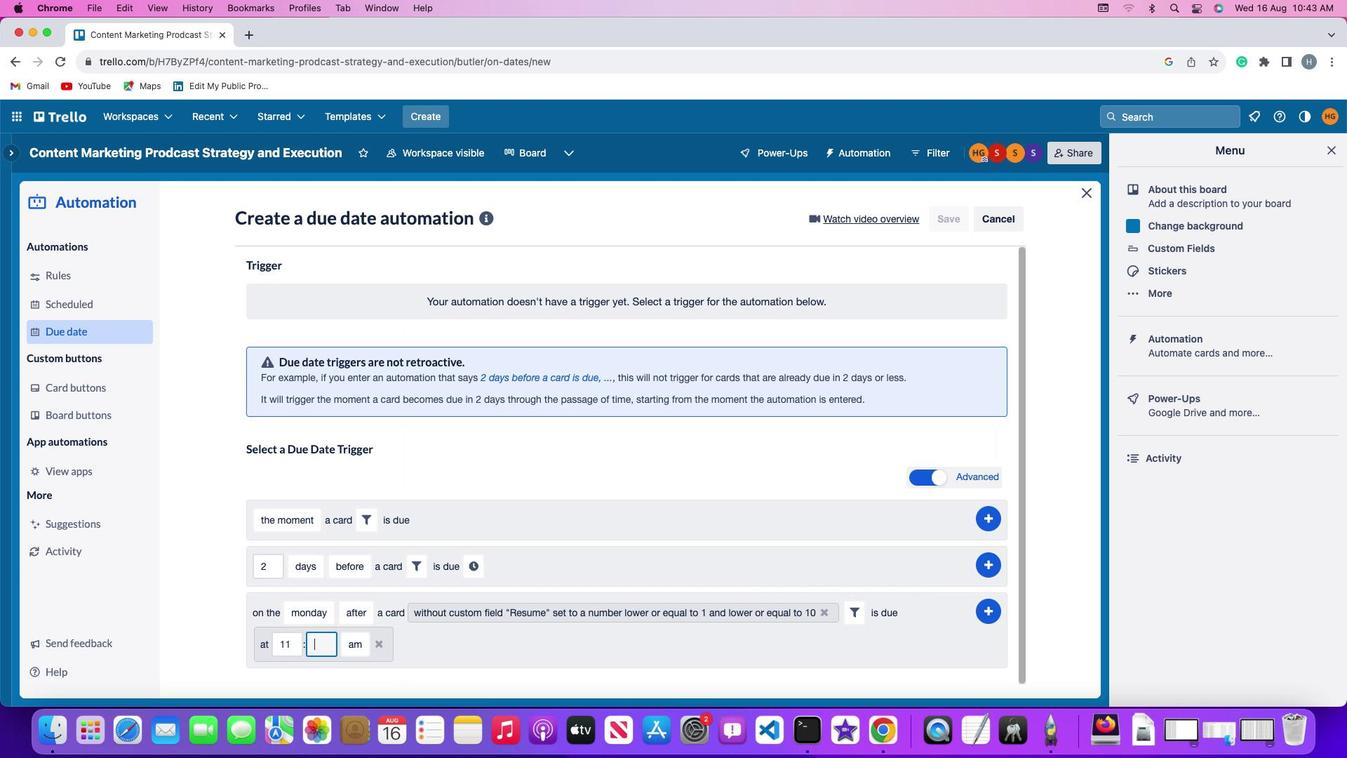 
Action: Mouse moved to (327, 646)
Screenshot: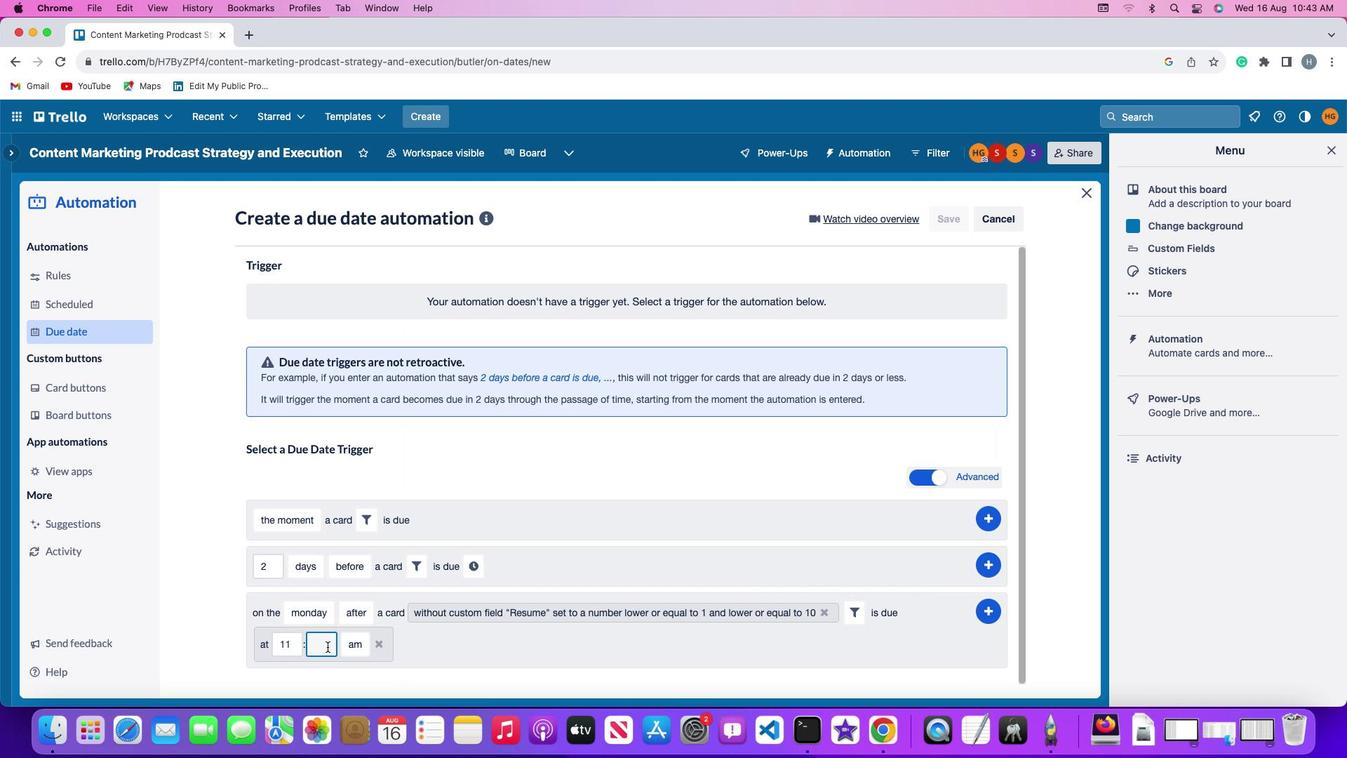 
Action: Key pressed '0''0'
Screenshot: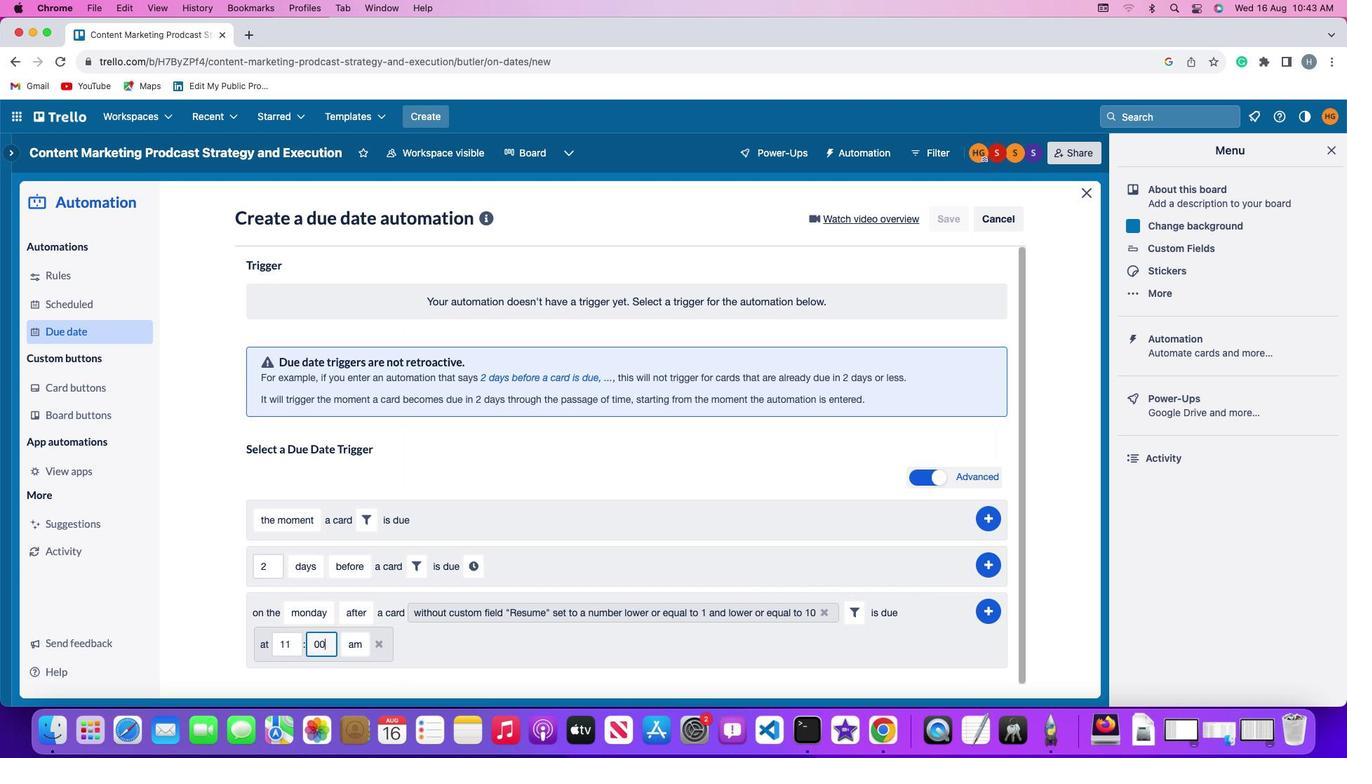 
Action: Mouse moved to (356, 643)
Screenshot: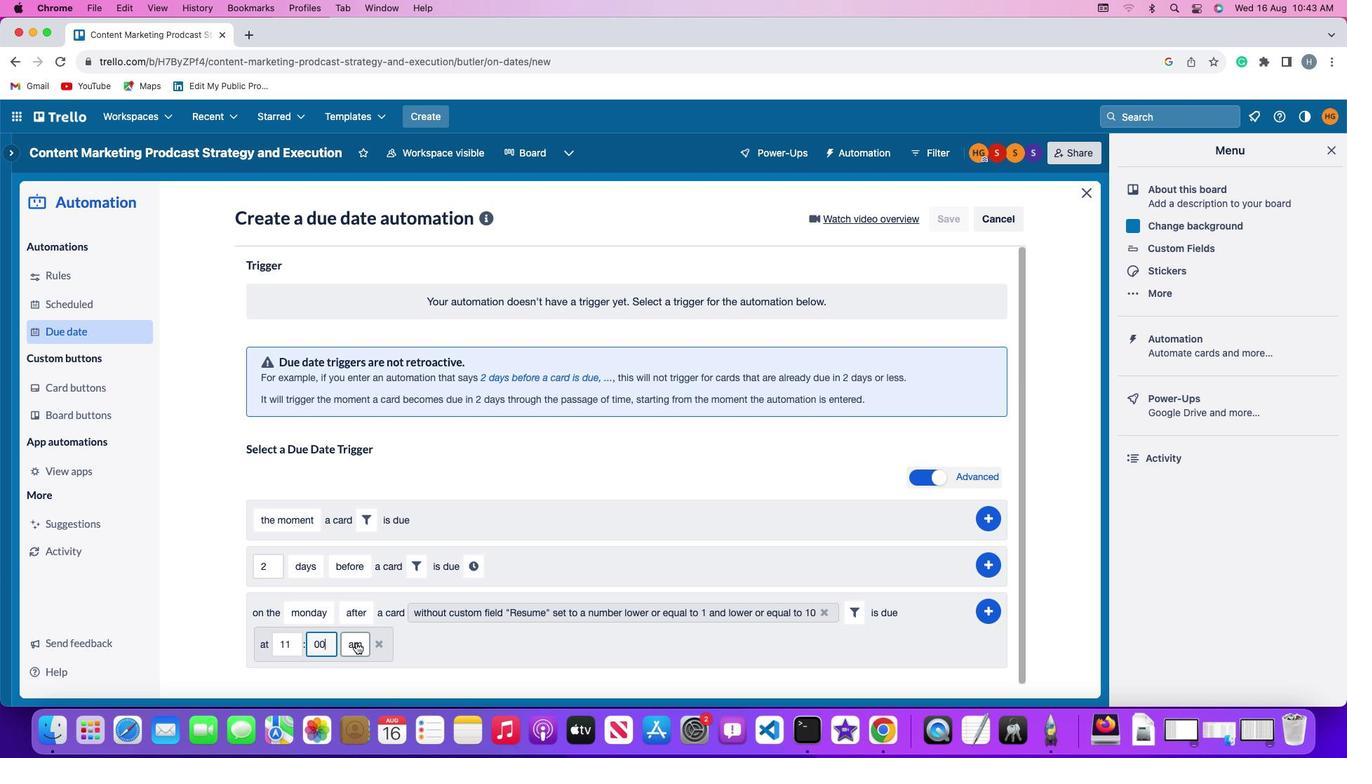 
Action: Mouse pressed left at (356, 643)
Screenshot: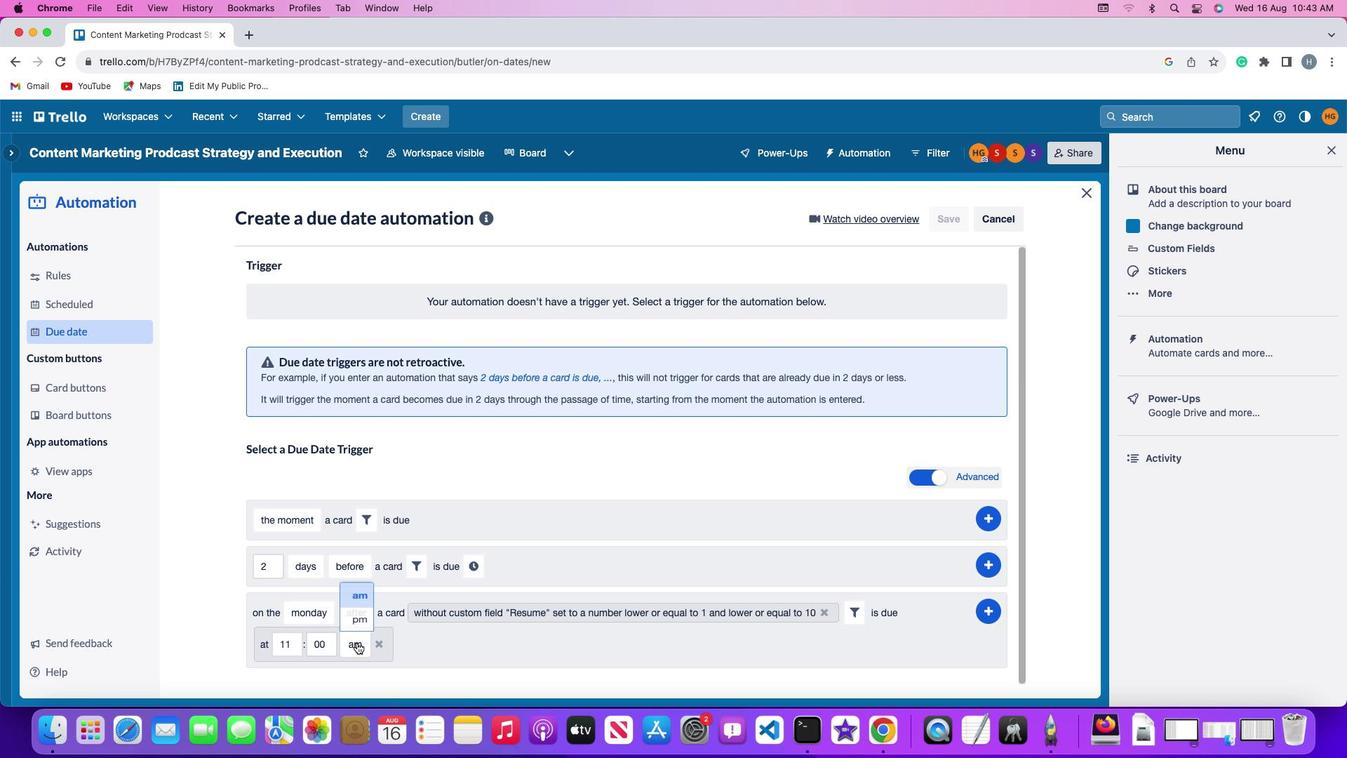 
Action: Mouse moved to (358, 591)
Screenshot: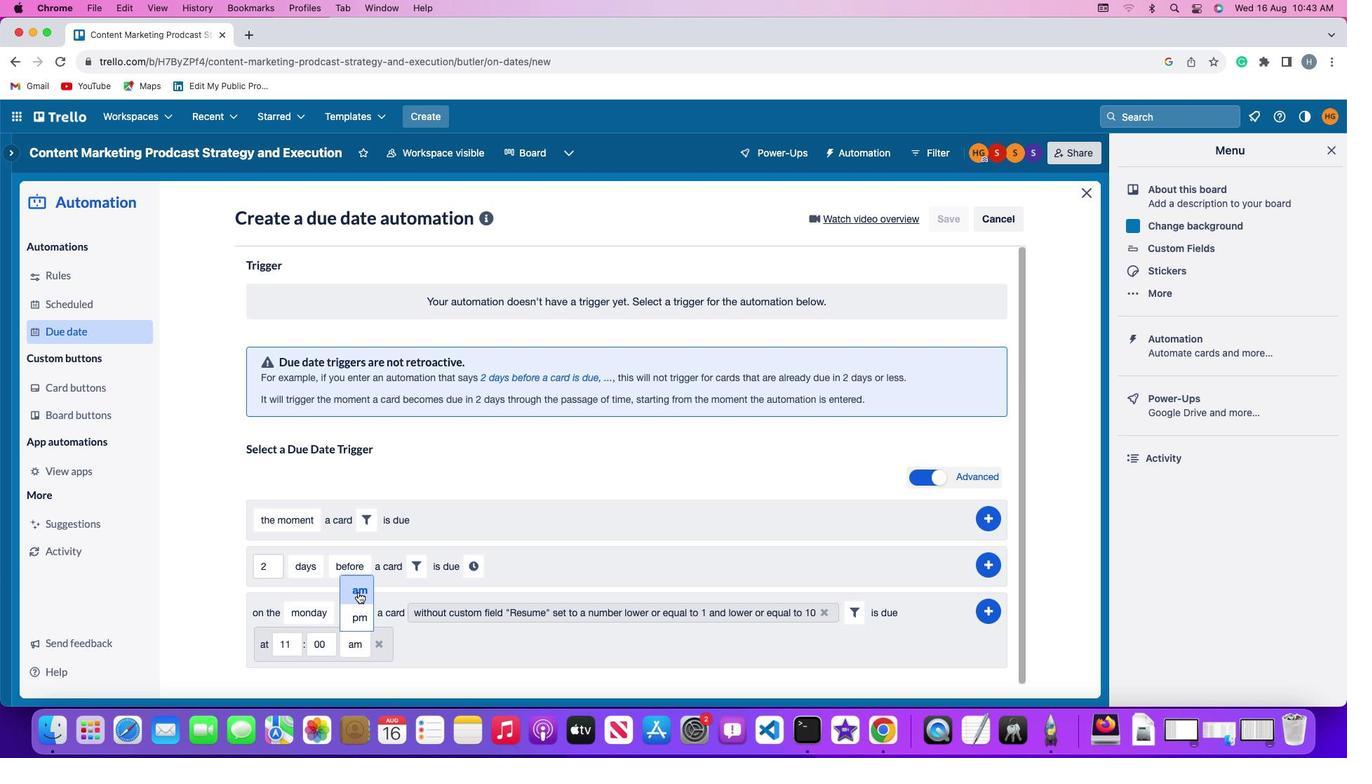 
Action: Mouse pressed left at (358, 591)
Screenshot: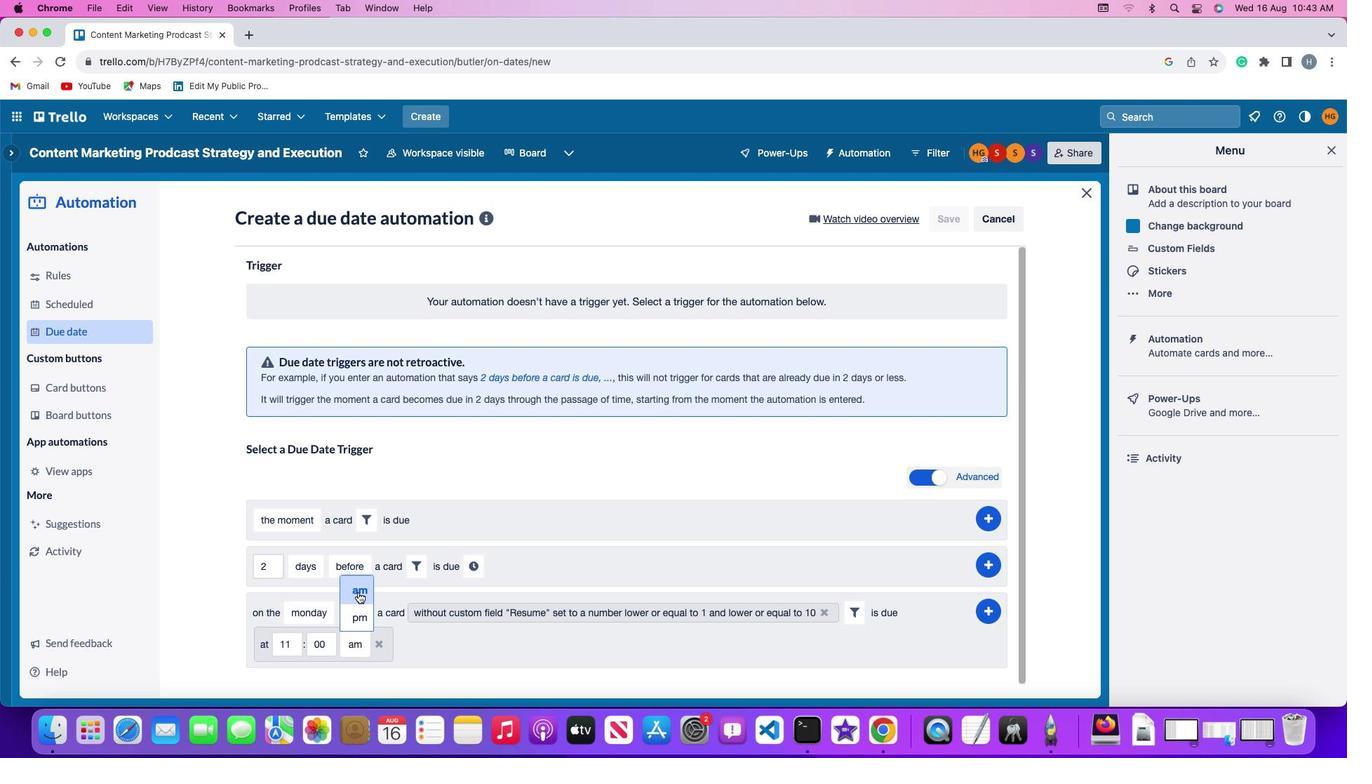 
Action: Mouse moved to (989, 607)
Screenshot: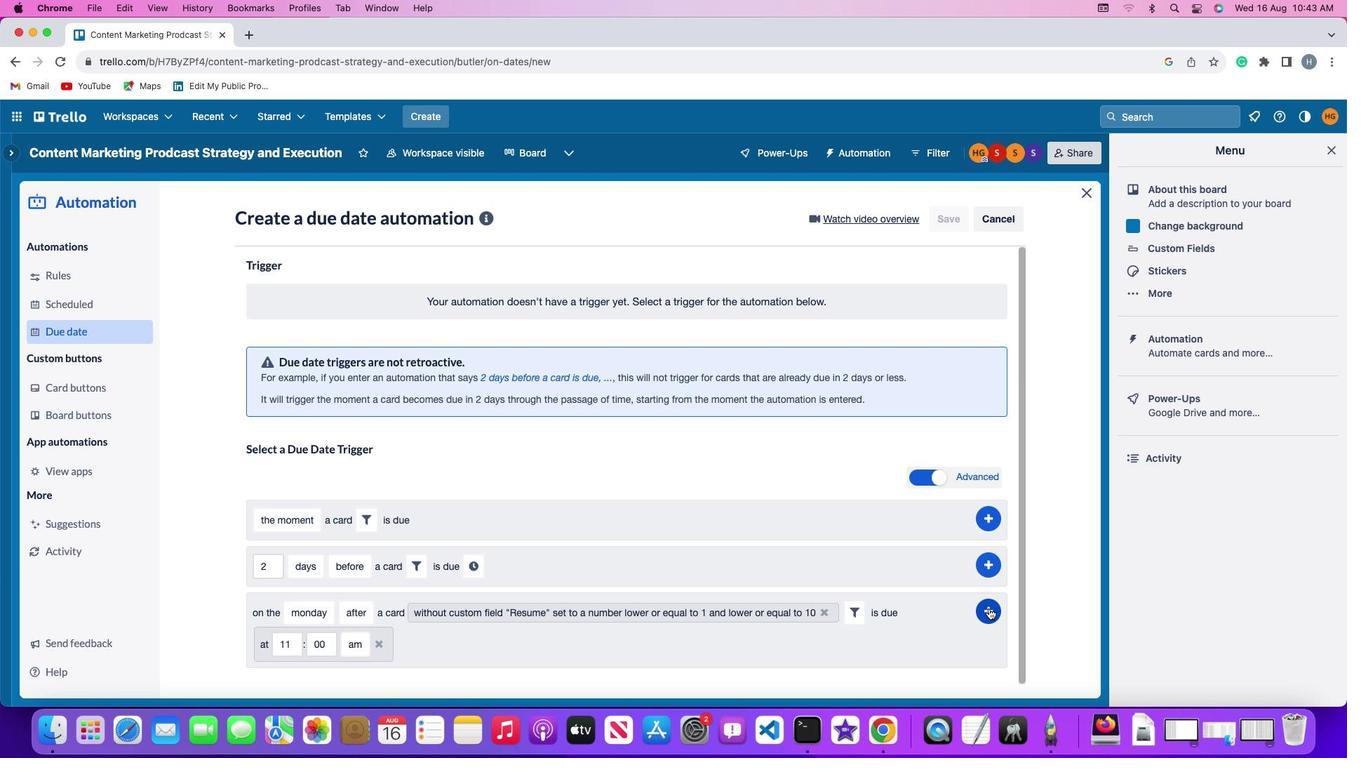 
Action: Mouse pressed left at (989, 607)
Screenshot: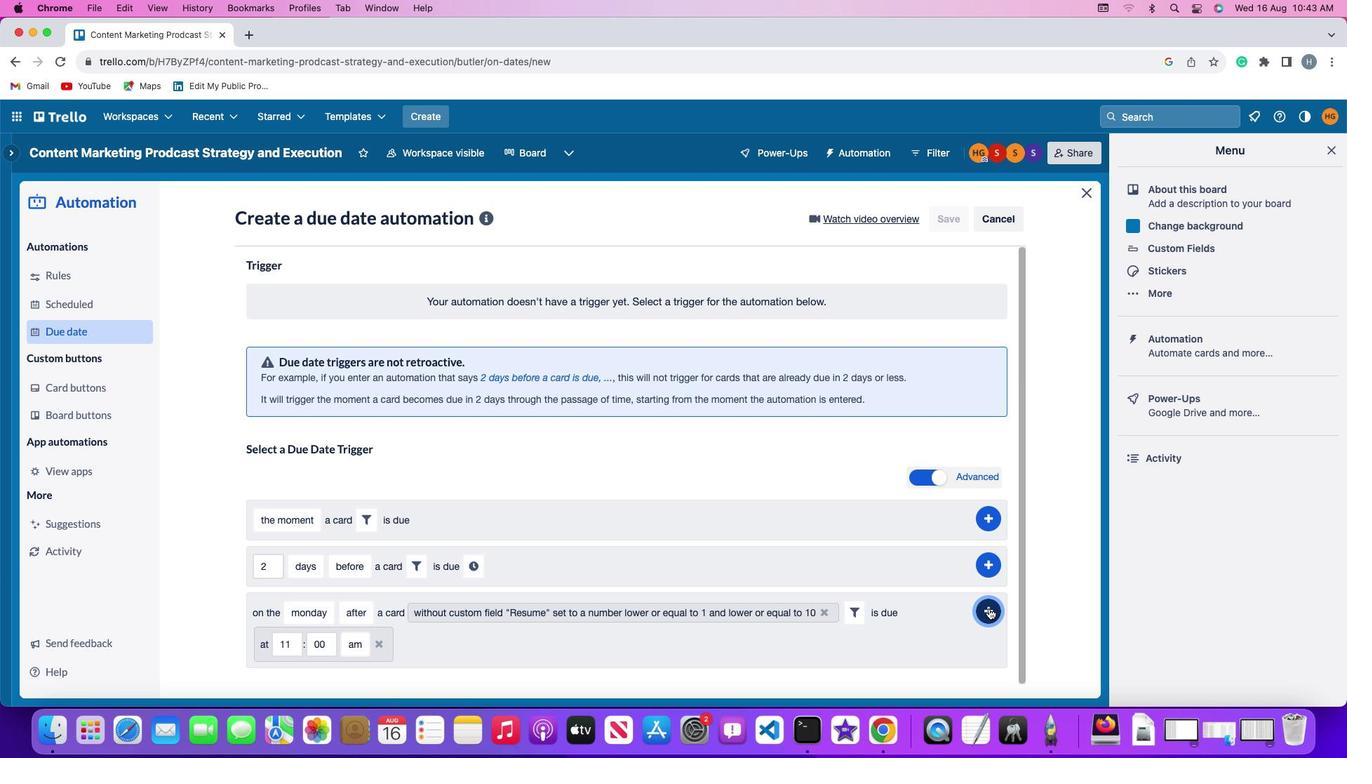 
Action: Mouse moved to (1057, 513)
Screenshot: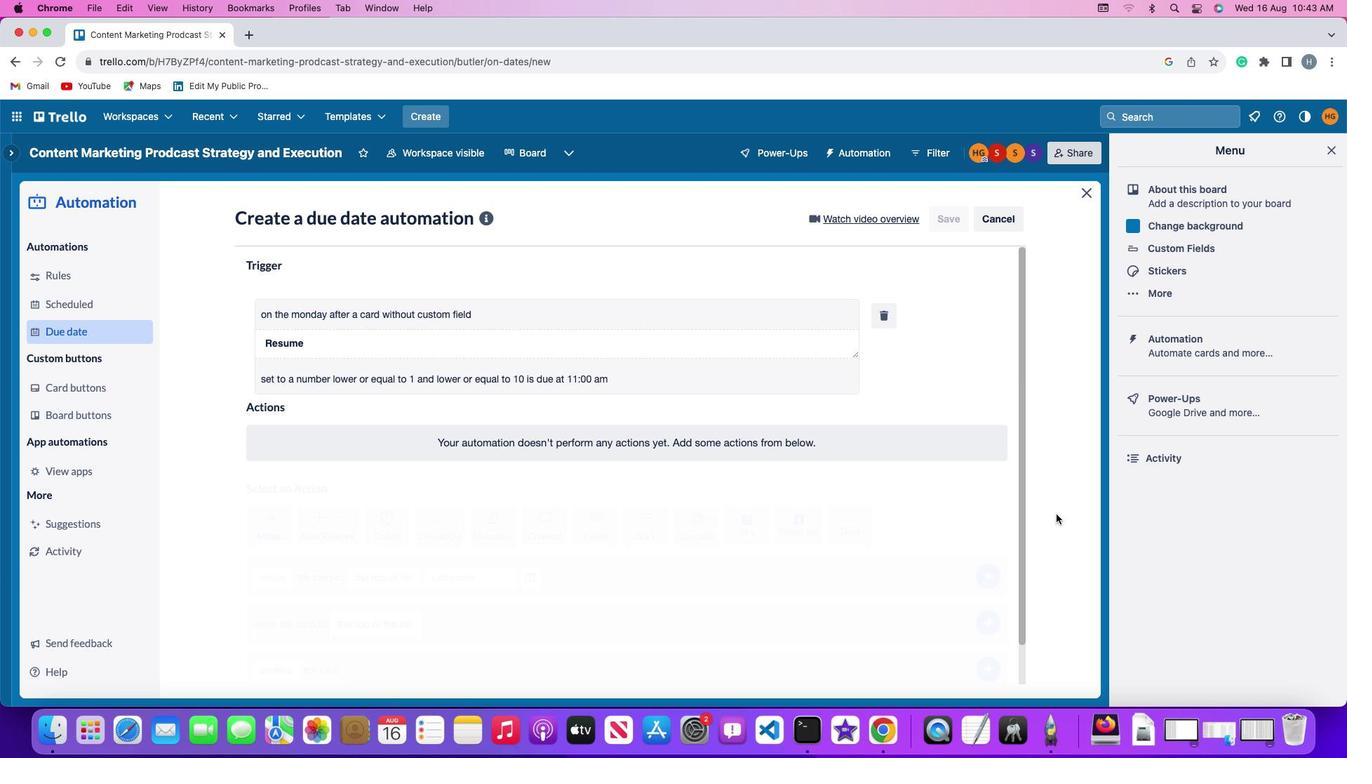 
